 Task: Look for space in Koulamoutou, Gabon from 7th July, 2023 to 14th July, 2023 for 1 adult in price range Rs.6000 to Rs.14000. Place can be shared room with 1  bedroom having 1 bed and 1 bathroom. Property type can be house, flat, hotel. Amenities needed are: washing machine. Booking option can be shelf check-in. Required host language is English.
Action: Mouse moved to (436, 164)
Screenshot: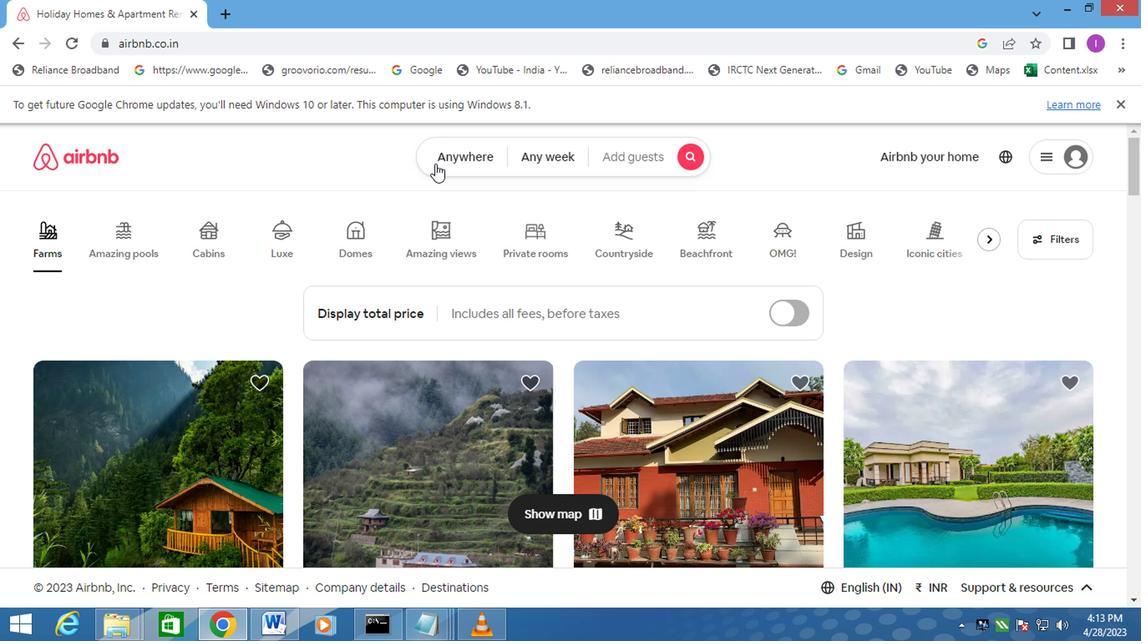 
Action: Mouse pressed left at (436, 164)
Screenshot: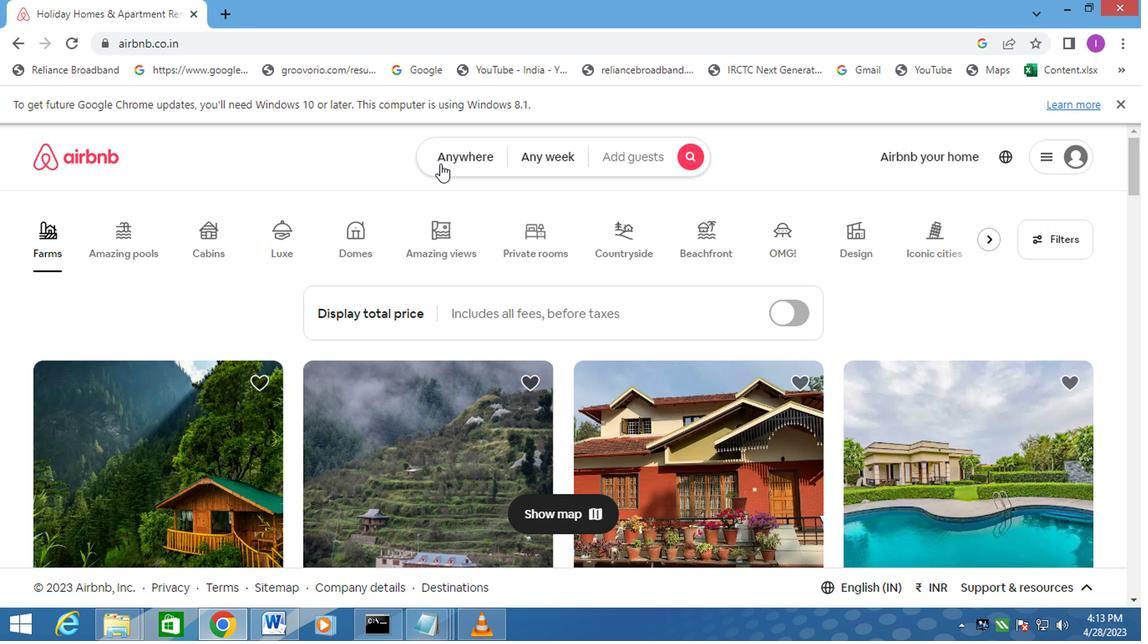 
Action: Mouse moved to (317, 224)
Screenshot: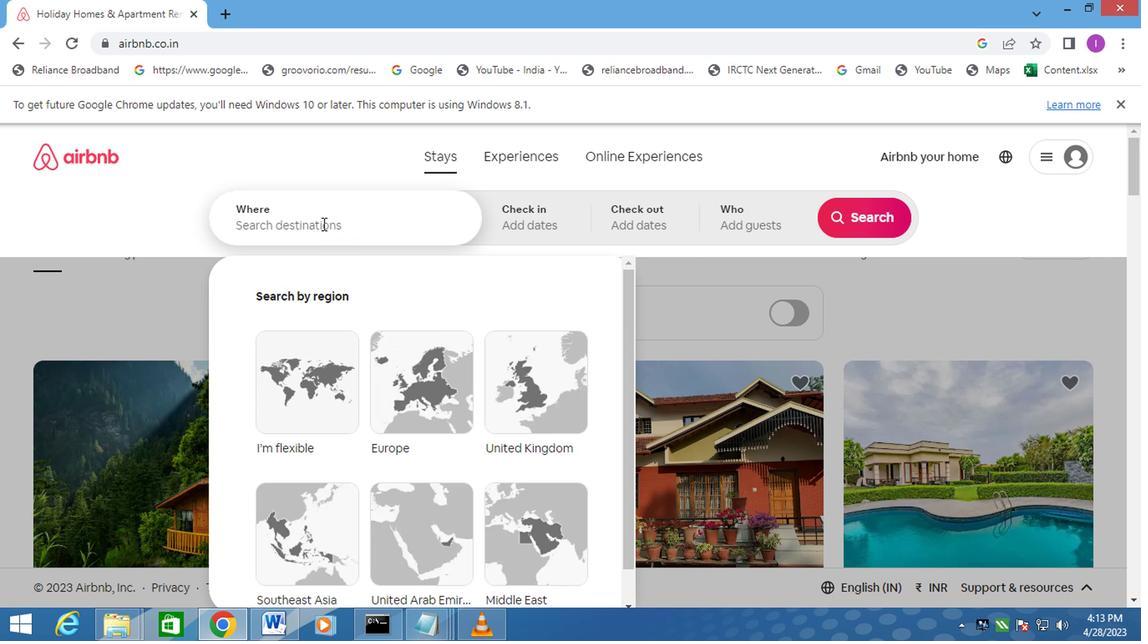 
Action: Mouse pressed left at (317, 224)
Screenshot: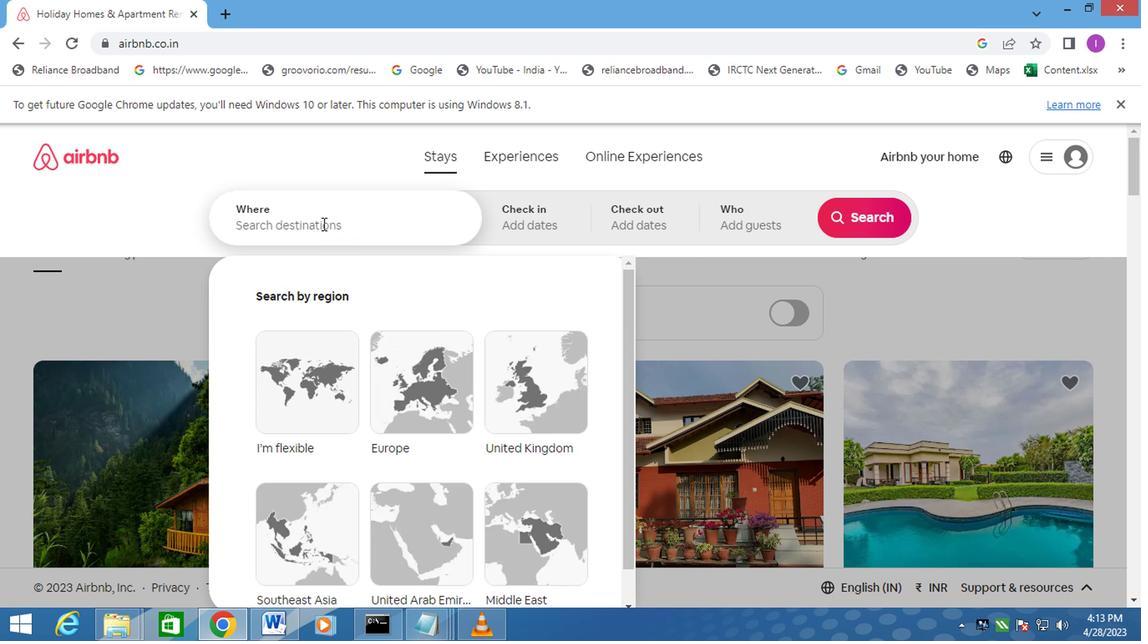 
Action: Mouse moved to (393, 219)
Screenshot: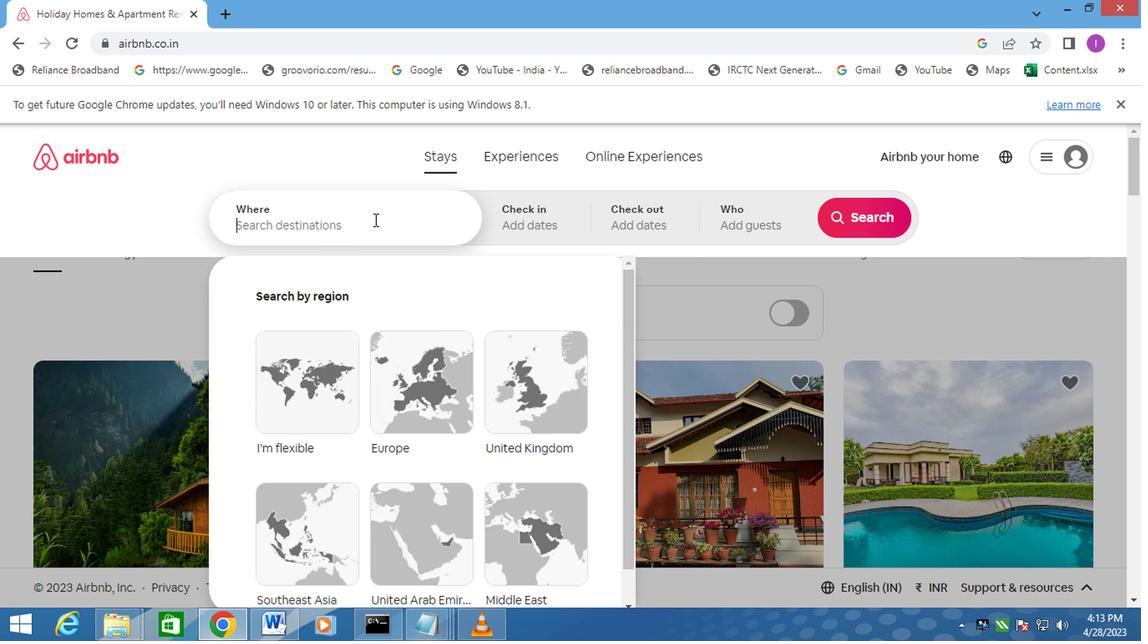 
Action: Key pressed <Key.shift>KOULAM
Screenshot: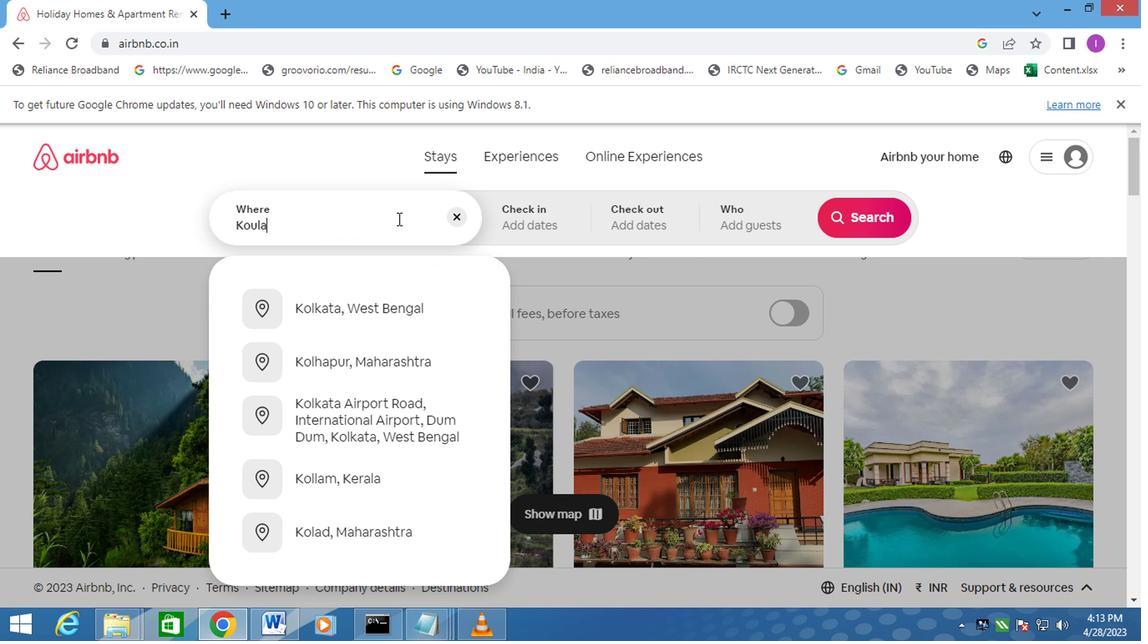 
Action: Mouse moved to (394, 219)
Screenshot: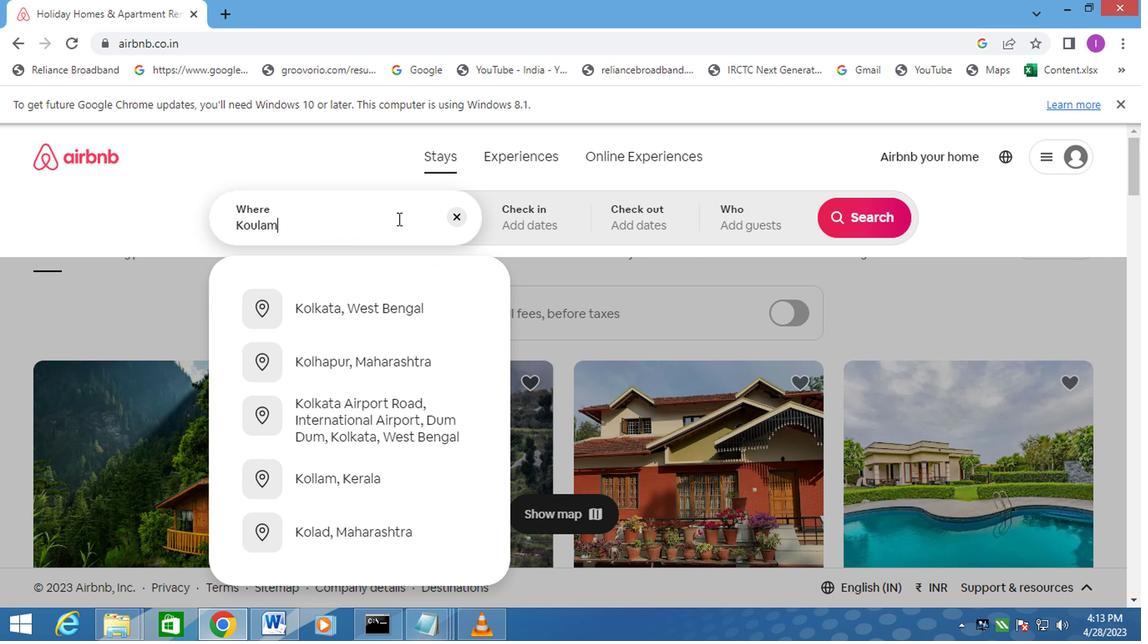 
Action: Key pressed OUTOU,<Key.shift>FRANCE
Screenshot: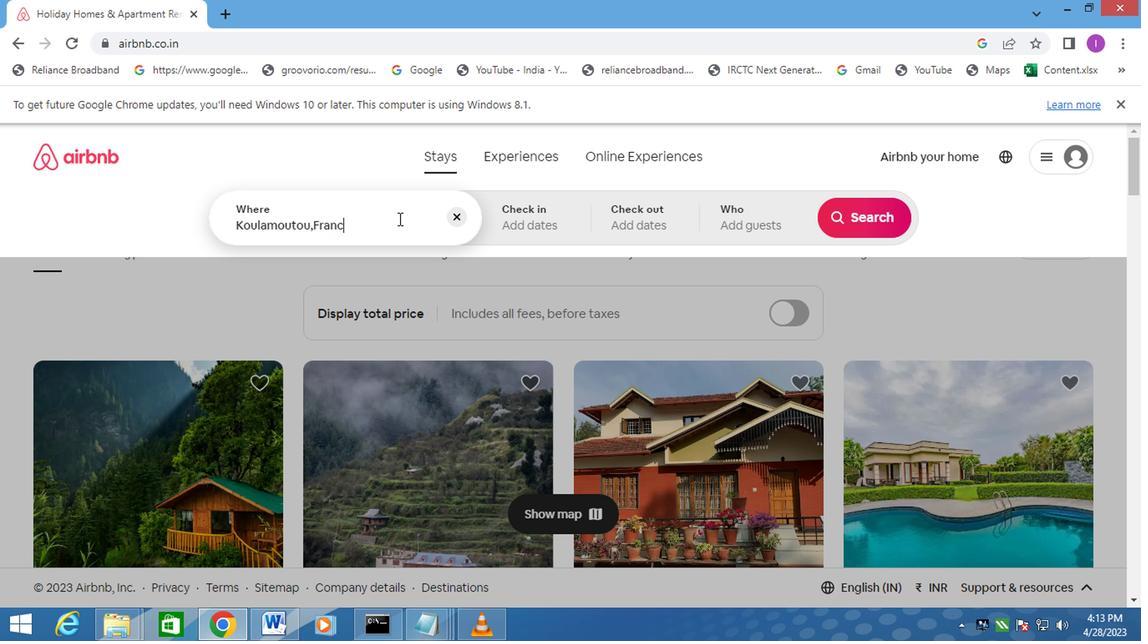
Action: Mouse moved to (483, 232)
Screenshot: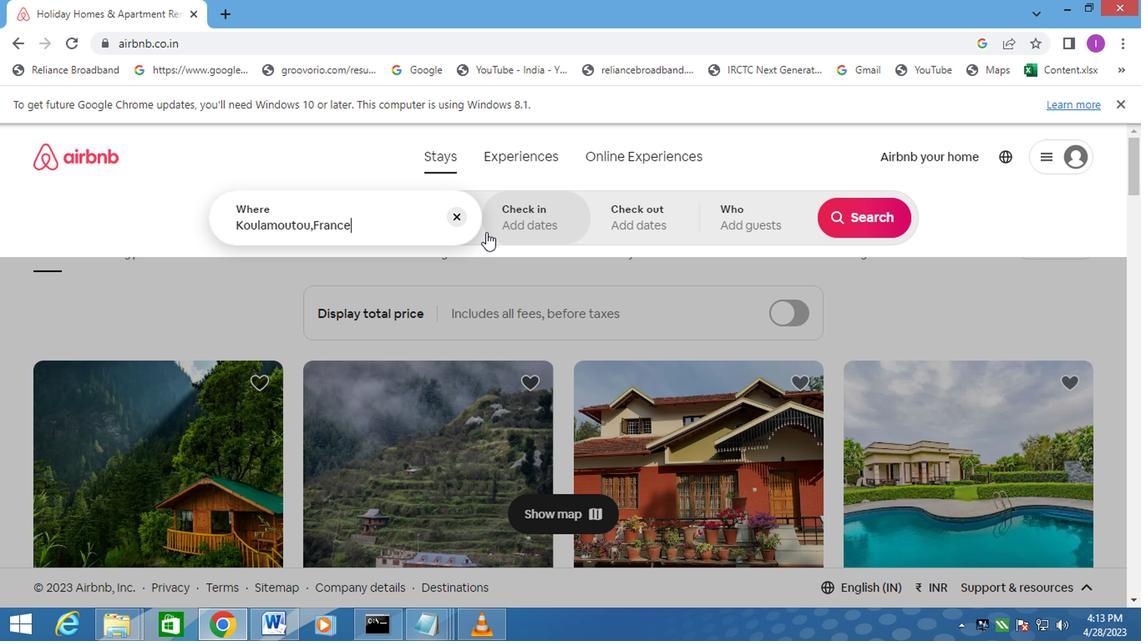 
Action: Mouse pressed left at (483, 232)
Screenshot: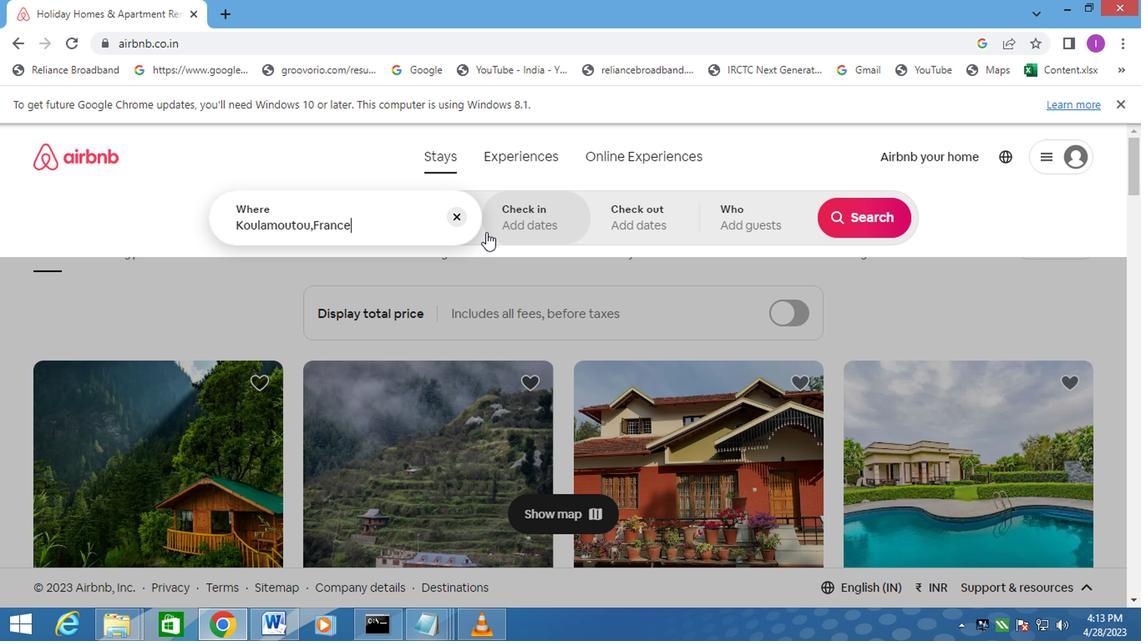 
Action: Mouse moved to (842, 352)
Screenshot: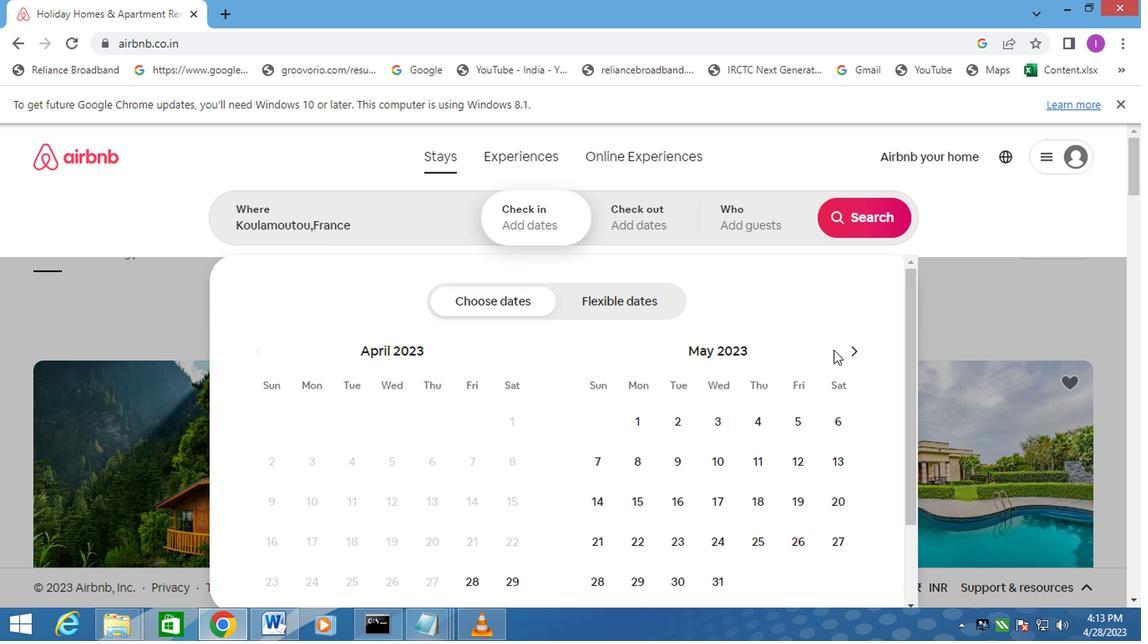 
Action: Mouse pressed left at (842, 352)
Screenshot: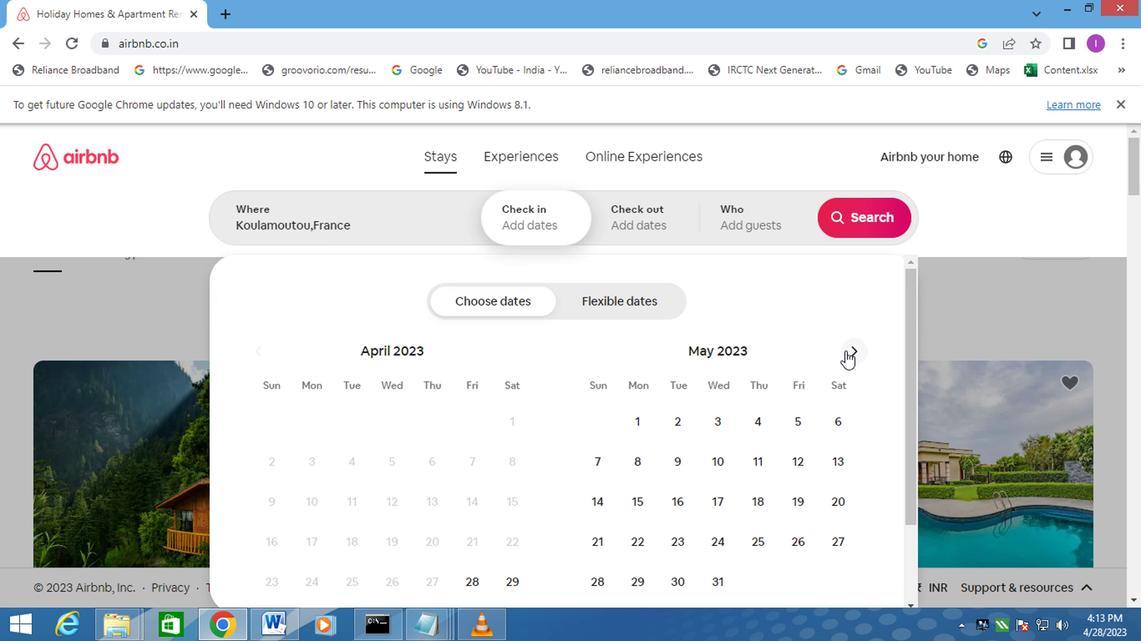 
Action: Mouse moved to (839, 357)
Screenshot: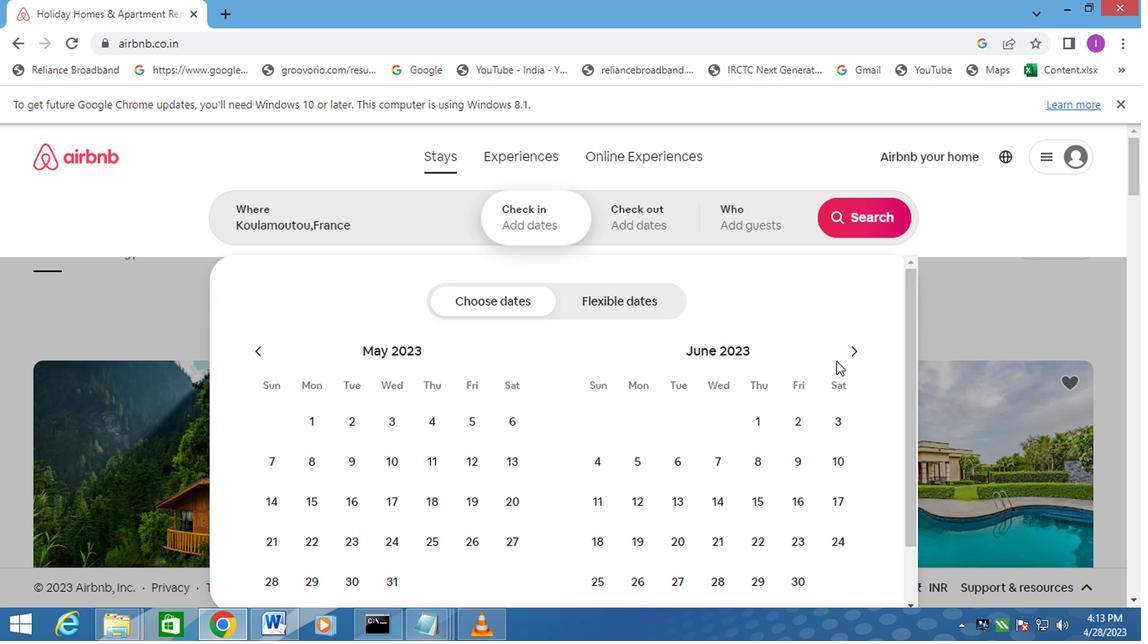 
Action: Mouse pressed left at (839, 357)
Screenshot: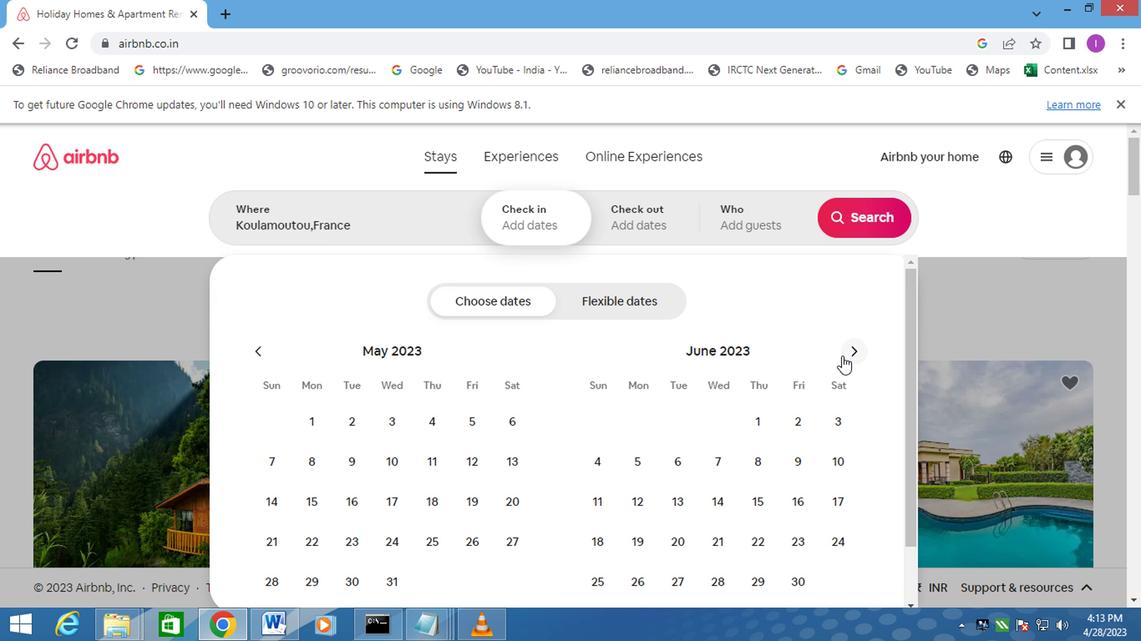 
Action: Mouse moved to (796, 469)
Screenshot: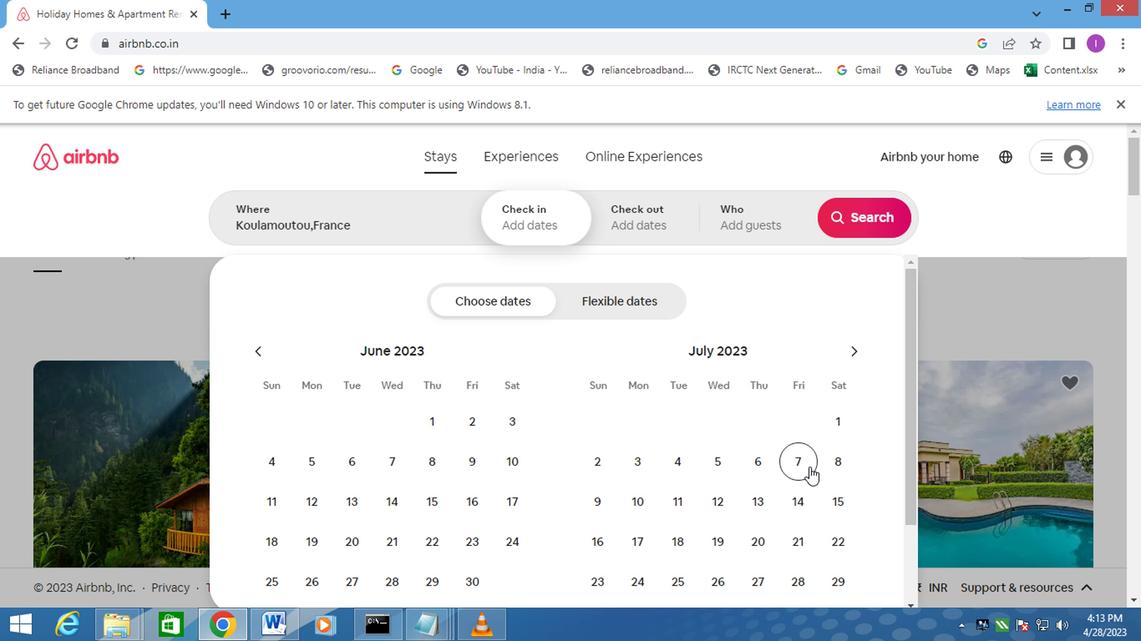 
Action: Mouse pressed left at (796, 469)
Screenshot: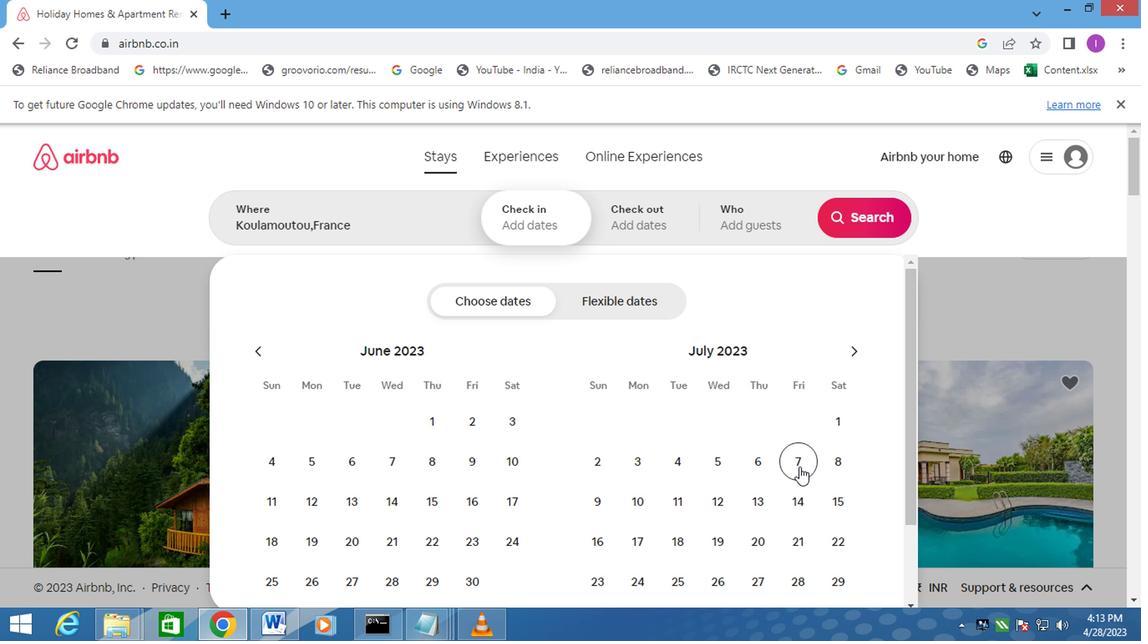 
Action: Mouse moved to (804, 512)
Screenshot: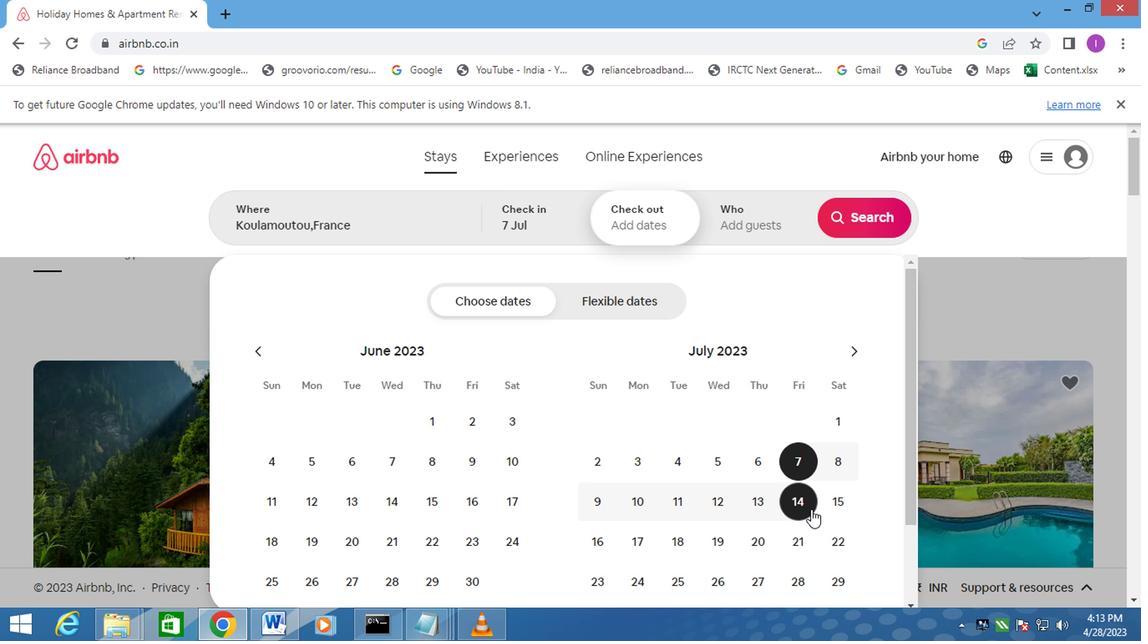 
Action: Mouse pressed left at (804, 512)
Screenshot: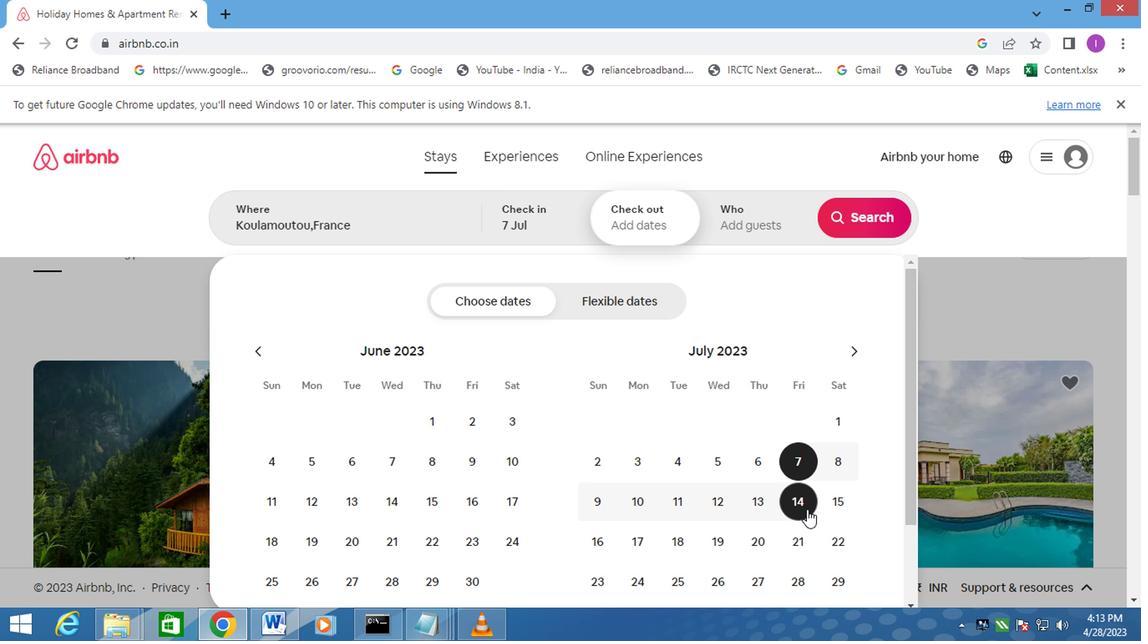 
Action: Mouse moved to (756, 236)
Screenshot: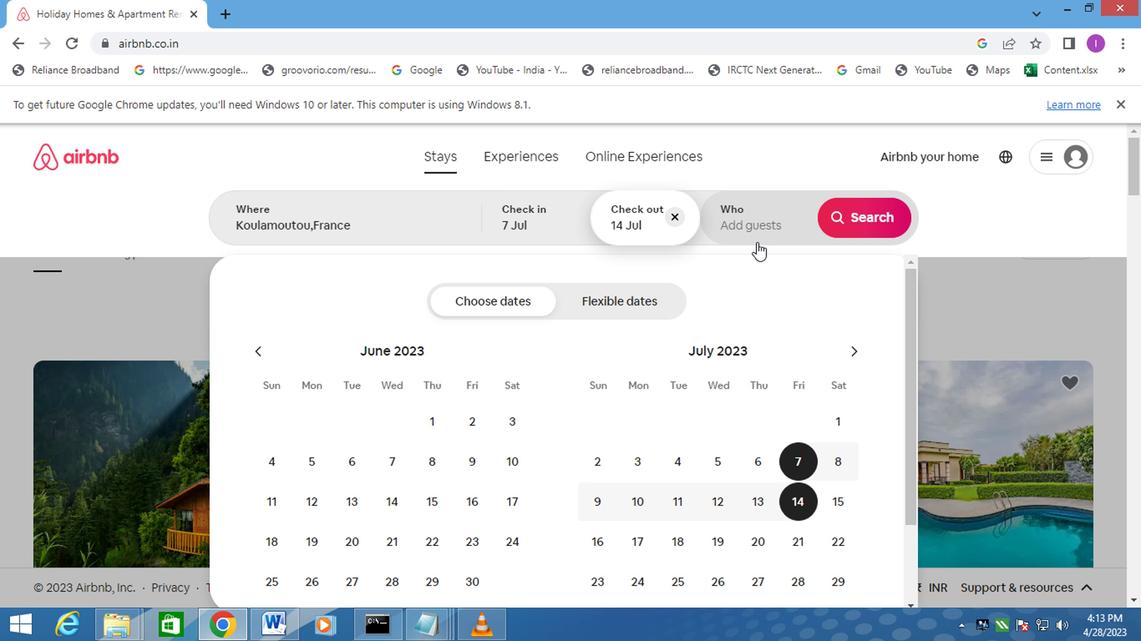 
Action: Mouse pressed left at (756, 236)
Screenshot: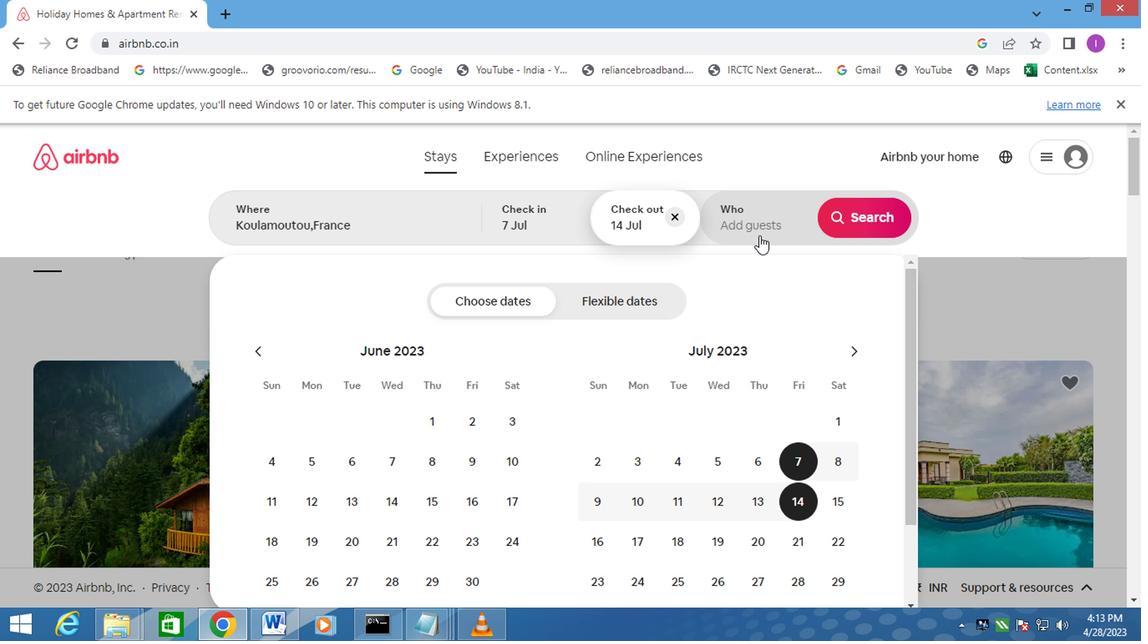 
Action: Mouse moved to (862, 306)
Screenshot: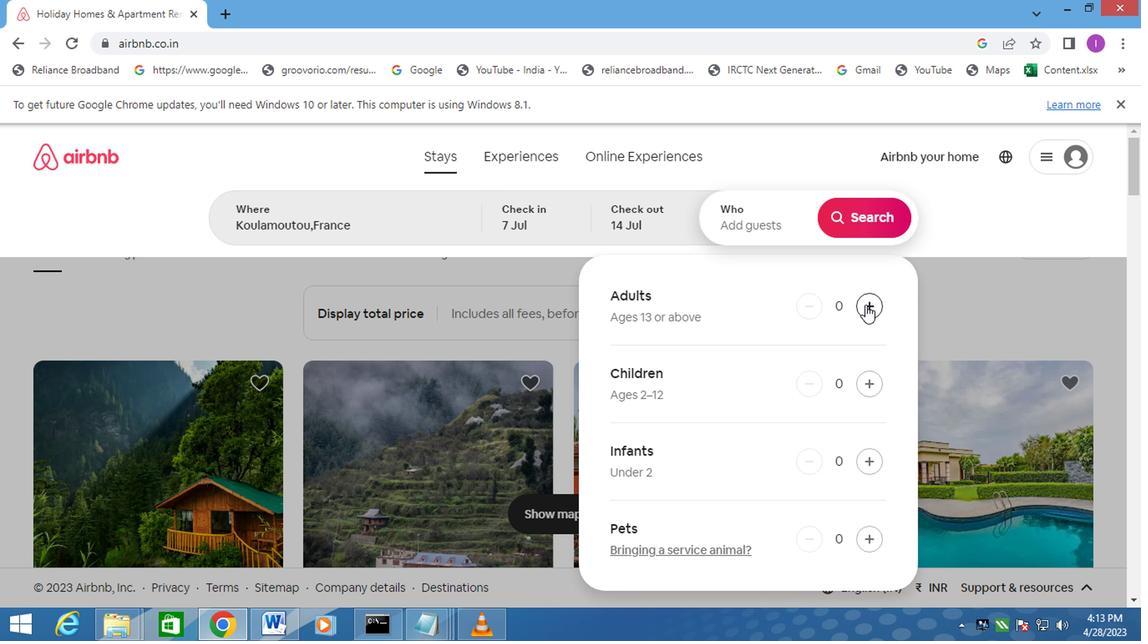 
Action: Mouse pressed left at (862, 306)
Screenshot: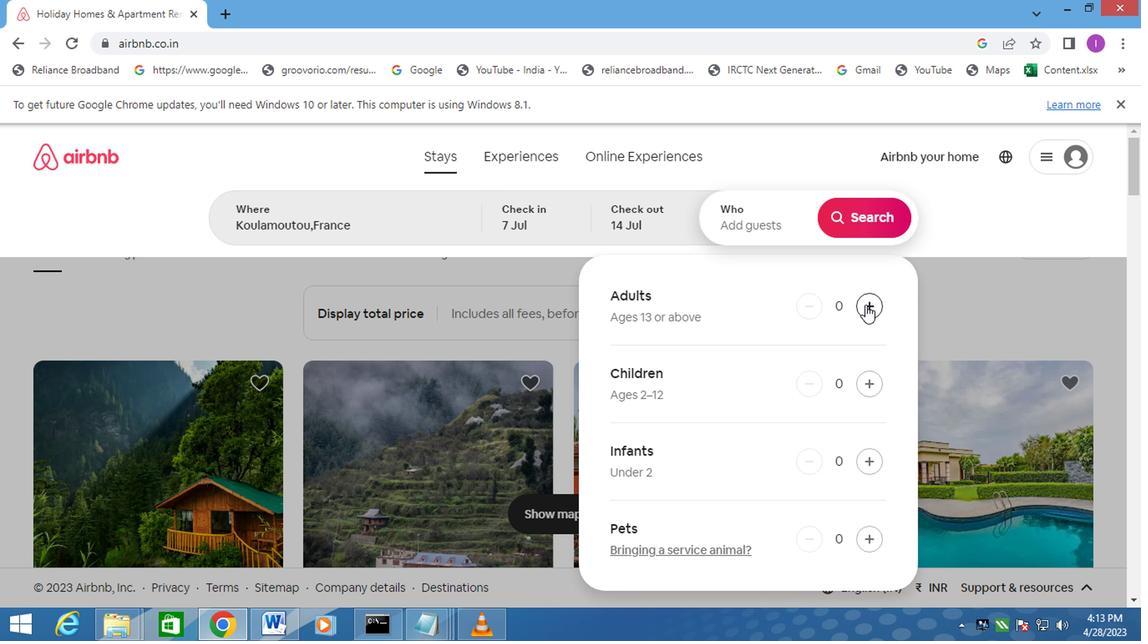 
Action: Mouse moved to (874, 228)
Screenshot: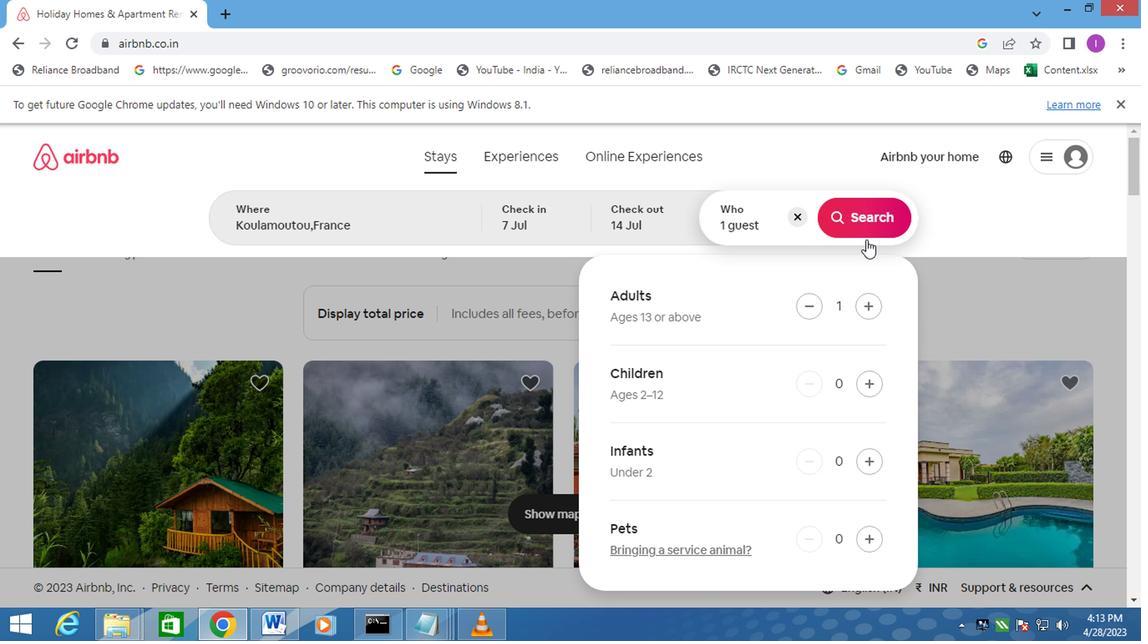 
Action: Mouse pressed left at (874, 228)
Screenshot: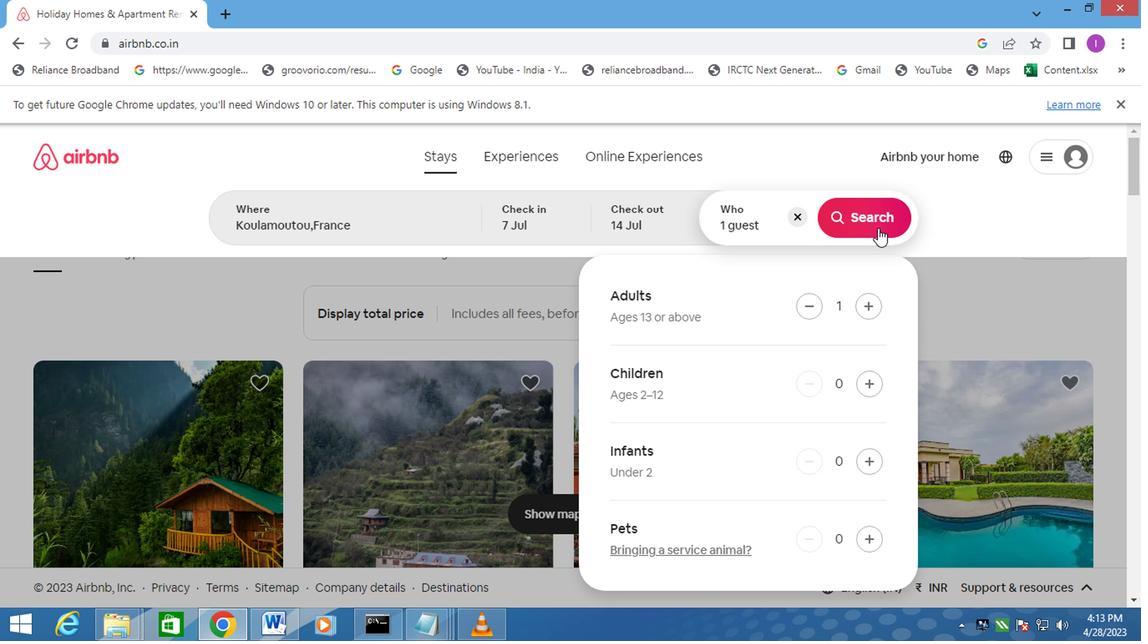 
Action: Mouse moved to (1035, 241)
Screenshot: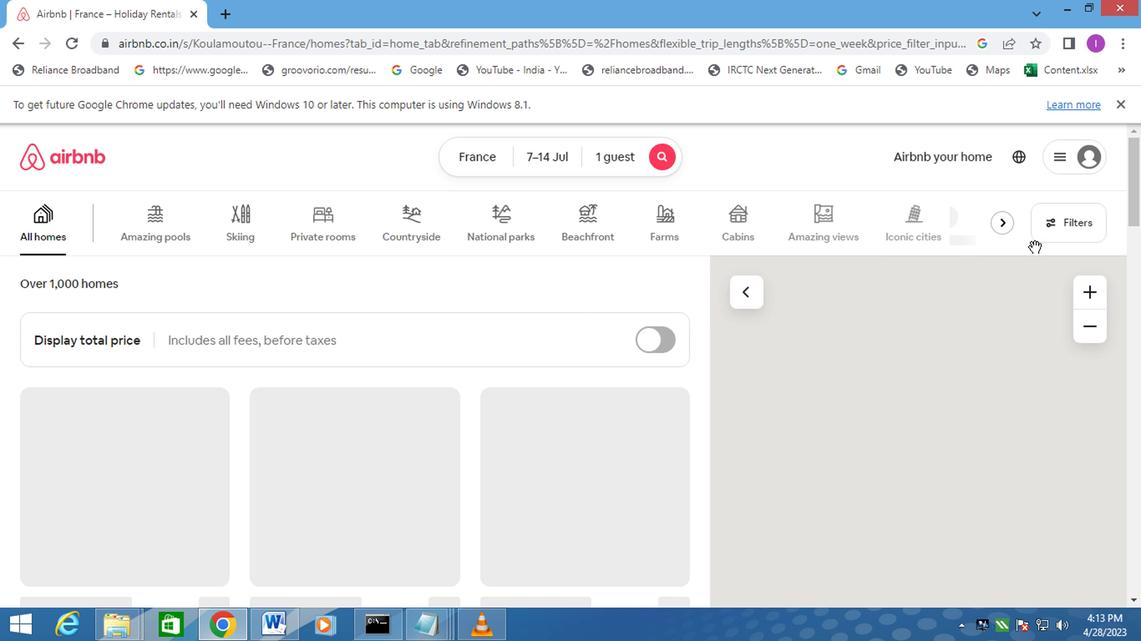 
Action: Mouse pressed left at (1035, 241)
Screenshot: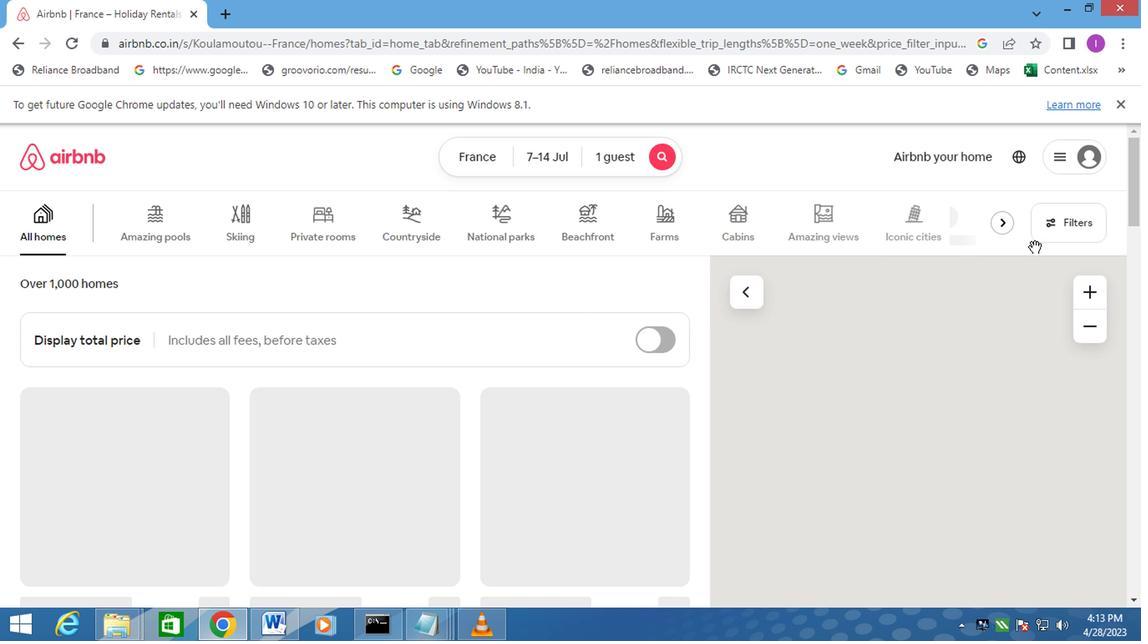 
Action: Mouse moved to (1036, 238)
Screenshot: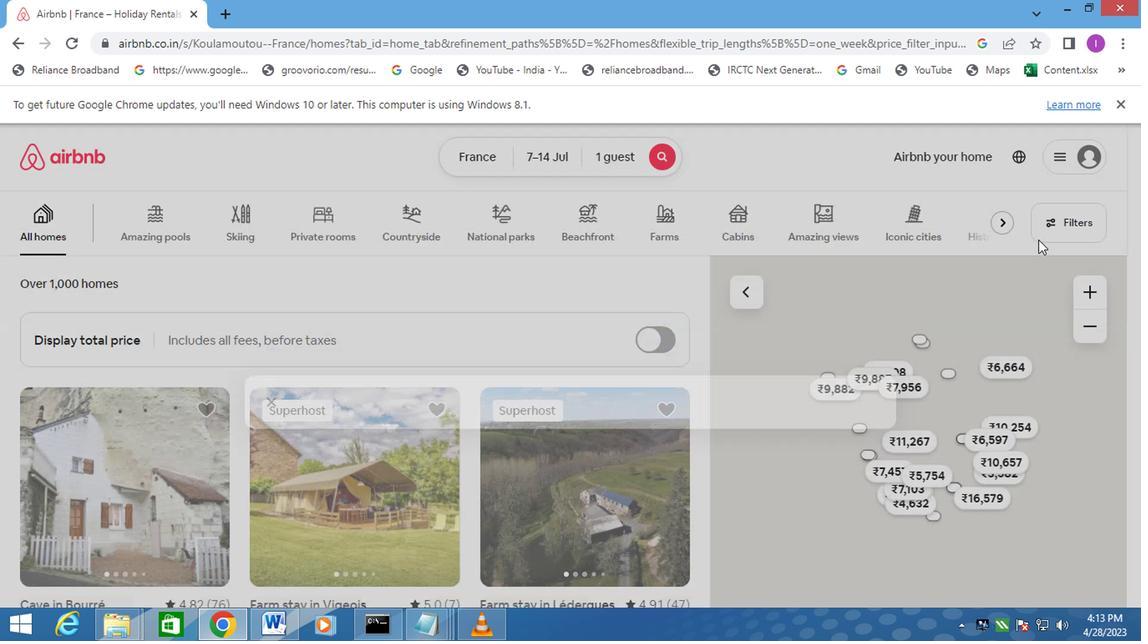 
Action: Mouse pressed left at (1036, 238)
Screenshot: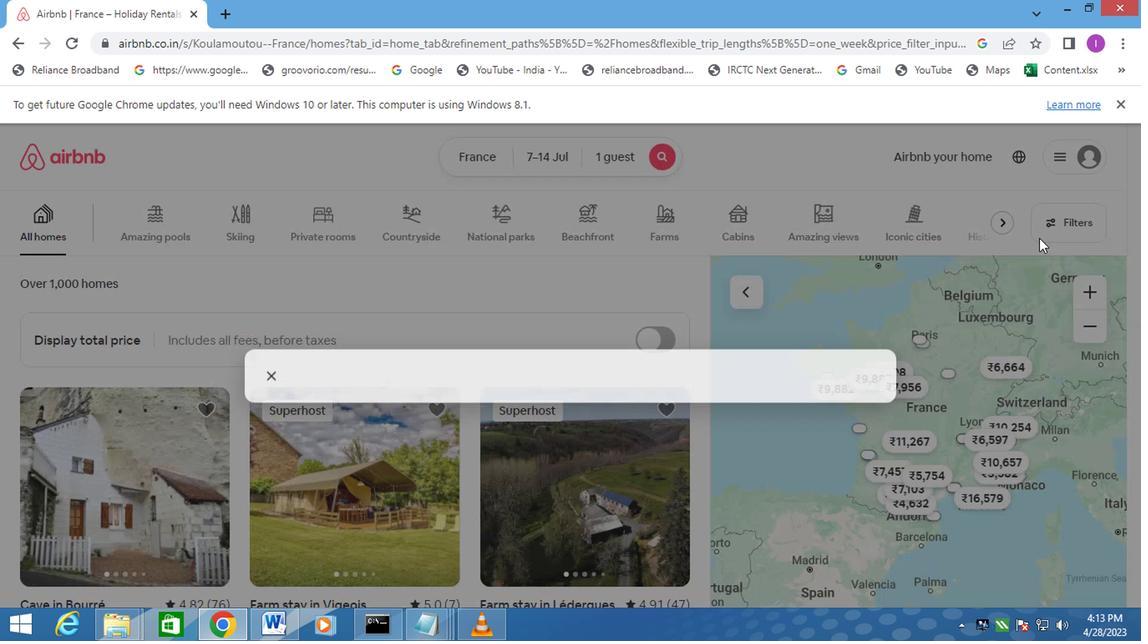 
Action: Mouse moved to (1048, 230)
Screenshot: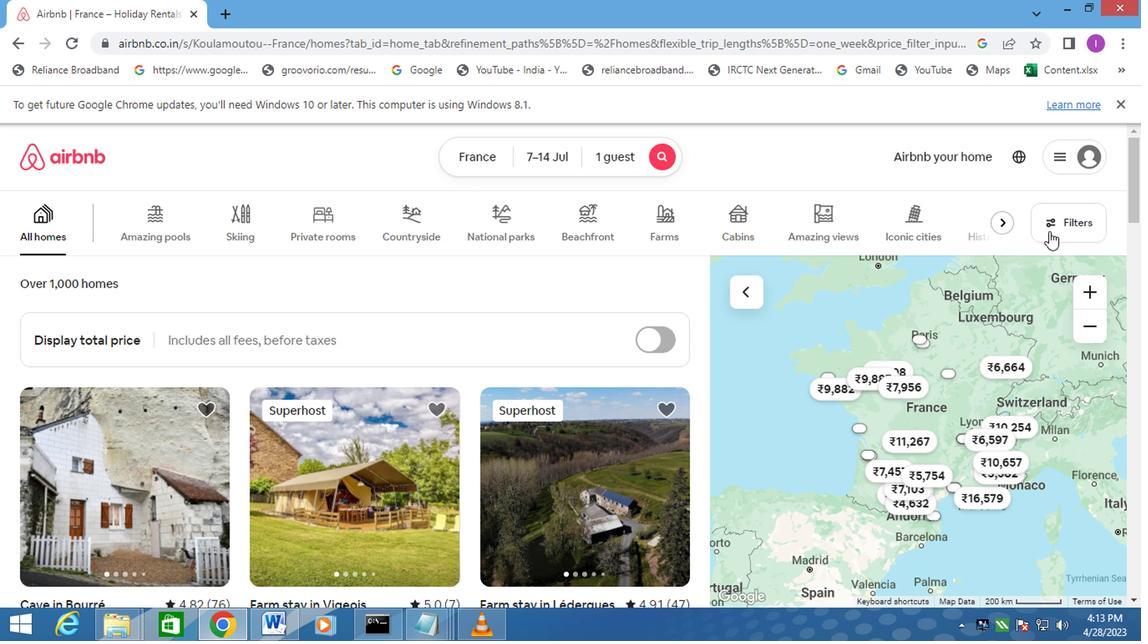 
Action: Mouse pressed left at (1048, 230)
Screenshot: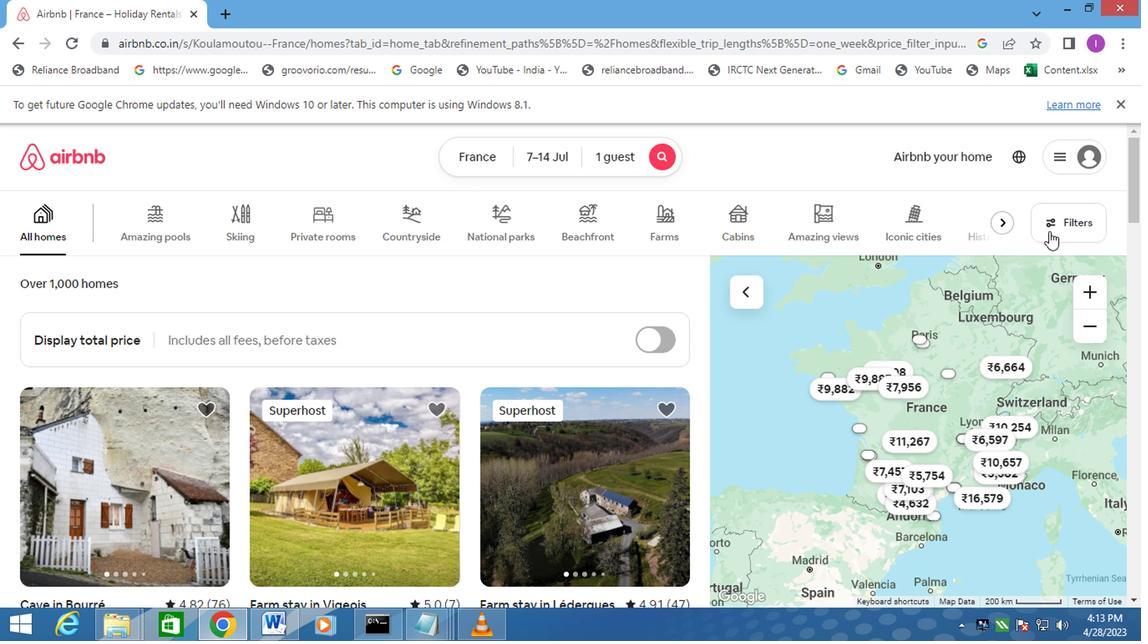 
Action: Mouse moved to (339, 435)
Screenshot: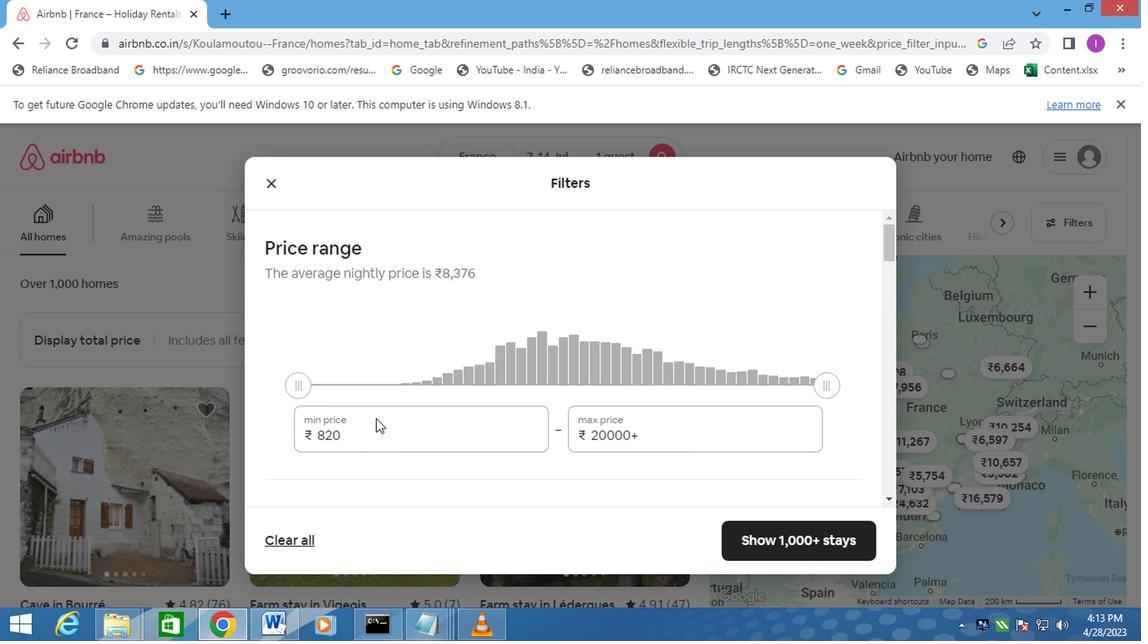 
Action: Mouse pressed left at (339, 435)
Screenshot: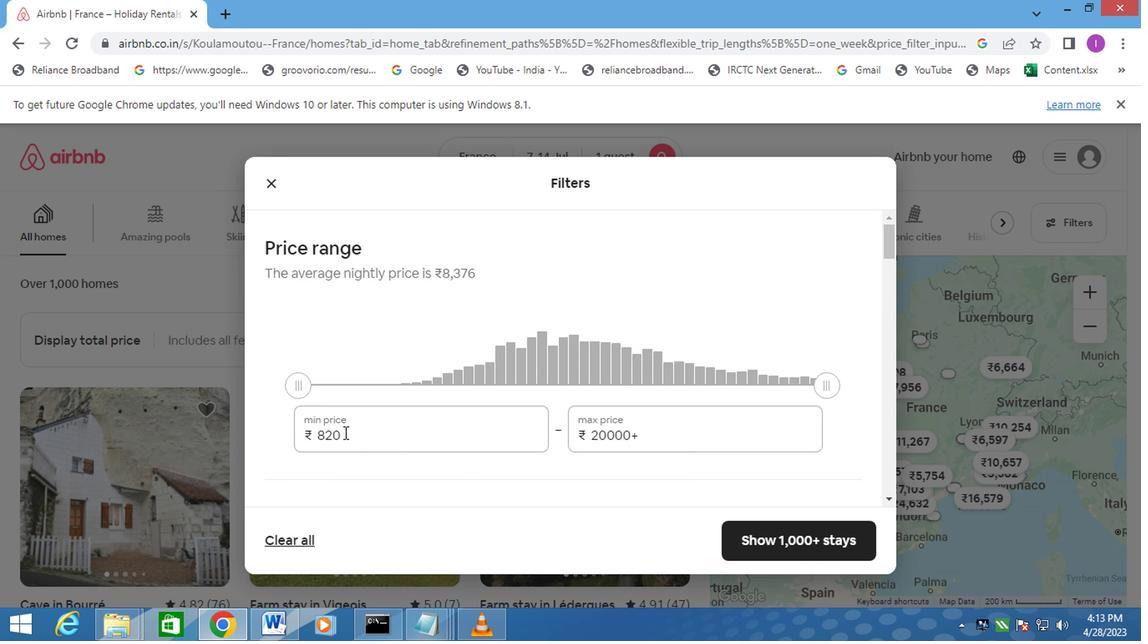 
Action: Mouse moved to (309, 426)
Screenshot: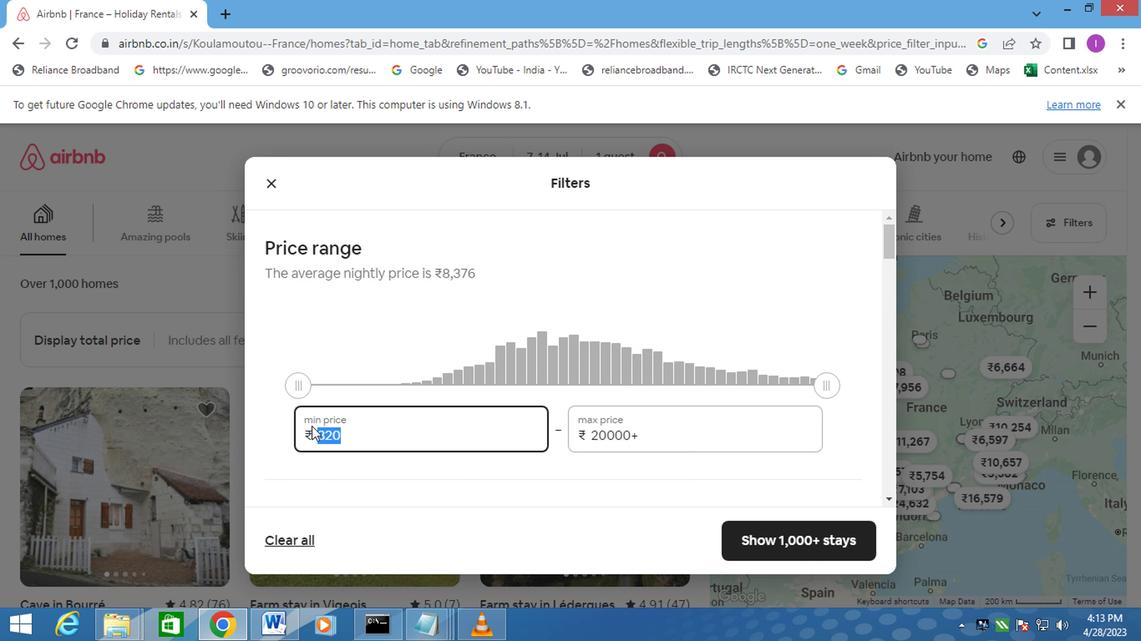 
Action: Key pressed 6000
Screenshot: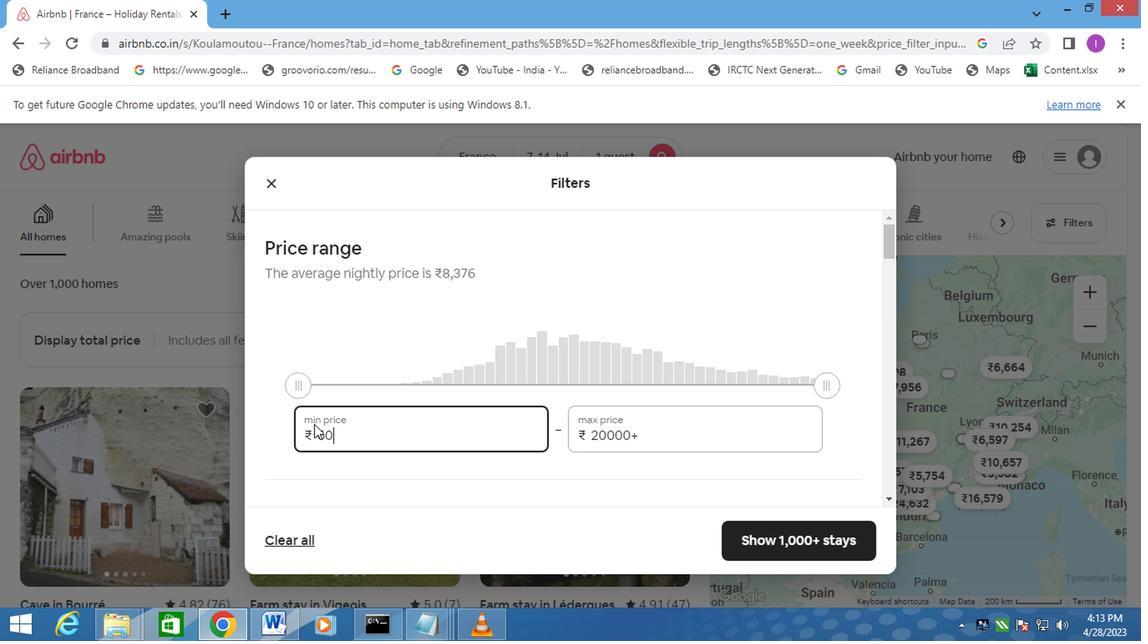 
Action: Mouse moved to (649, 433)
Screenshot: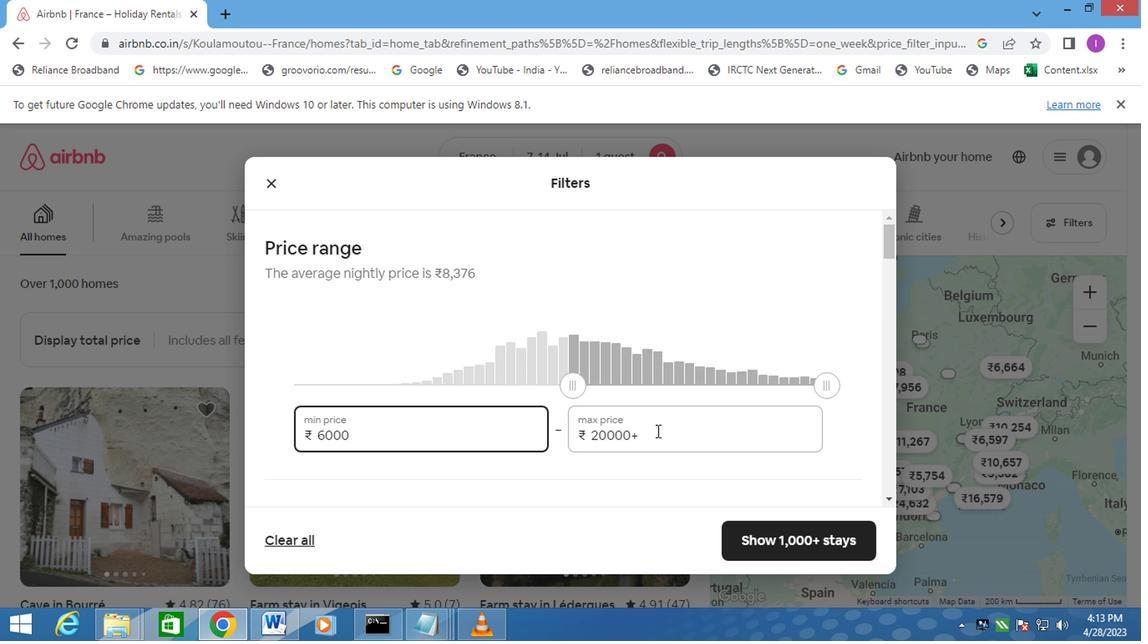 
Action: Mouse pressed left at (649, 433)
Screenshot: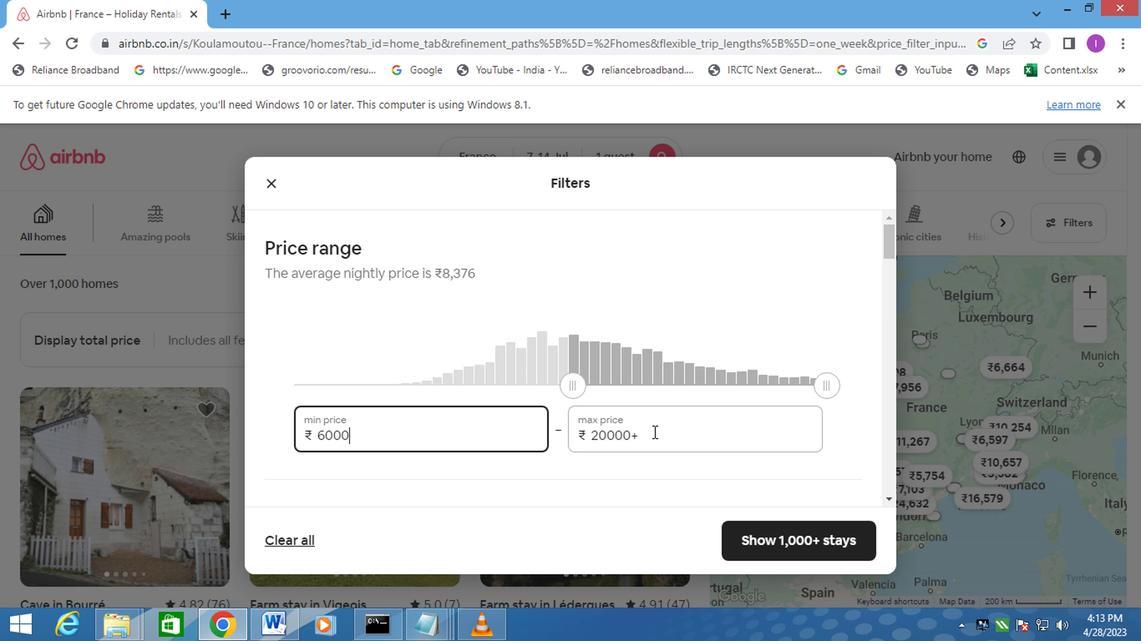 
Action: Mouse moved to (753, 449)
Screenshot: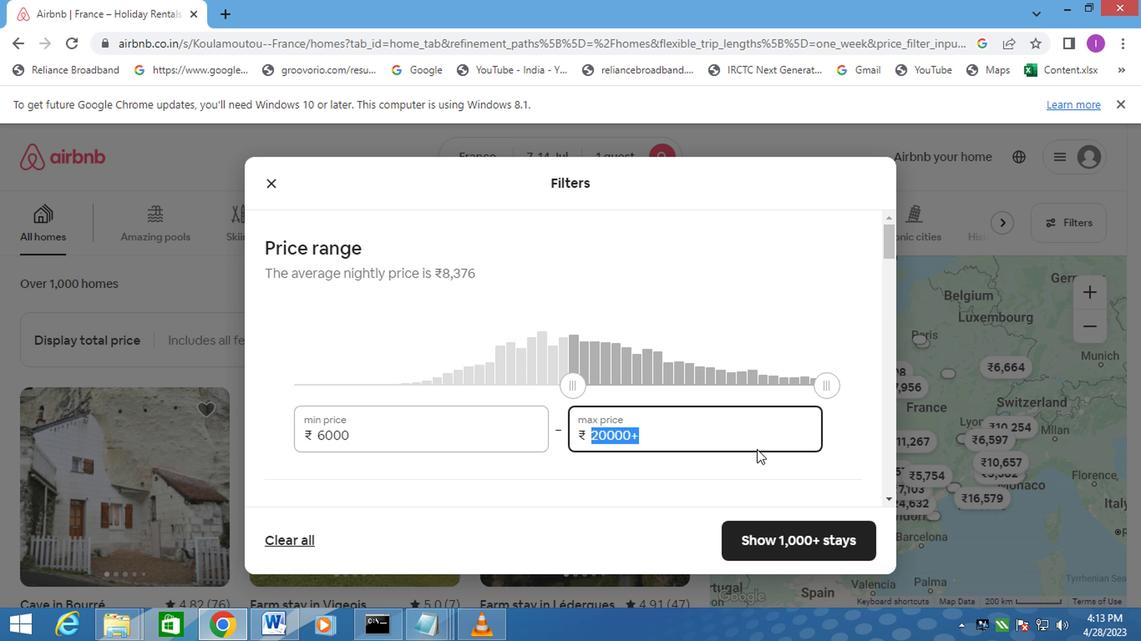
Action: Key pressed 14000
Screenshot: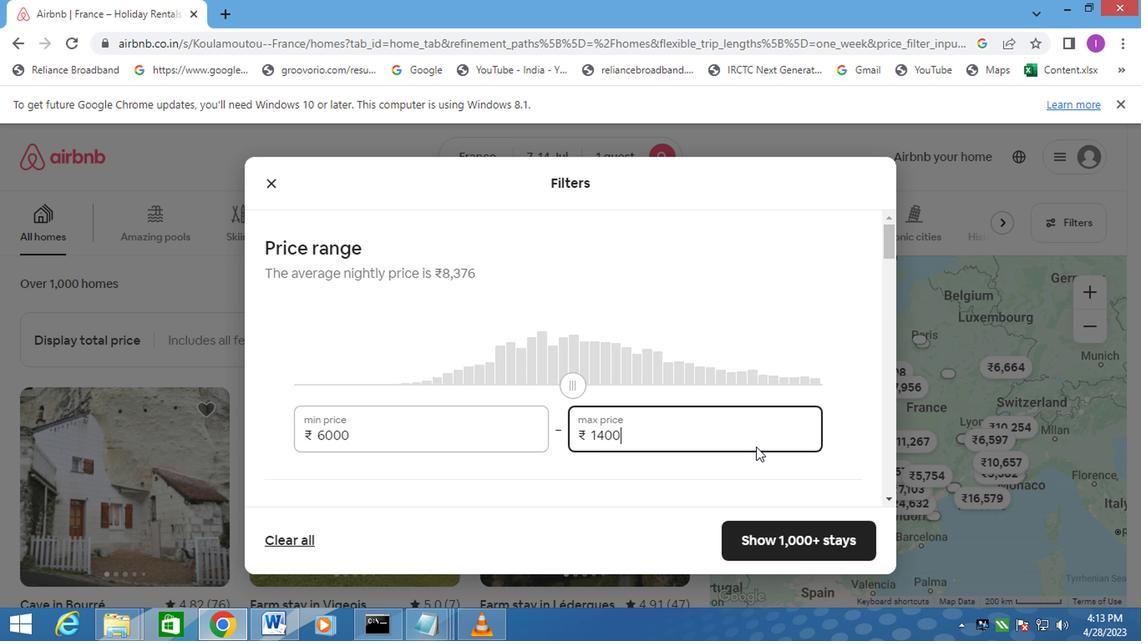 
Action: Mouse moved to (747, 455)
Screenshot: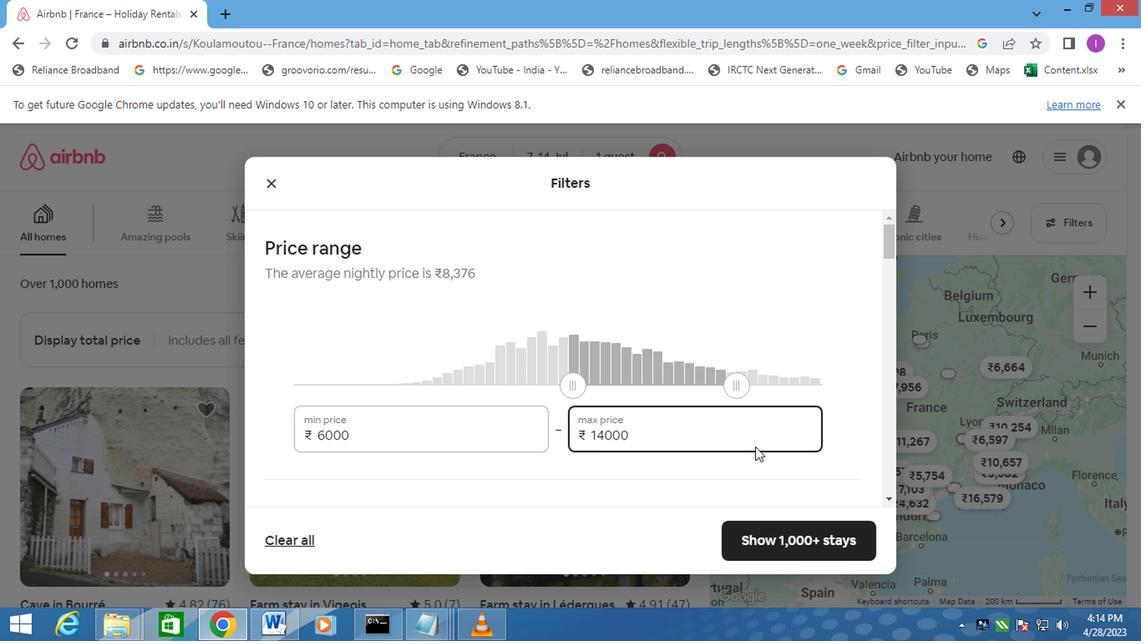 
Action: Mouse scrolled (747, 454) with delta (0, -1)
Screenshot: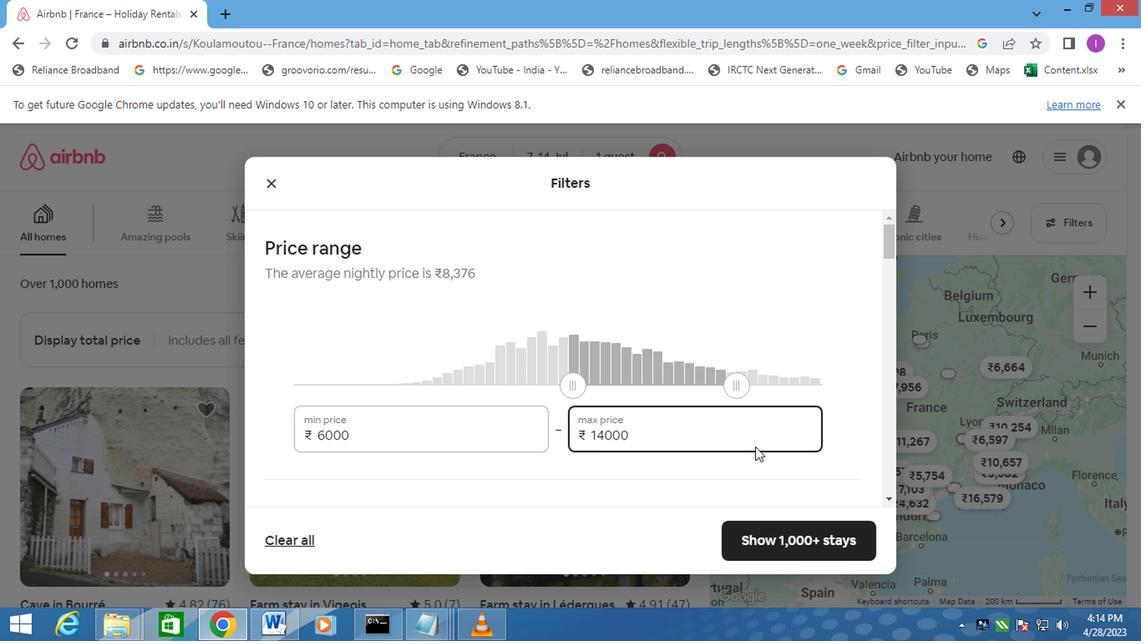 
Action: Mouse moved to (741, 455)
Screenshot: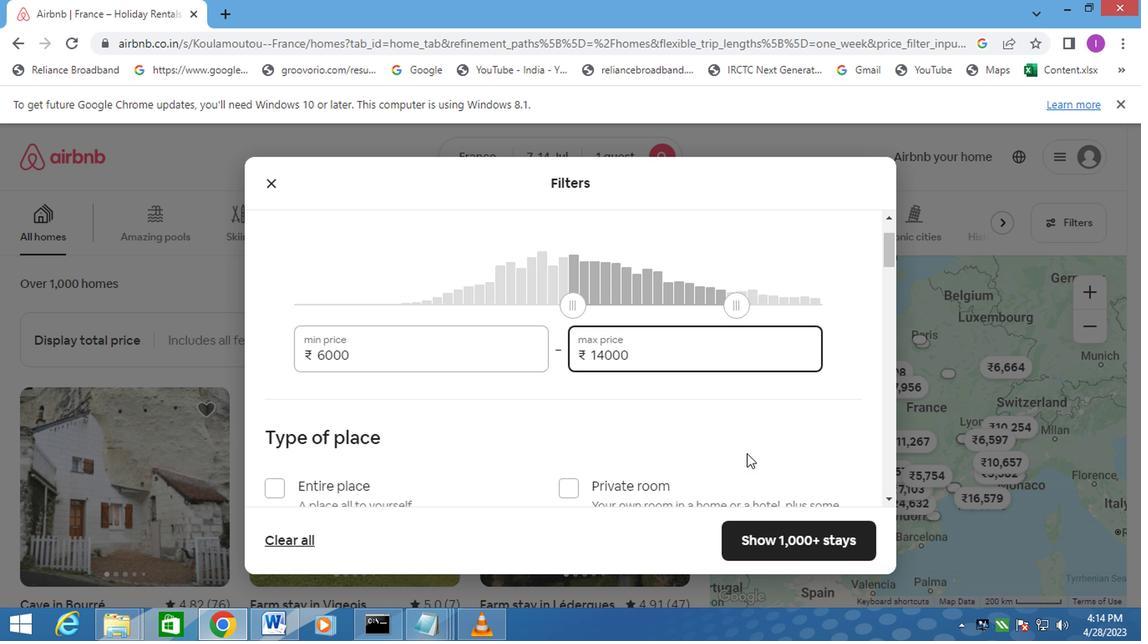 
Action: Mouse scrolled (741, 455) with delta (0, 0)
Screenshot: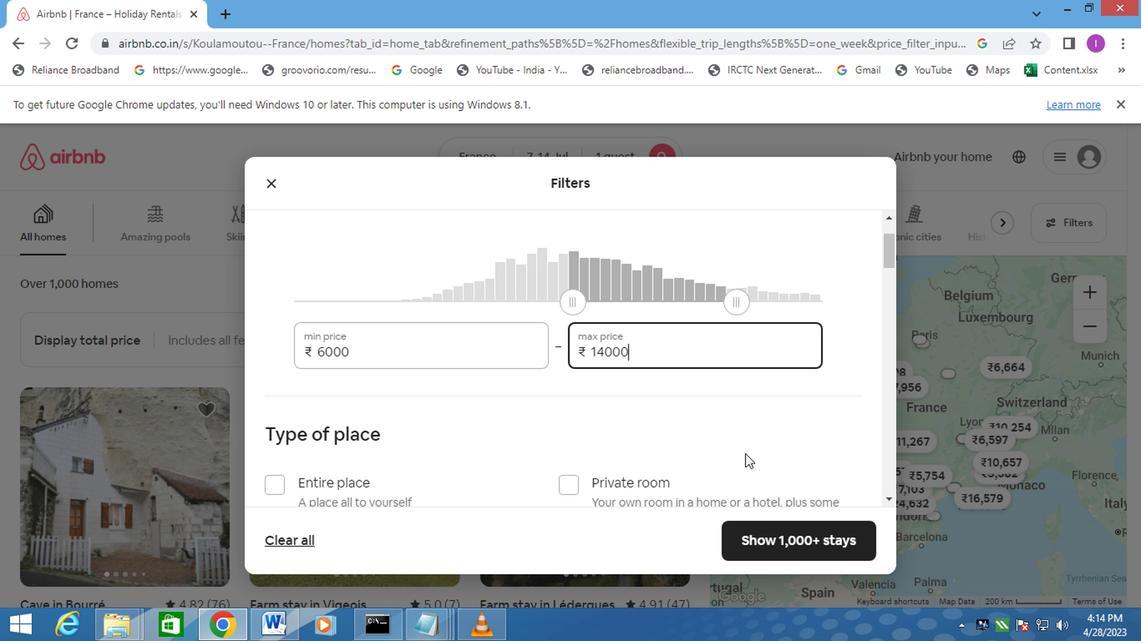
Action: Mouse moved to (628, 427)
Screenshot: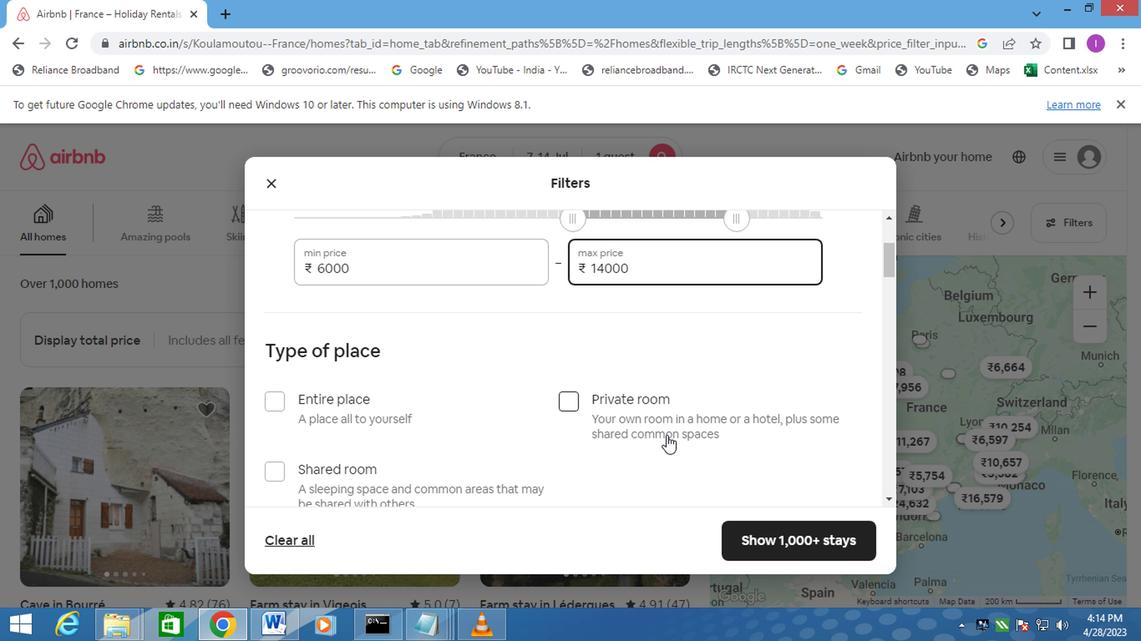 
Action: Mouse scrolled (628, 426) with delta (0, -1)
Screenshot: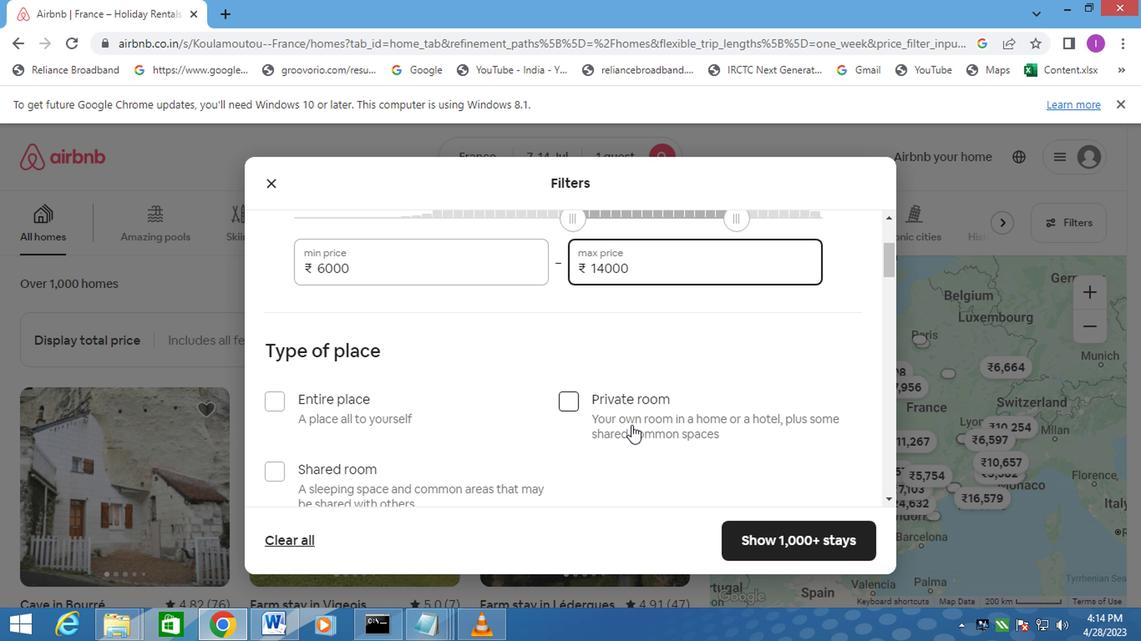 
Action: Mouse moved to (268, 386)
Screenshot: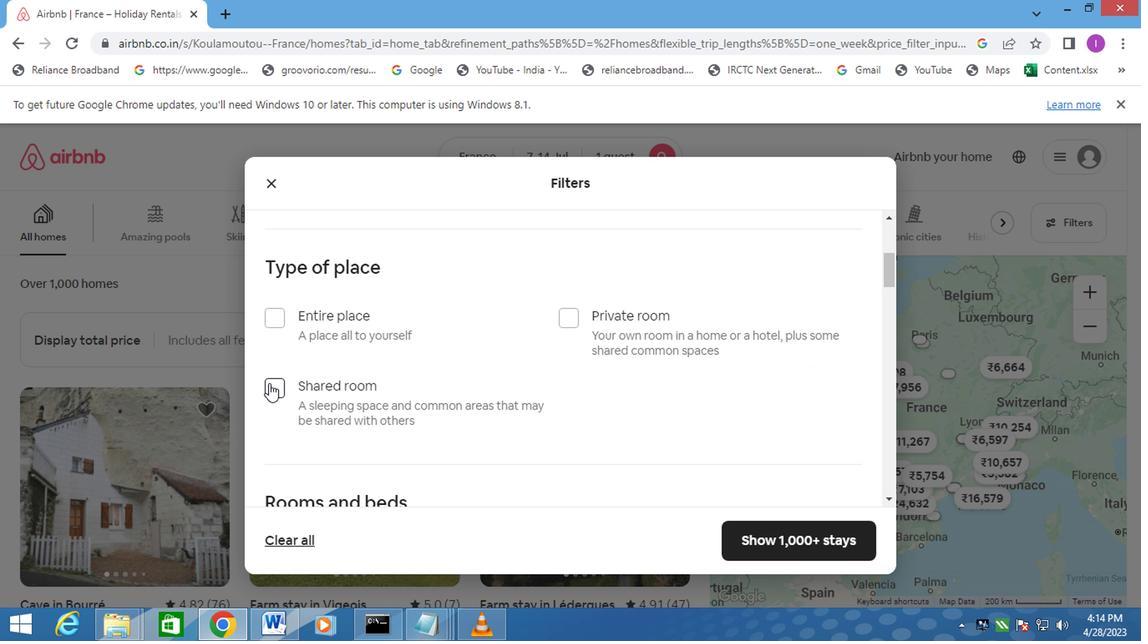 
Action: Mouse pressed left at (268, 386)
Screenshot: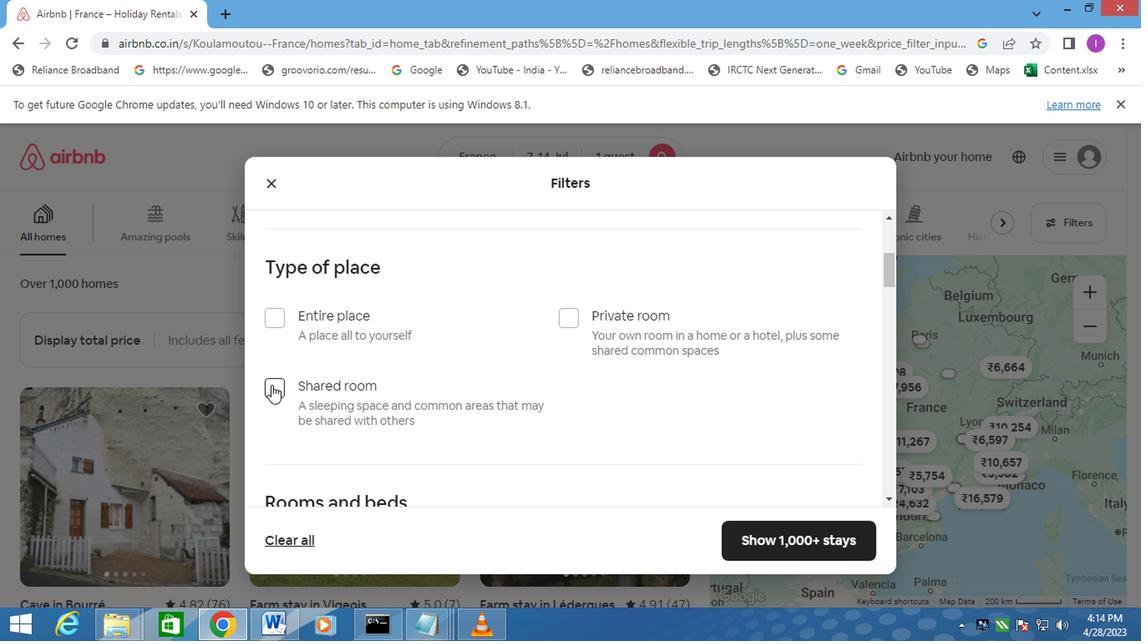 
Action: Mouse moved to (411, 377)
Screenshot: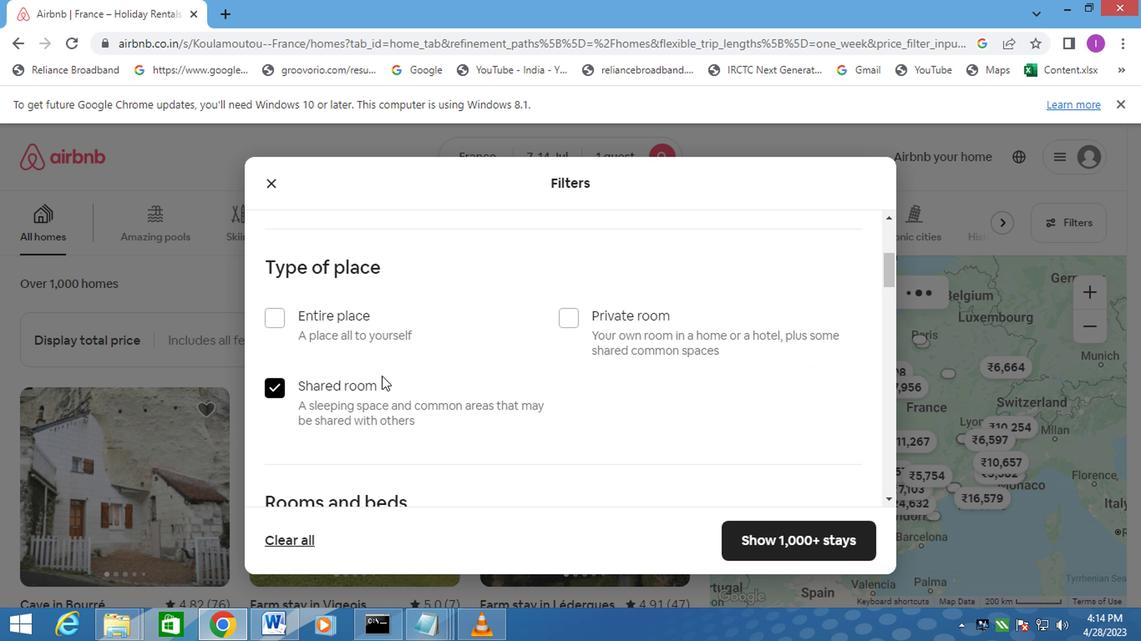 
Action: Mouse scrolled (411, 376) with delta (0, 0)
Screenshot: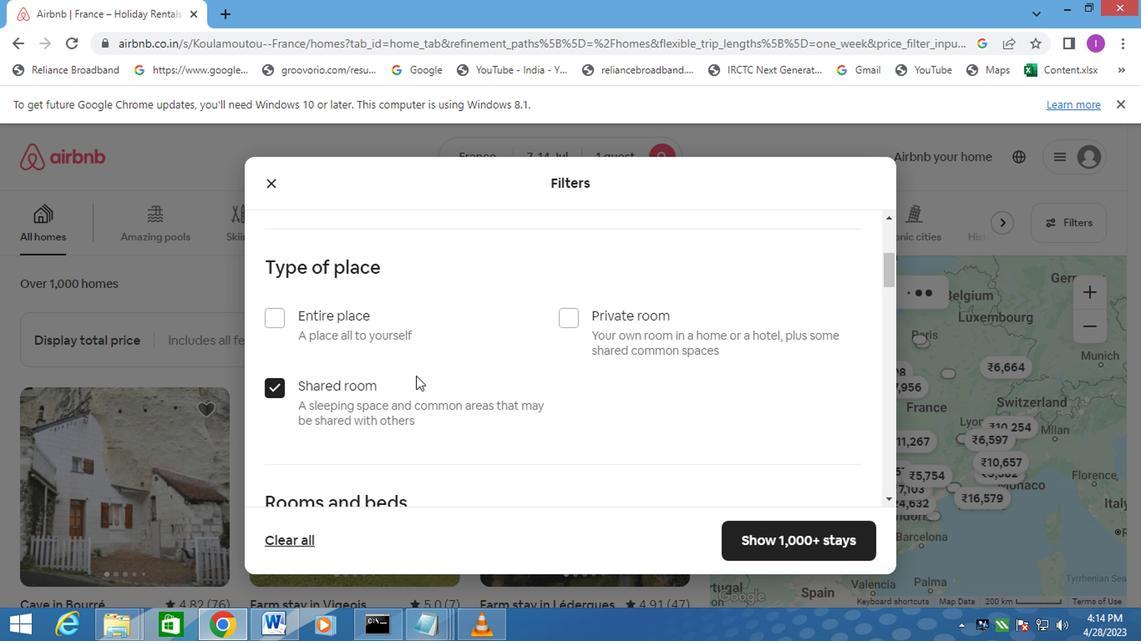 
Action: Mouse moved to (413, 378)
Screenshot: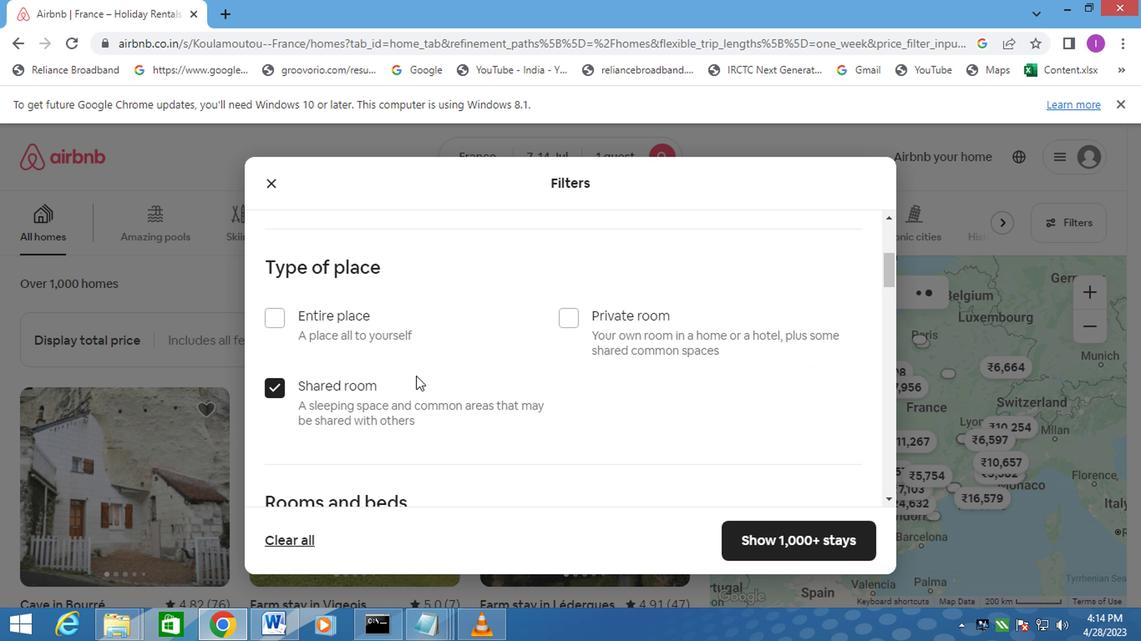 
Action: Mouse scrolled (413, 377) with delta (0, -1)
Screenshot: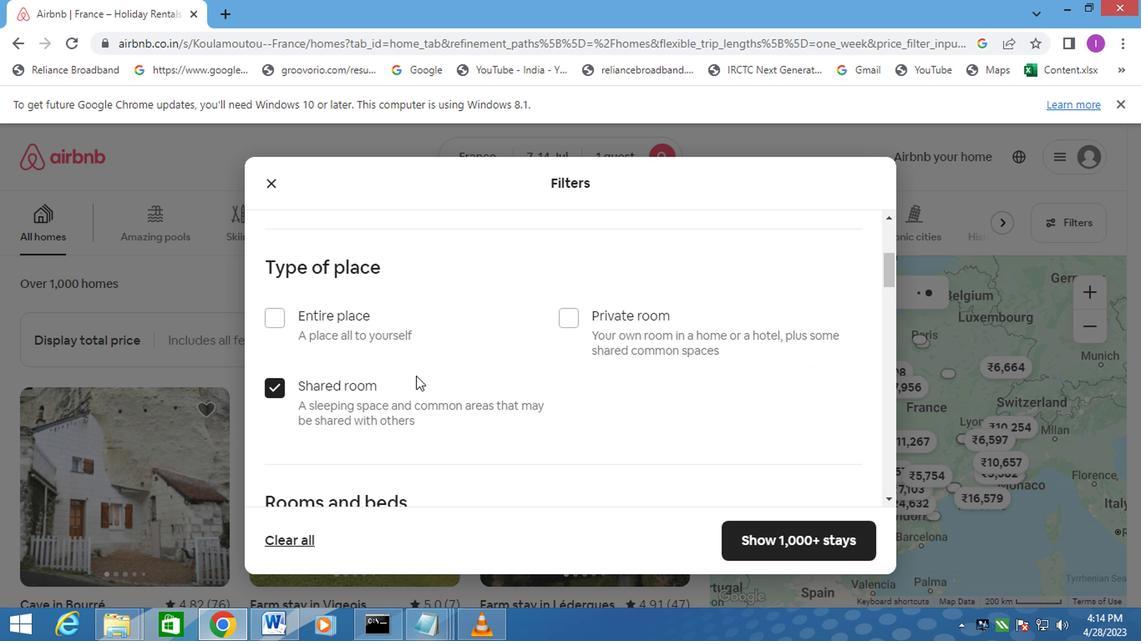 
Action: Mouse scrolled (413, 377) with delta (0, -1)
Screenshot: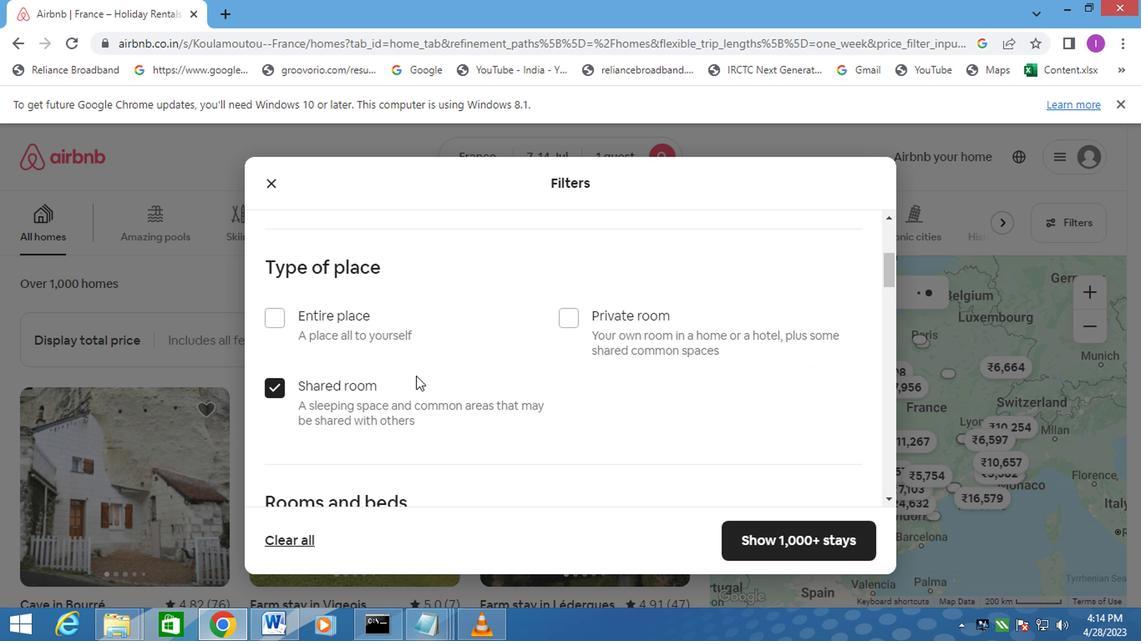
Action: Mouse moved to (360, 329)
Screenshot: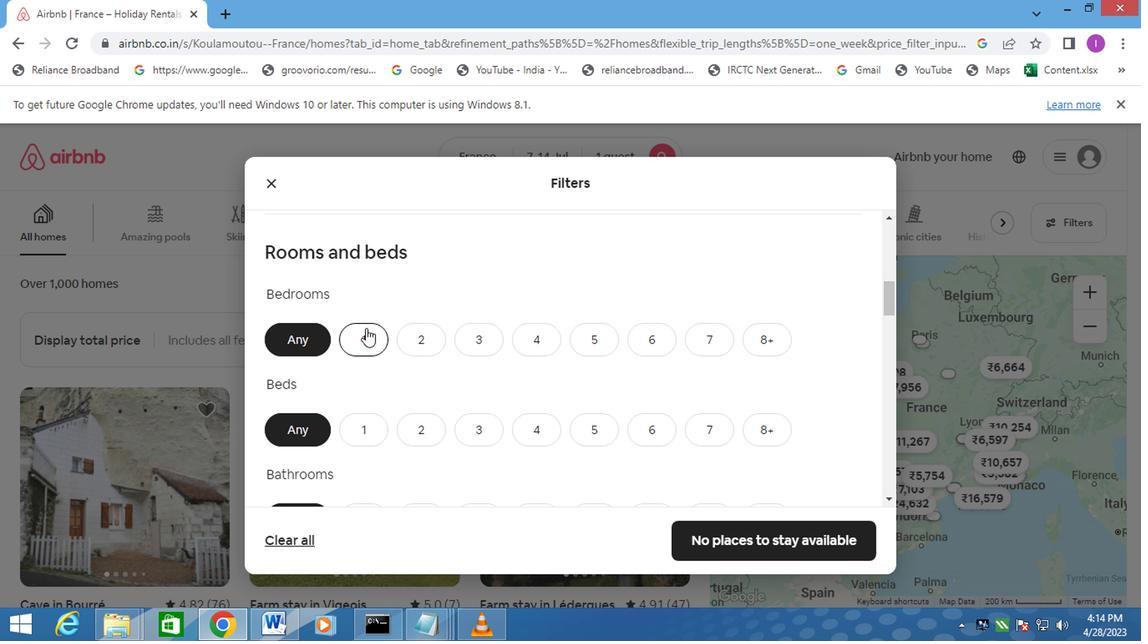 
Action: Mouse pressed left at (360, 329)
Screenshot: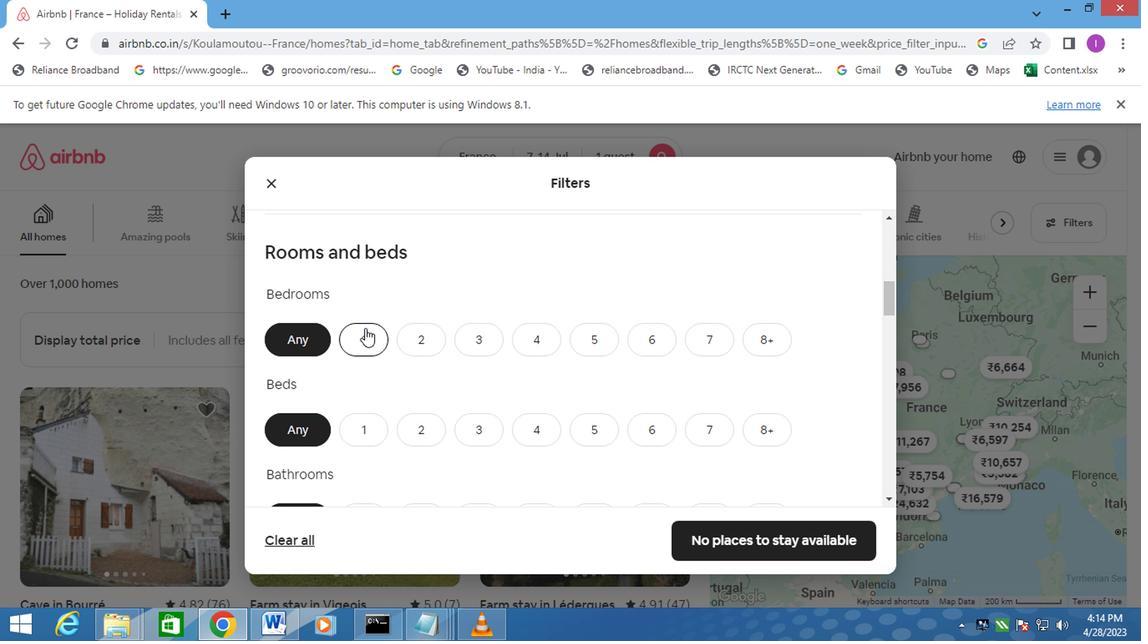 
Action: Mouse moved to (353, 423)
Screenshot: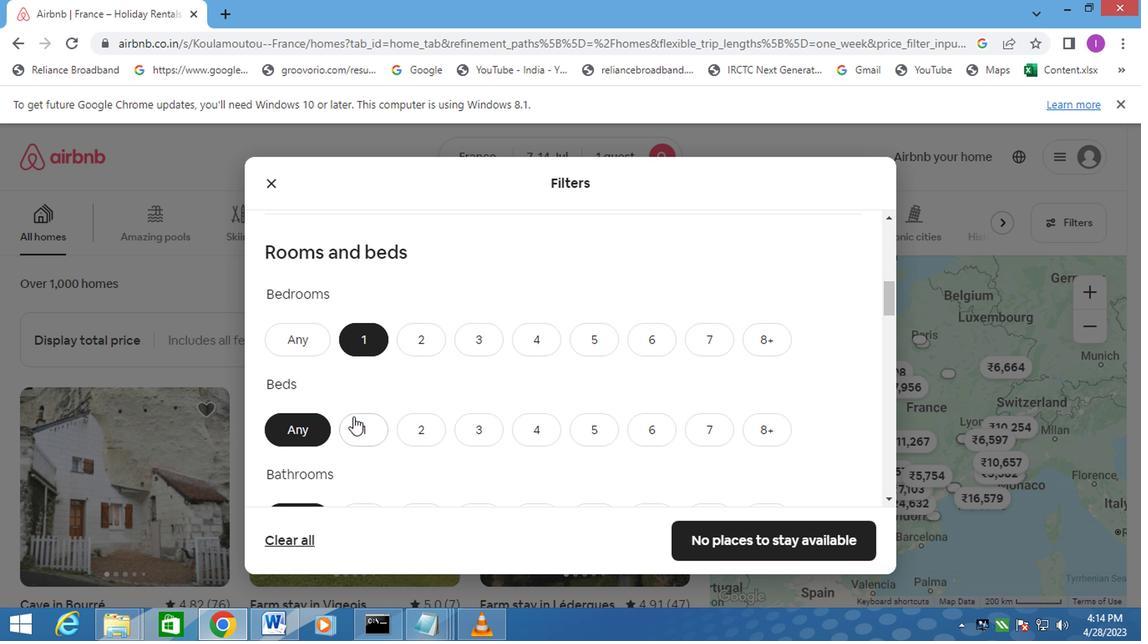 
Action: Mouse pressed left at (353, 423)
Screenshot: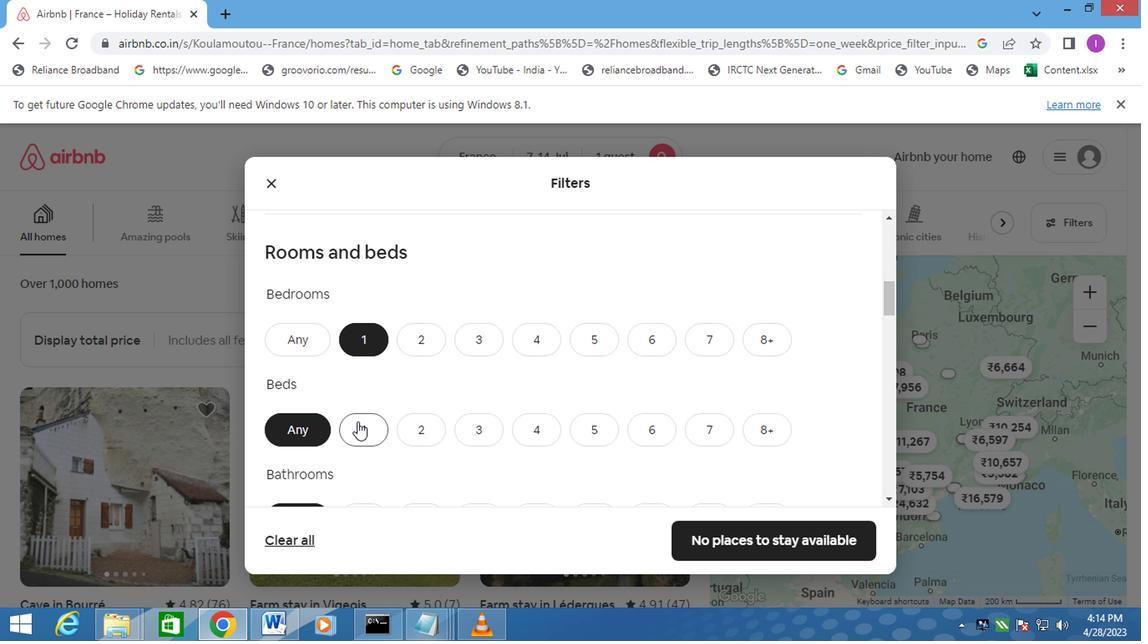 
Action: Mouse moved to (427, 460)
Screenshot: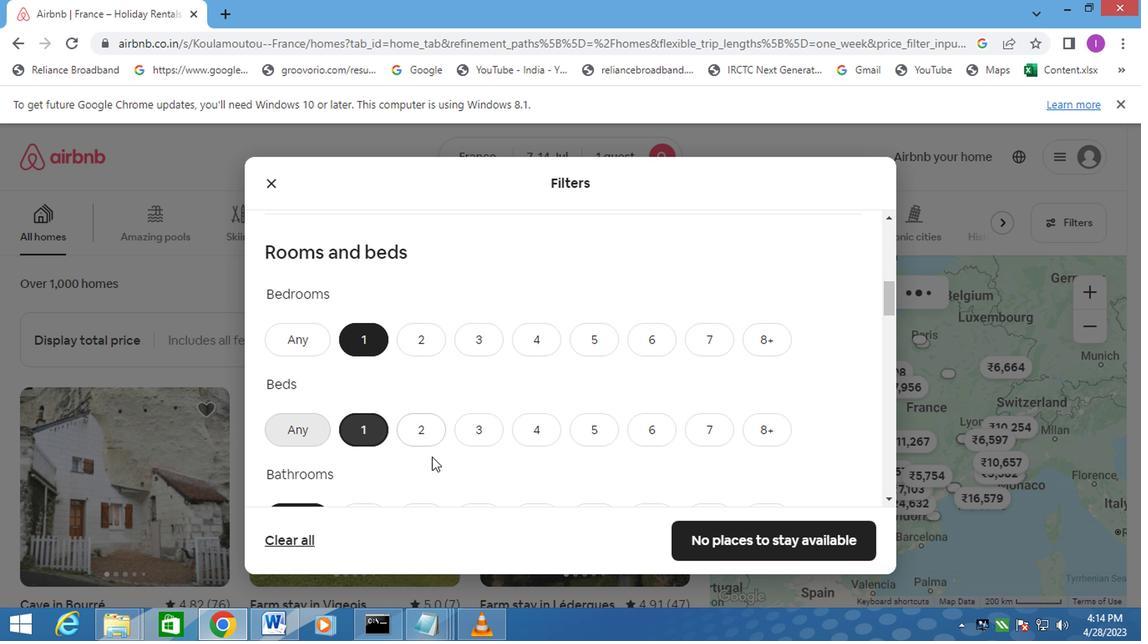 
Action: Mouse scrolled (427, 459) with delta (0, 0)
Screenshot: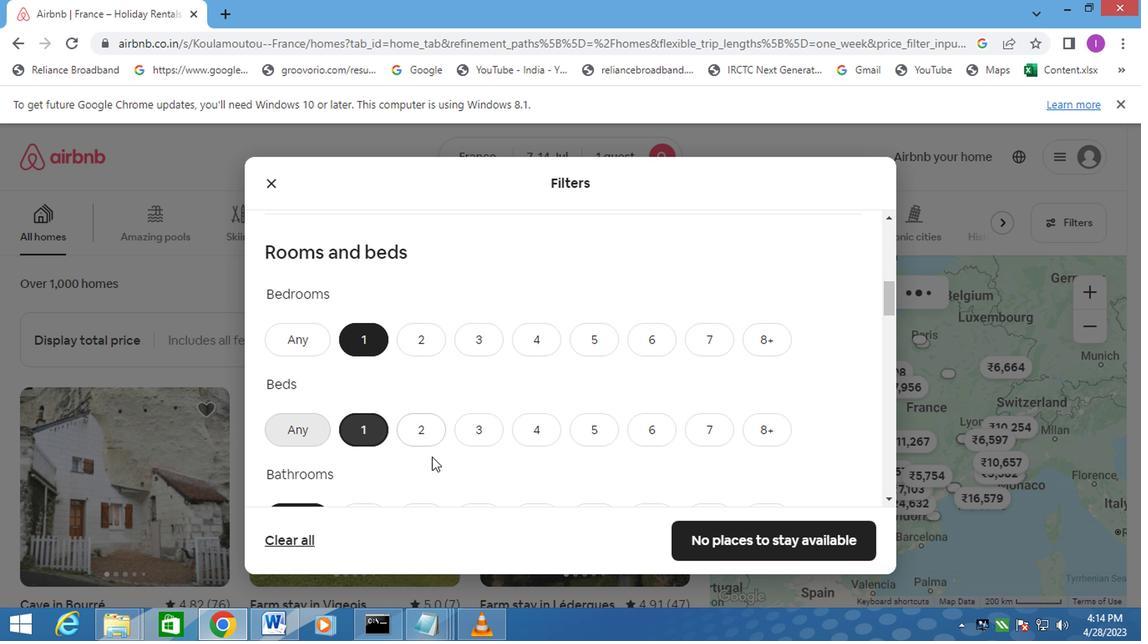
Action: Mouse moved to (356, 436)
Screenshot: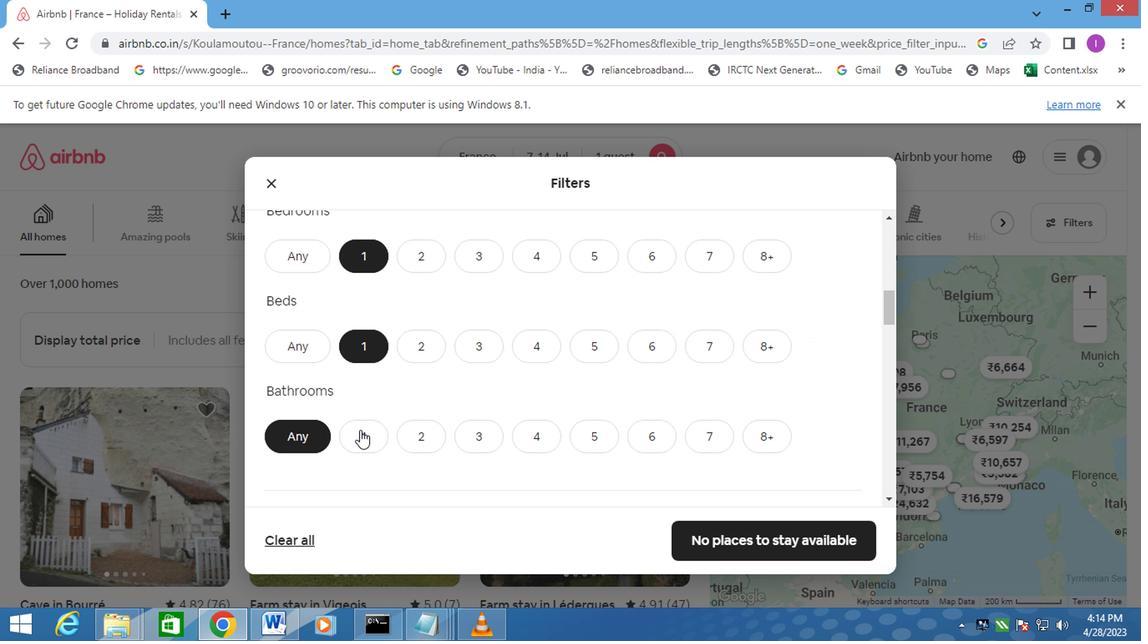 
Action: Mouse pressed left at (356, 436)
Screenshot: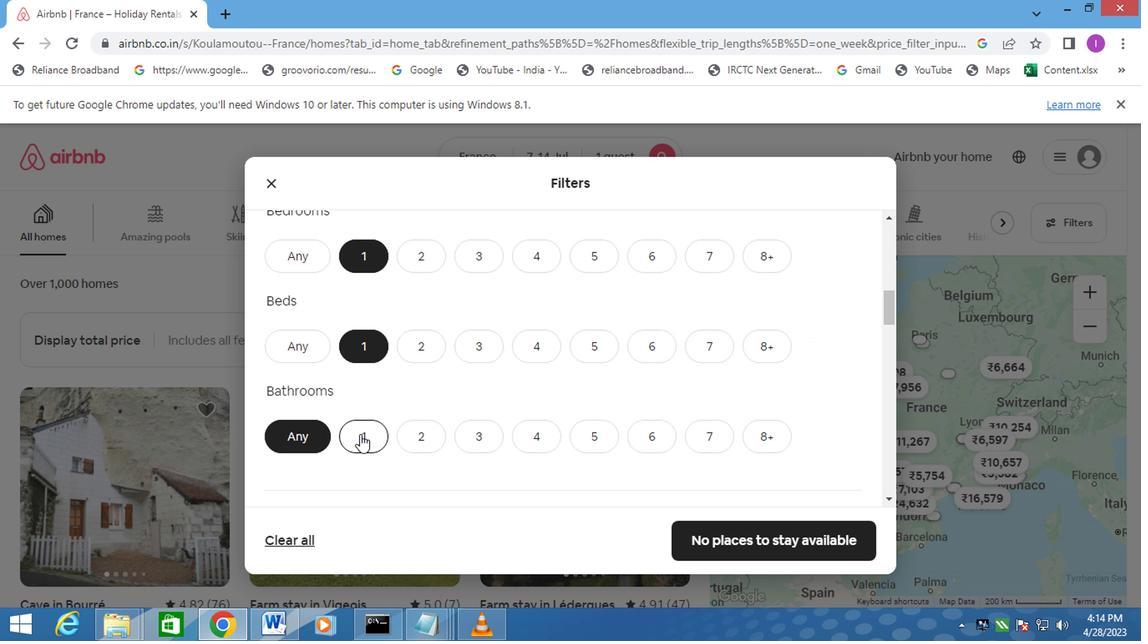 
Action: Mouse moved to (460, 433)
Screenshot: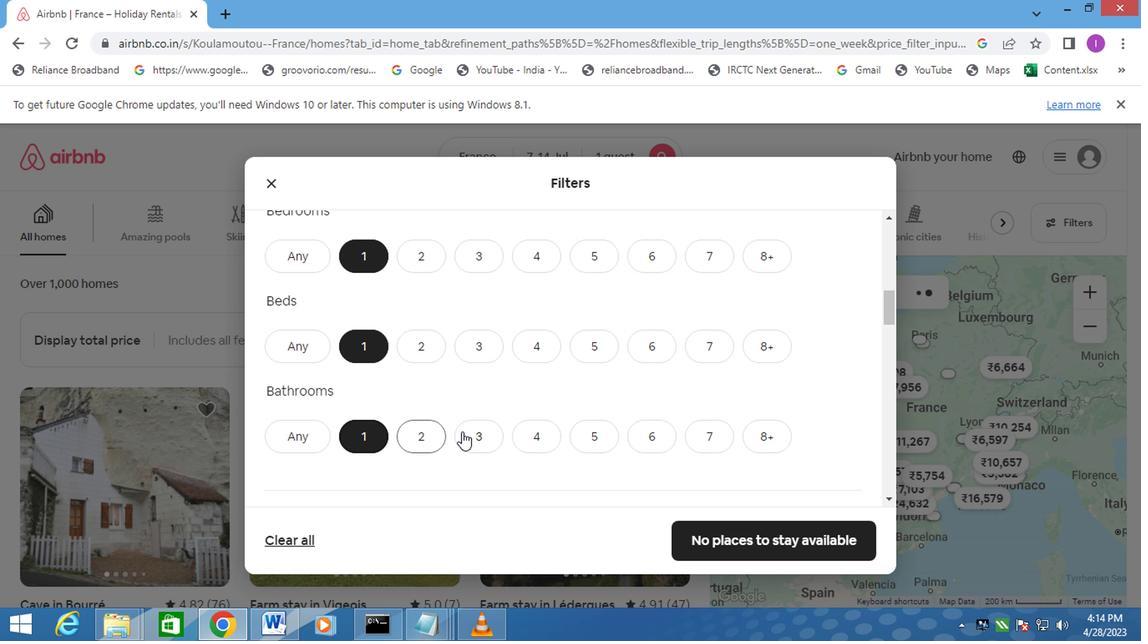 
Action: Mouse scrolled (460, 432) with delta (0, -1)
Screenshot: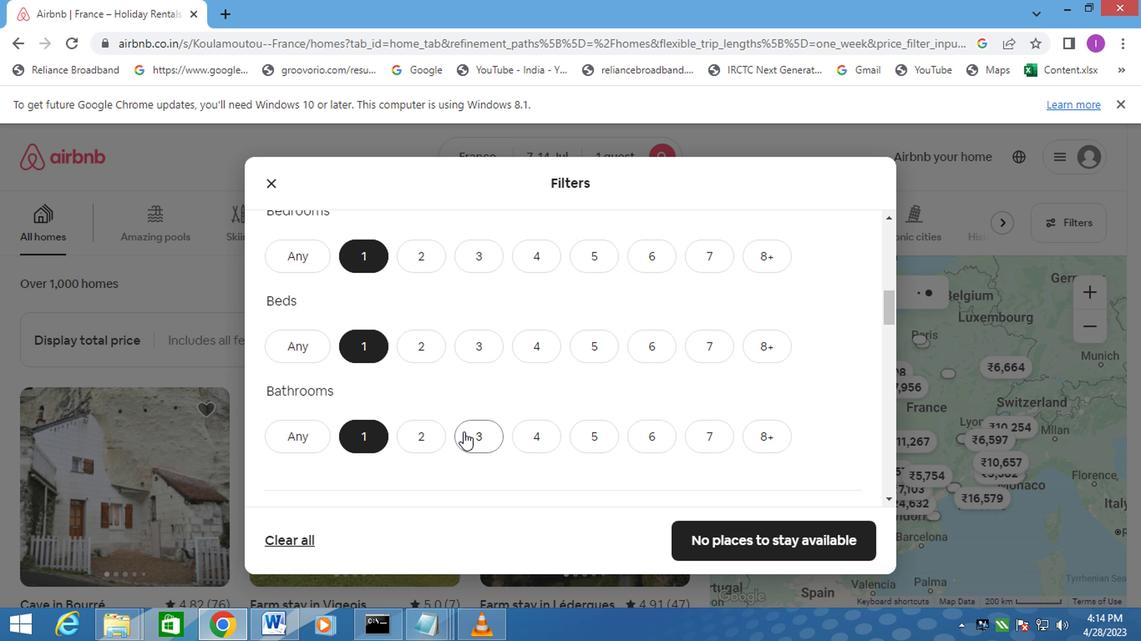 
Action: Mouse scrolled (460, 432) with delta (0, -1)
Screenshot: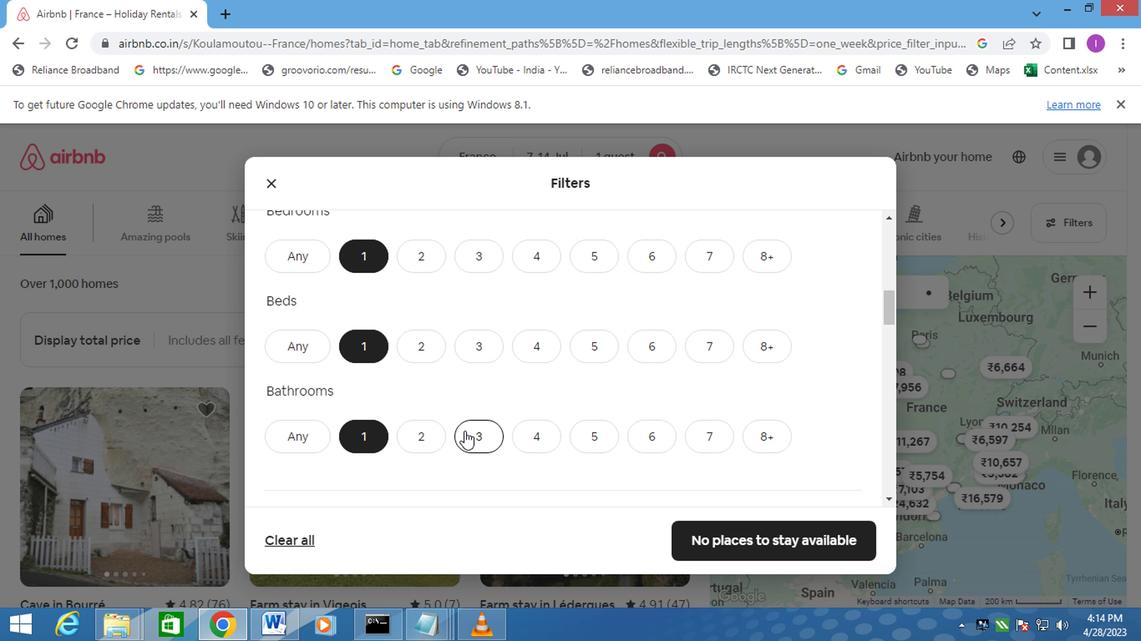 
Action: Mouse moved to (378, 439)
Screenshot: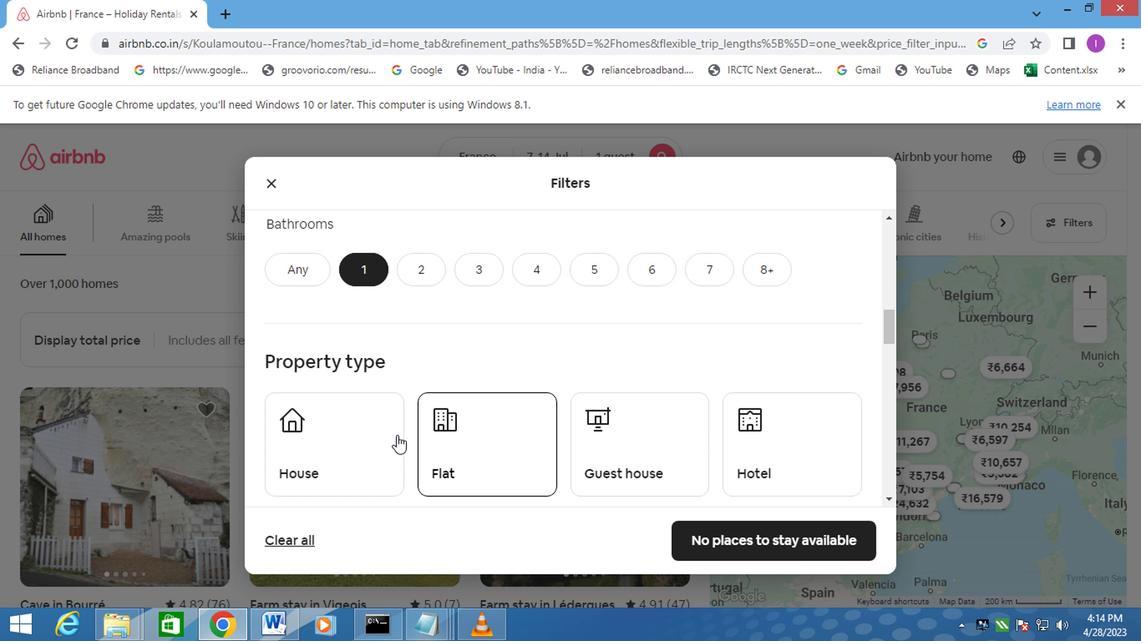 
Action: Mouse pressed left at (378, 439)
Screenshot: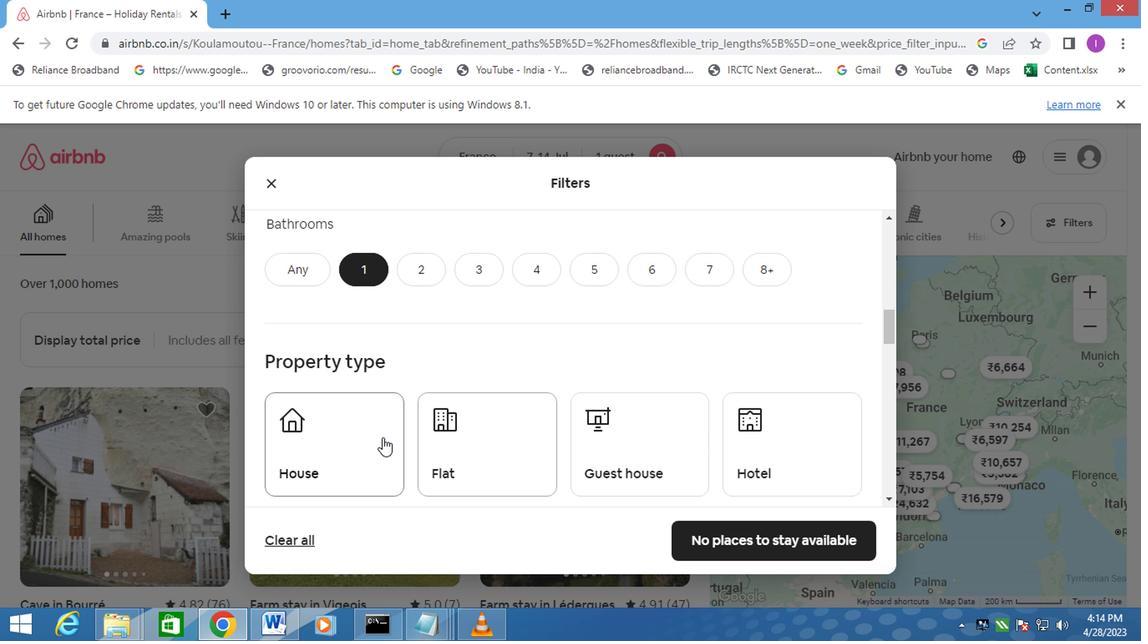 
Action: Mouse moved to (461, 441)
Screenshot: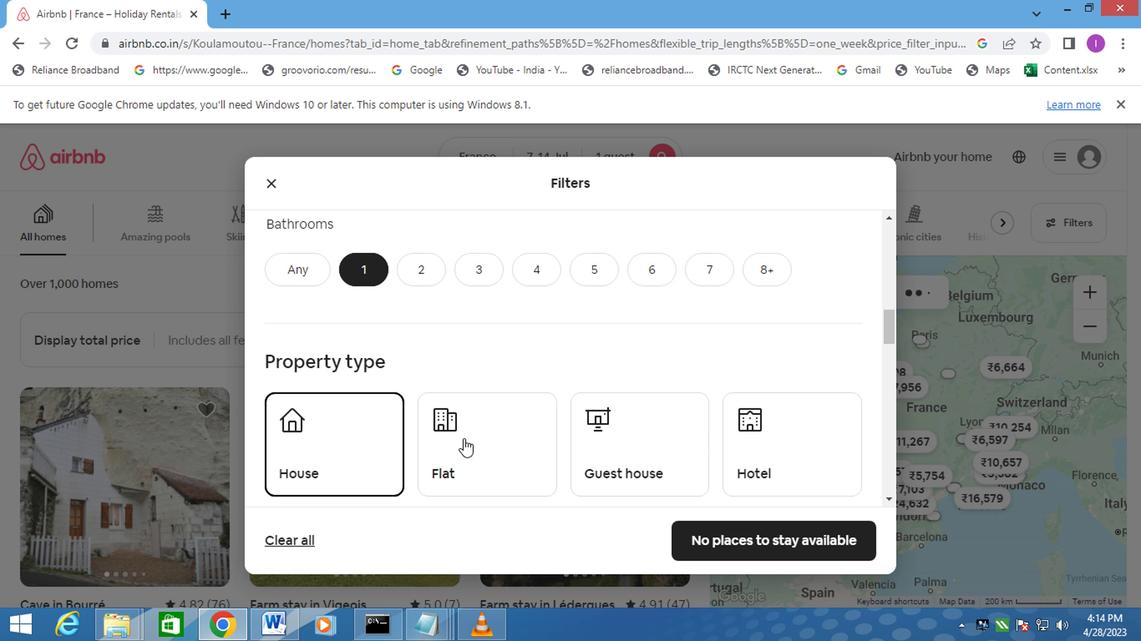 
Action: Mouse pressed left at (461, 441)
Screenshot: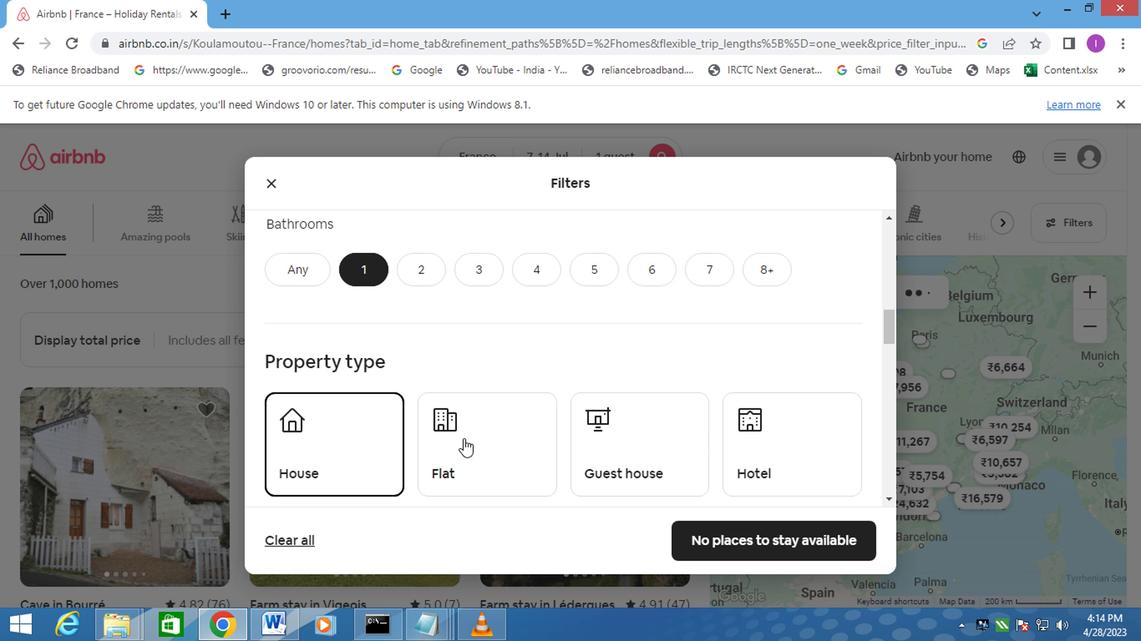 
Action: Mouse moved to (583, 452)
Screenshot: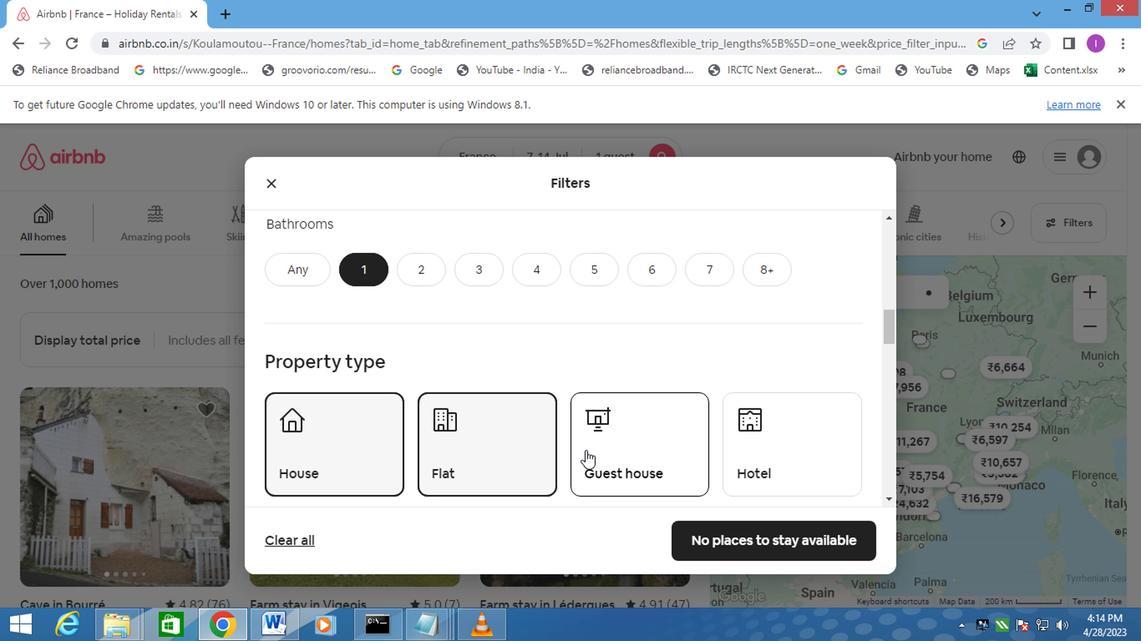 
Action: Mouse pressed left at (583, 452)
Screenshot: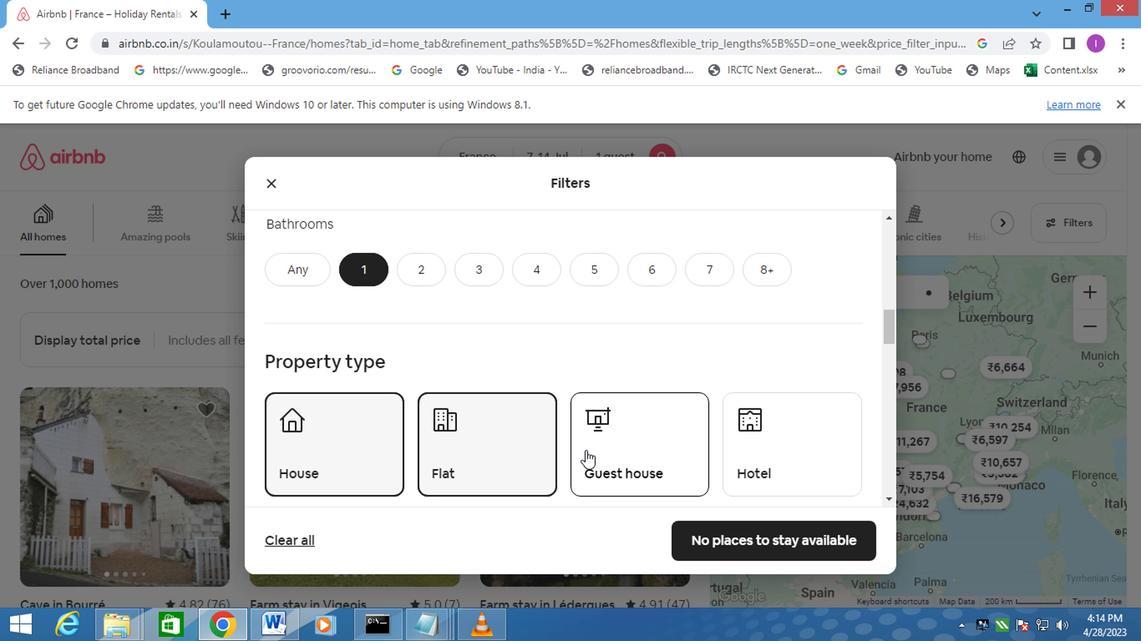 
Action: Mouse moved to (785, 478)
Screenshot: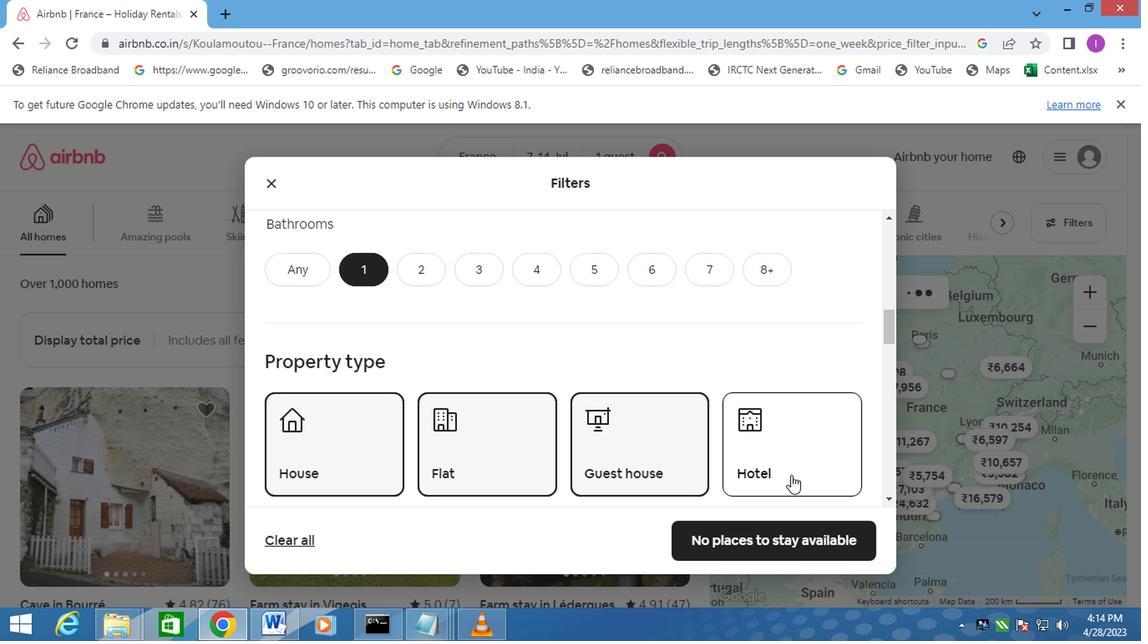 
Action: Mouse pressed left at (785, 478)
Screenshot: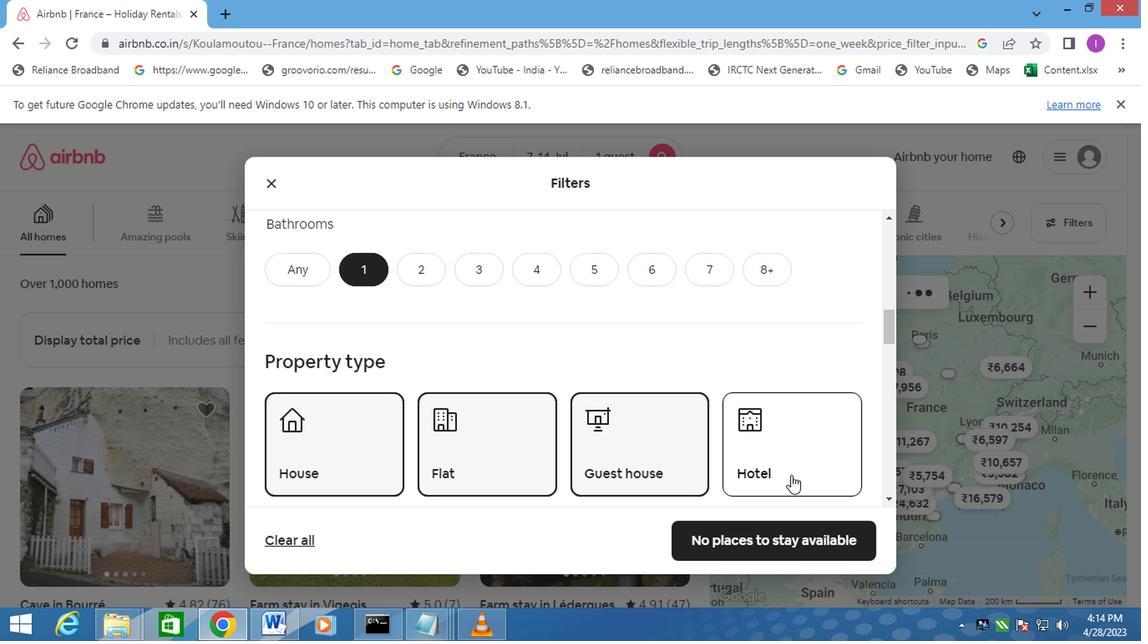 
Action: Mouse moved to (569, 459)
Screenshot: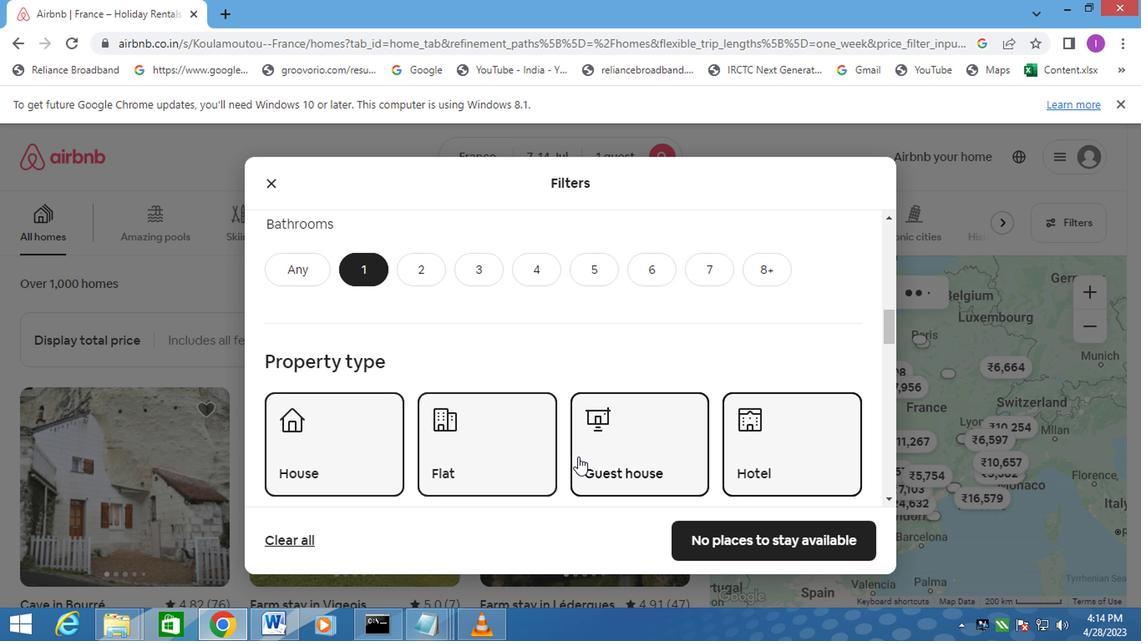 
Action: Mouse scrolled (569, 458) with delta (0, -1)
Screenshot: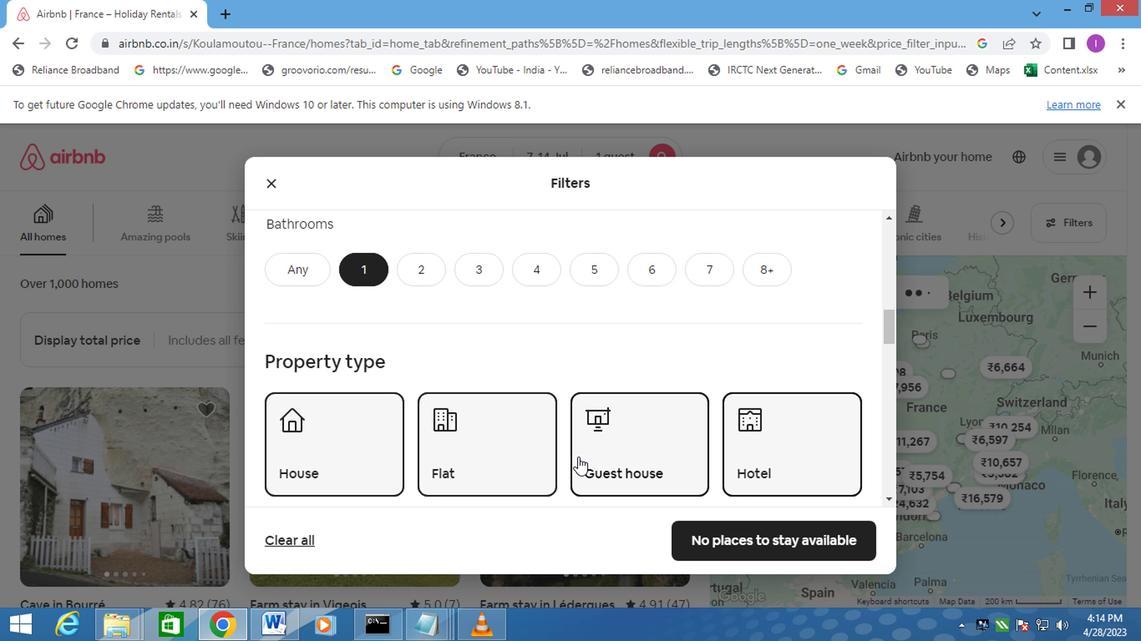 
Action: Mouse moved to (568, 459)
Screenshot: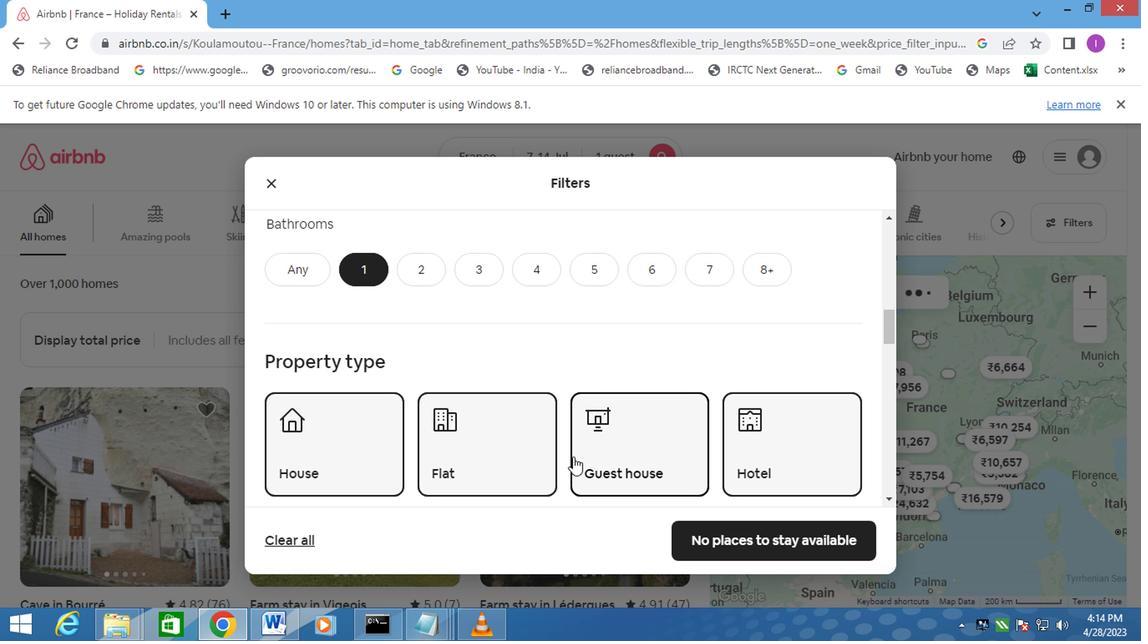 
Action: Mouse scrolled (568, 458) with delta (0, -1)
Screenshot: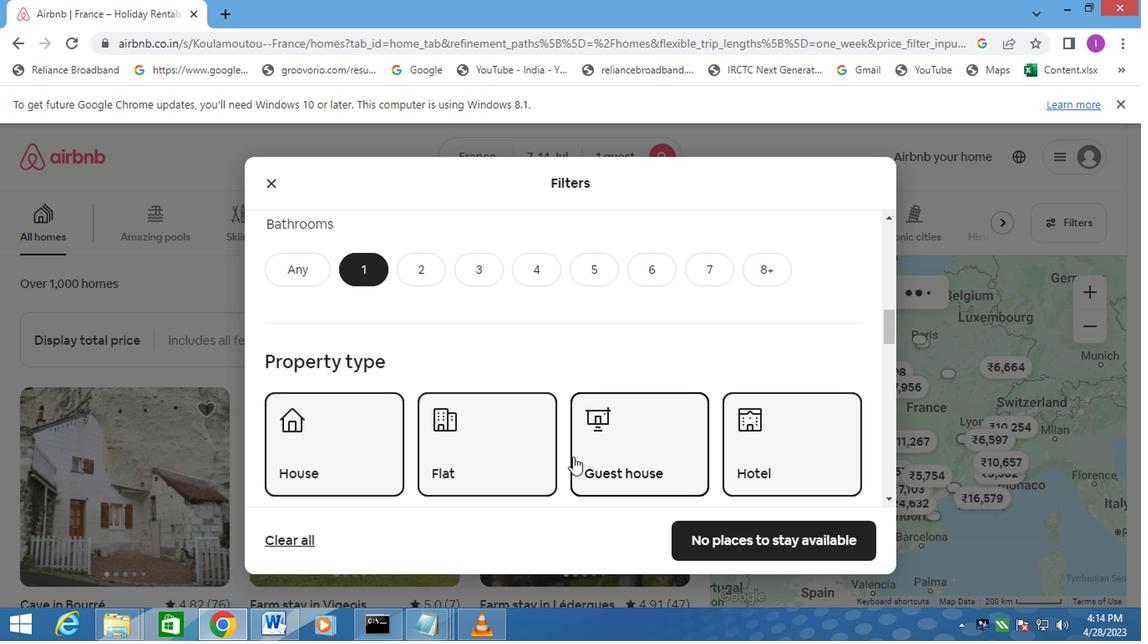 
Action: Mouse moved to (567, 459)
Screenshot: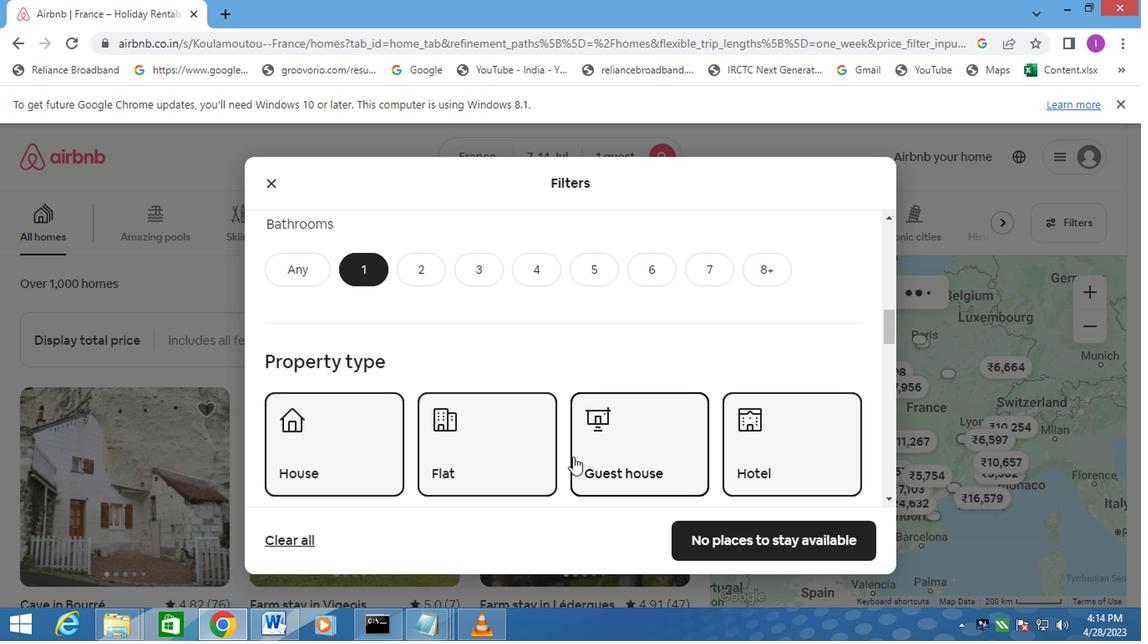 
Action: Mouse scrolled (567, 458) with delta (0, -1)
Screenshot: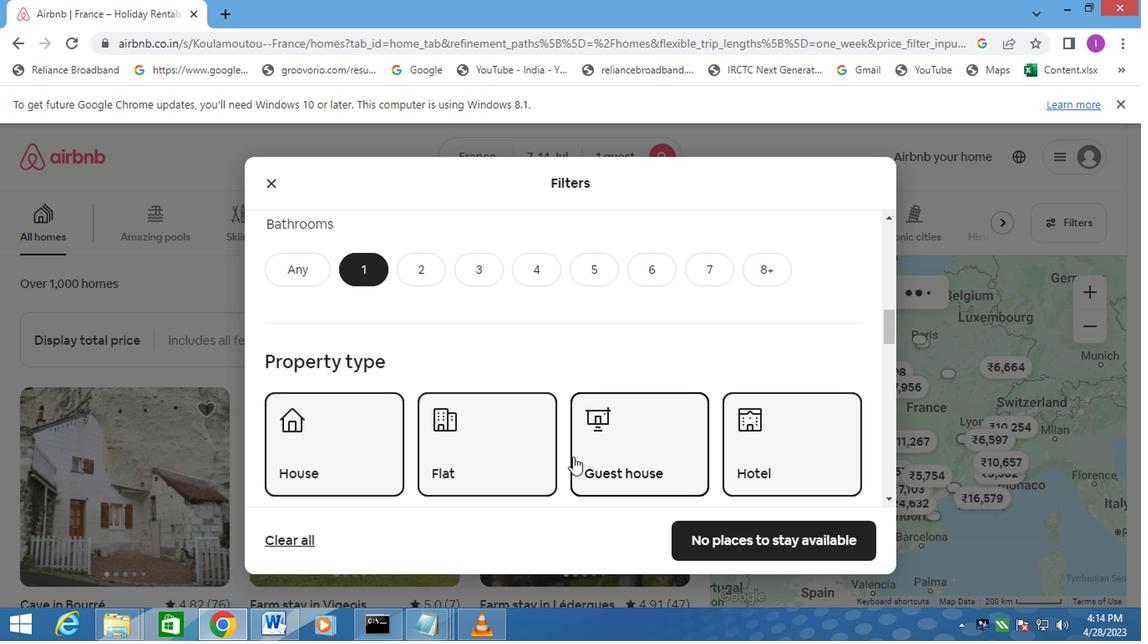 
Action: Mouse moved to (273, 472)
Screenshot: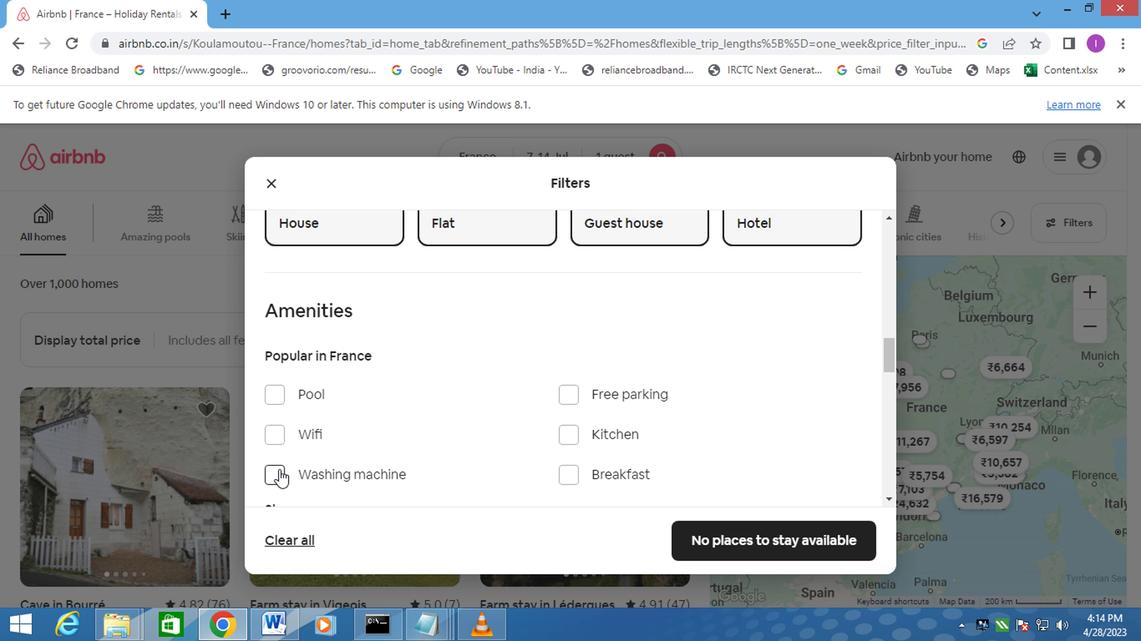 
Action: Mouse pressed left at (273, 472)
Screenshot: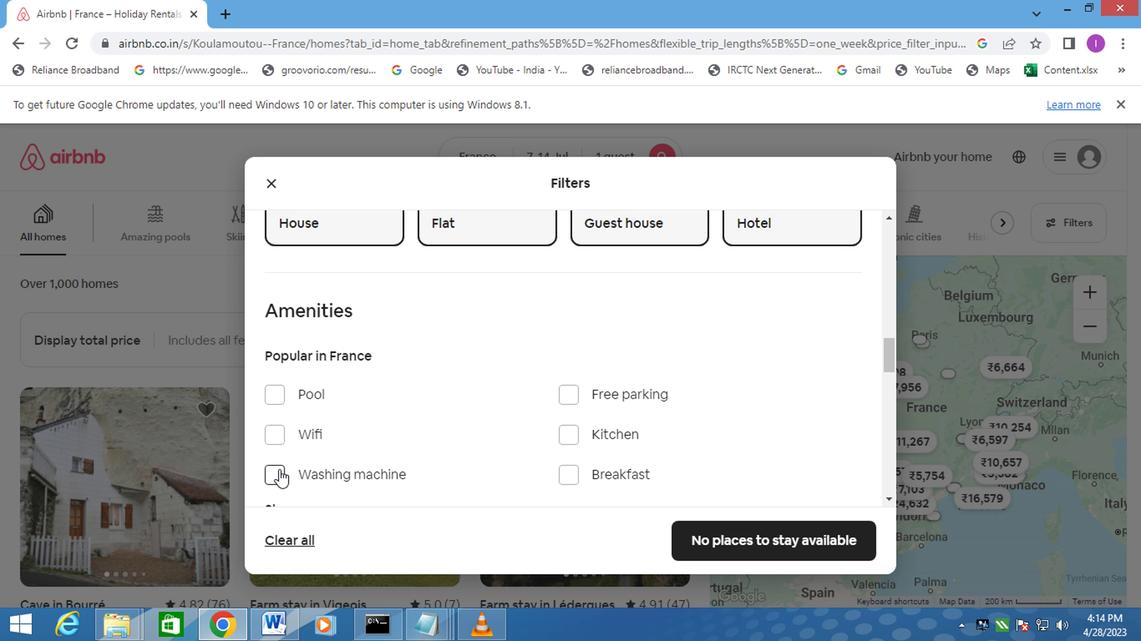 
Action: Mouse moved to (509, 461)
Screenshot: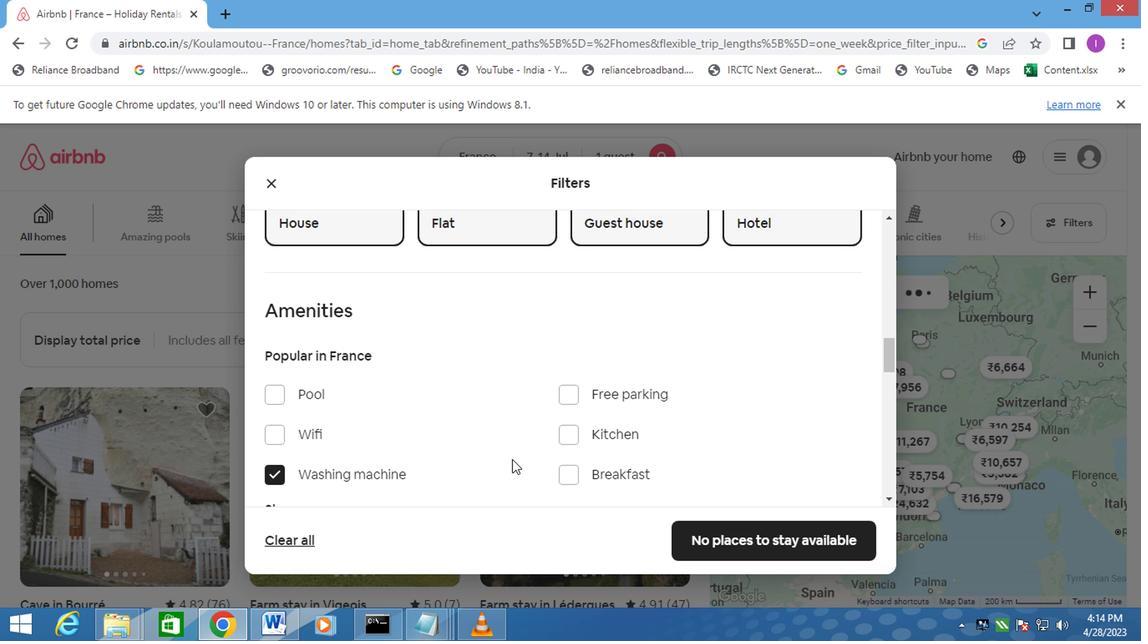 
Action: Mouse scrolled (509, 460) with delta (0, -1)
Screenshot: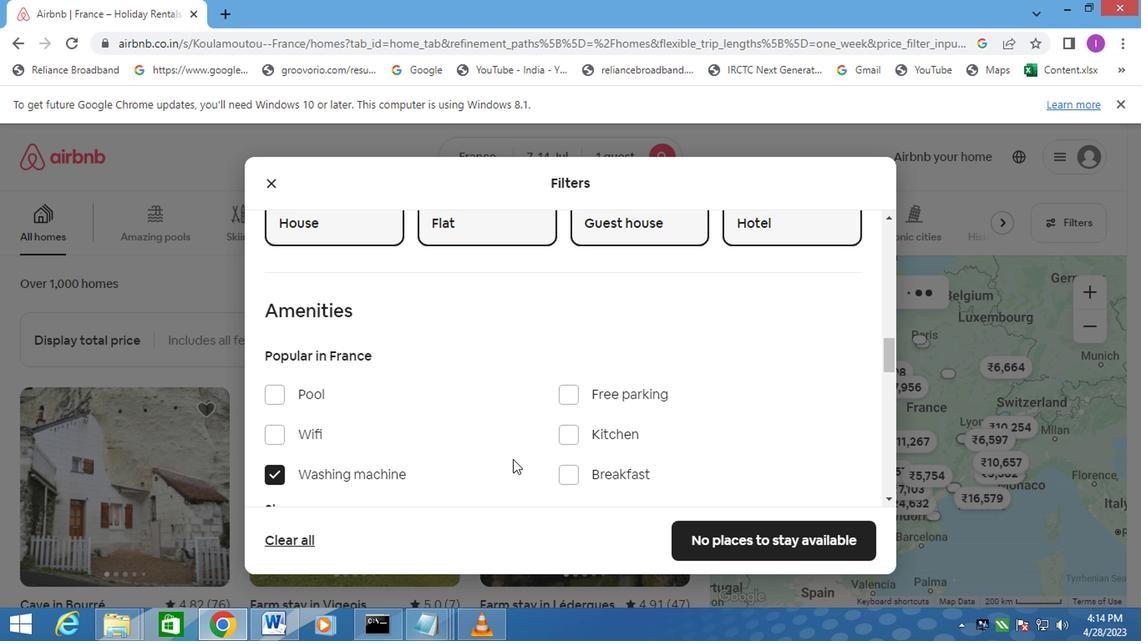 
Action: Mouse scrolled (509, 460) with delta (0, -1)
Screenshot: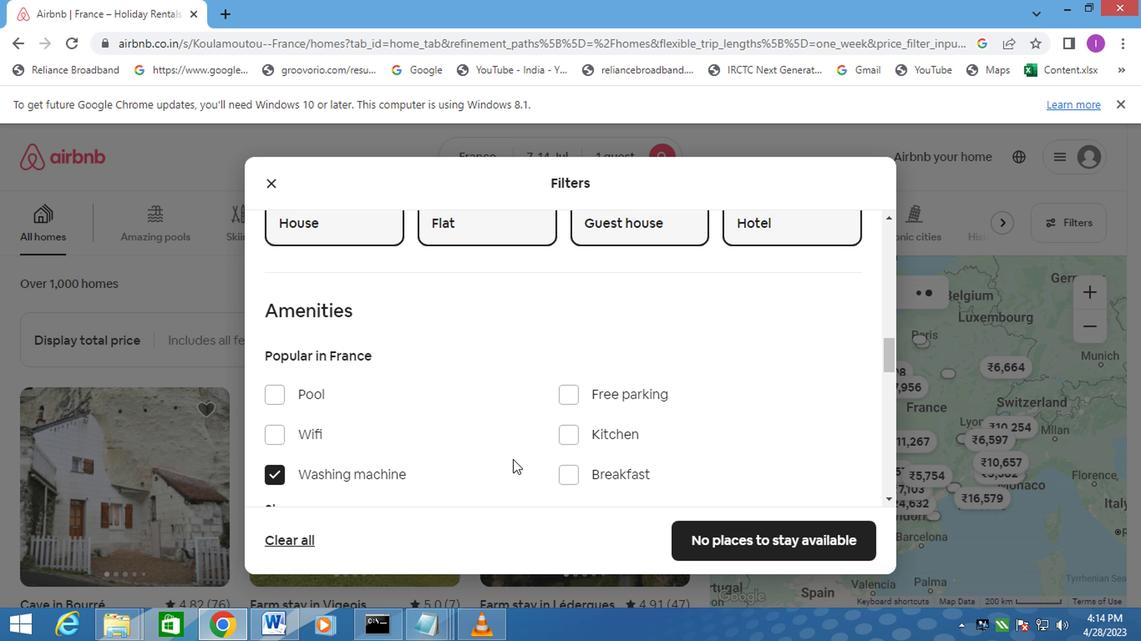 
Action: Mouse moved to (637, 465)
Screenshot: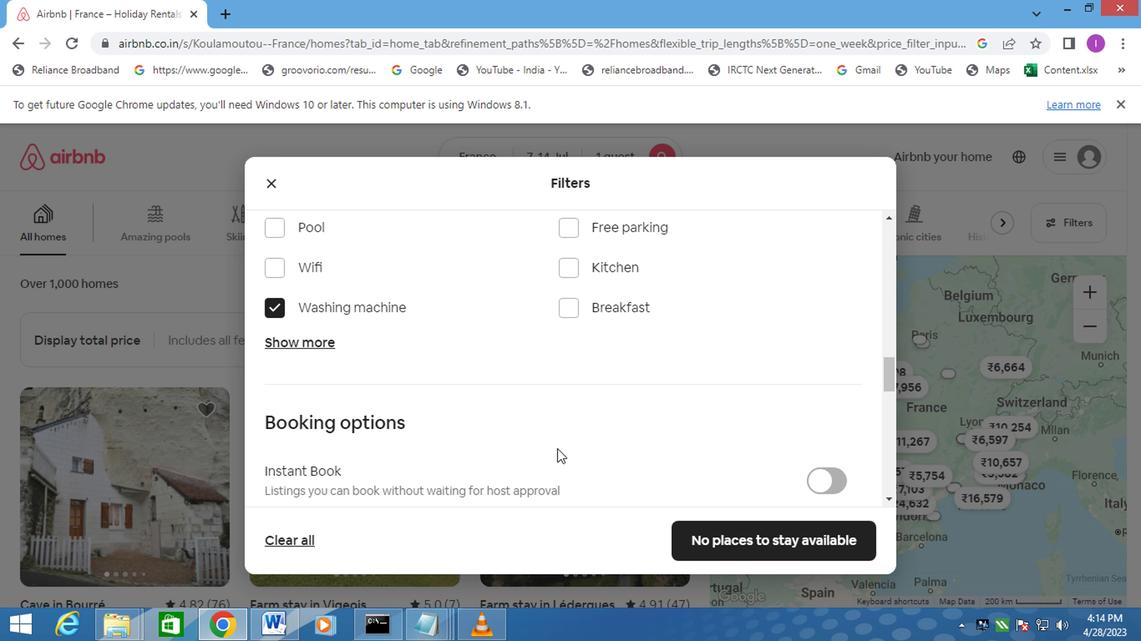 
Action: Mouse scrolled (637, 465) with delta (0, 0)
Screenshot: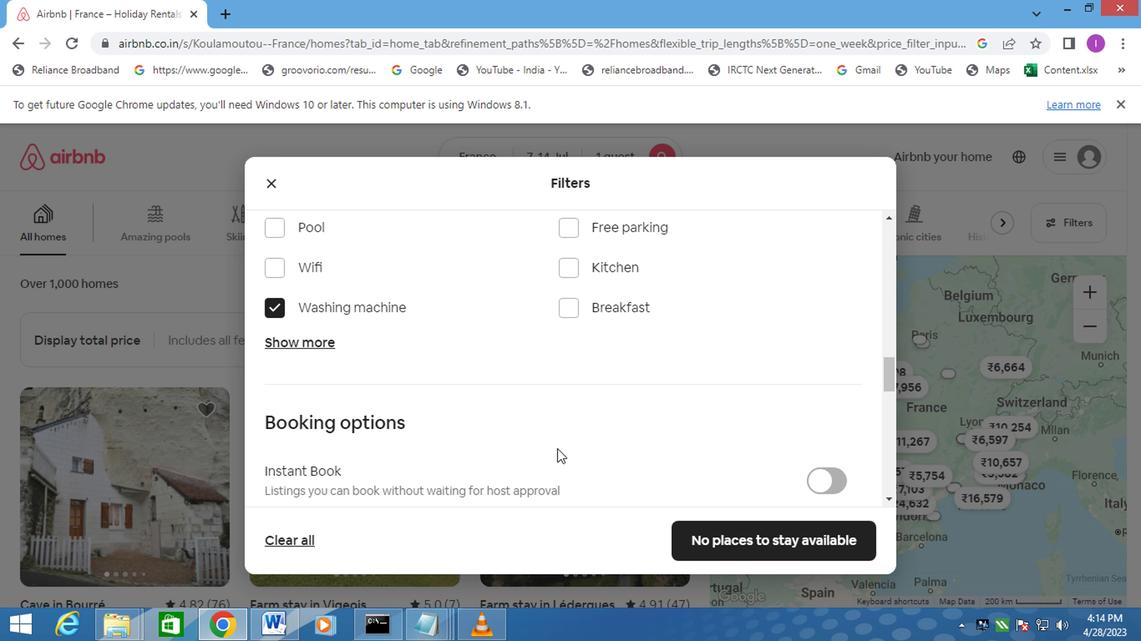 
Action: Mouse moved to (684, 465)
Screenshot: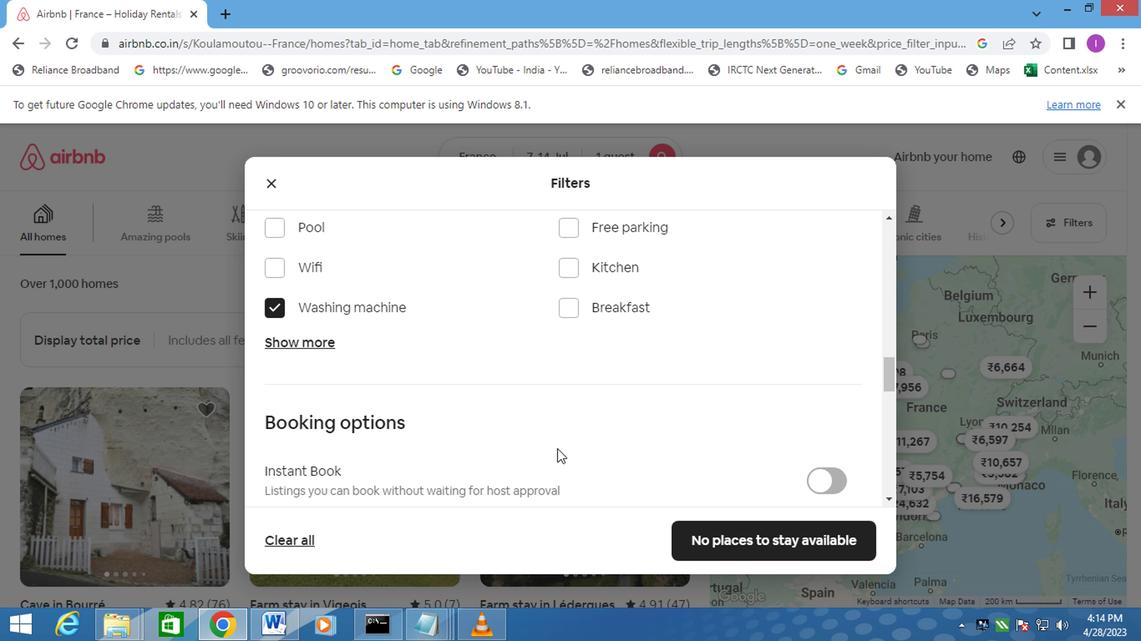 
Action: Mouse scrolled (684, 465) with delta (0, 0)
Screenshot: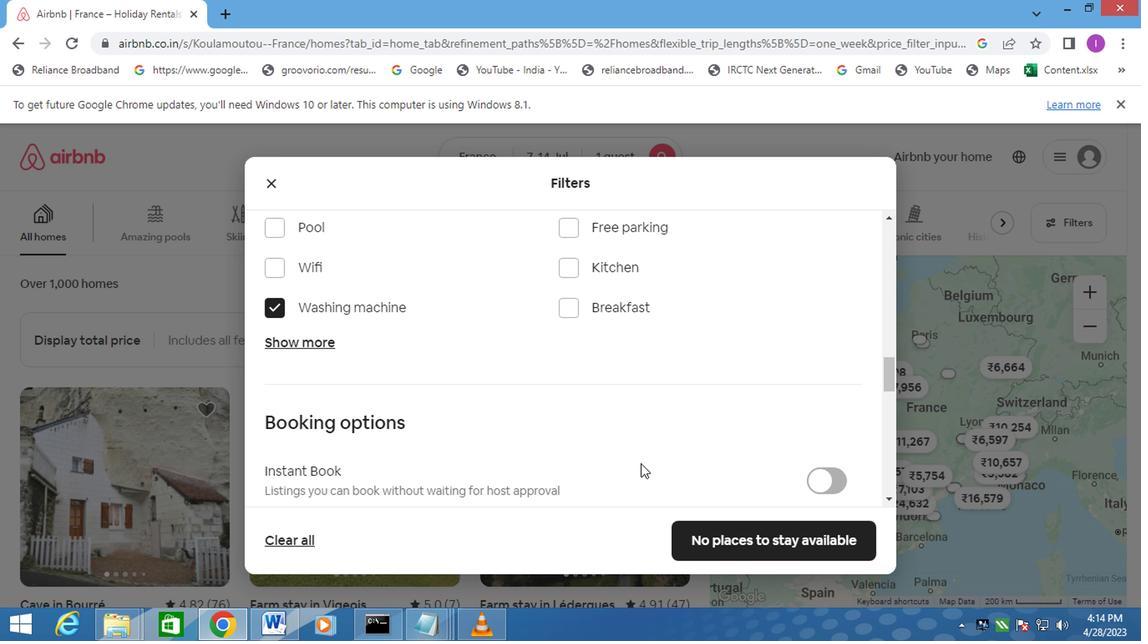
Action: Mouse moved to (832, 372)
Screenshot: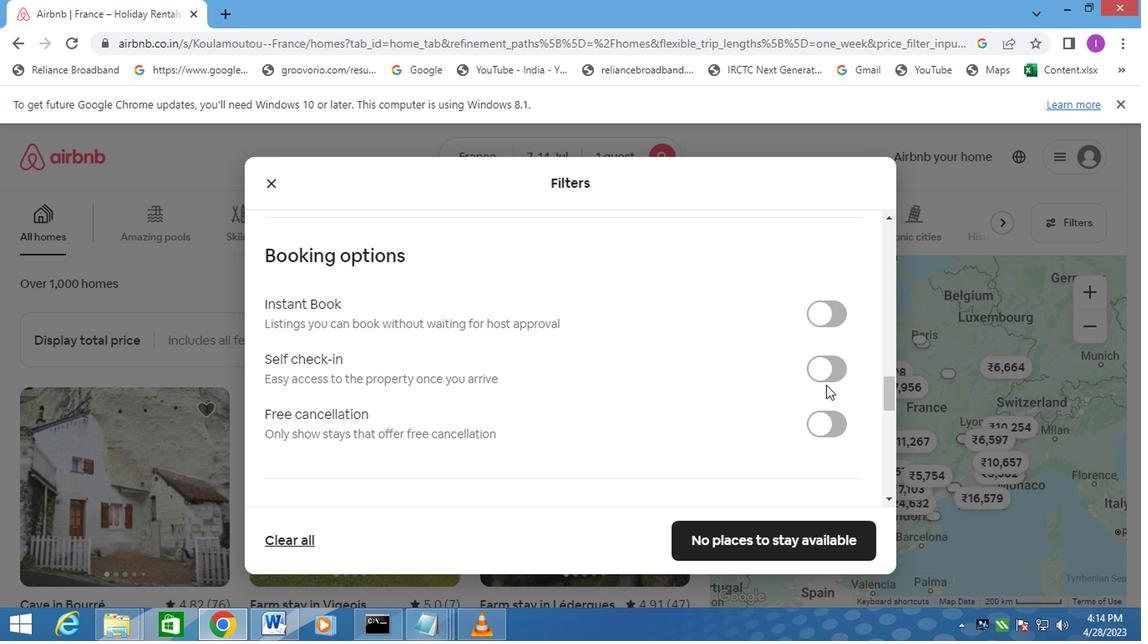 
Action: Mouse pressed left at (832, 372)
Screenshot: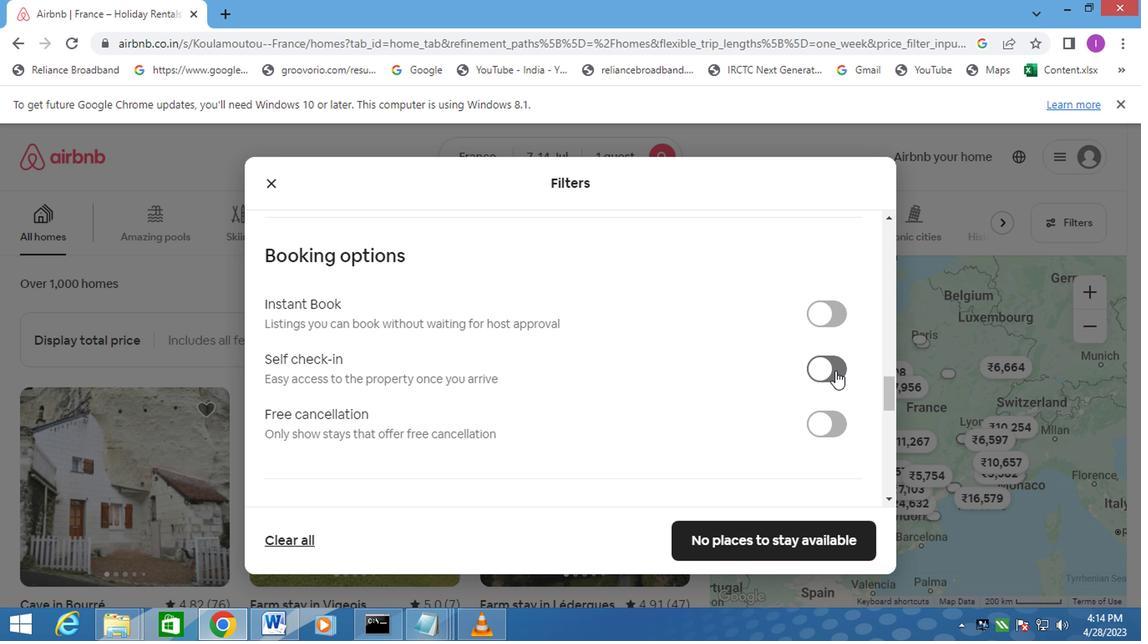 
Action: Mouse moved to (550, 436)
Screenshot: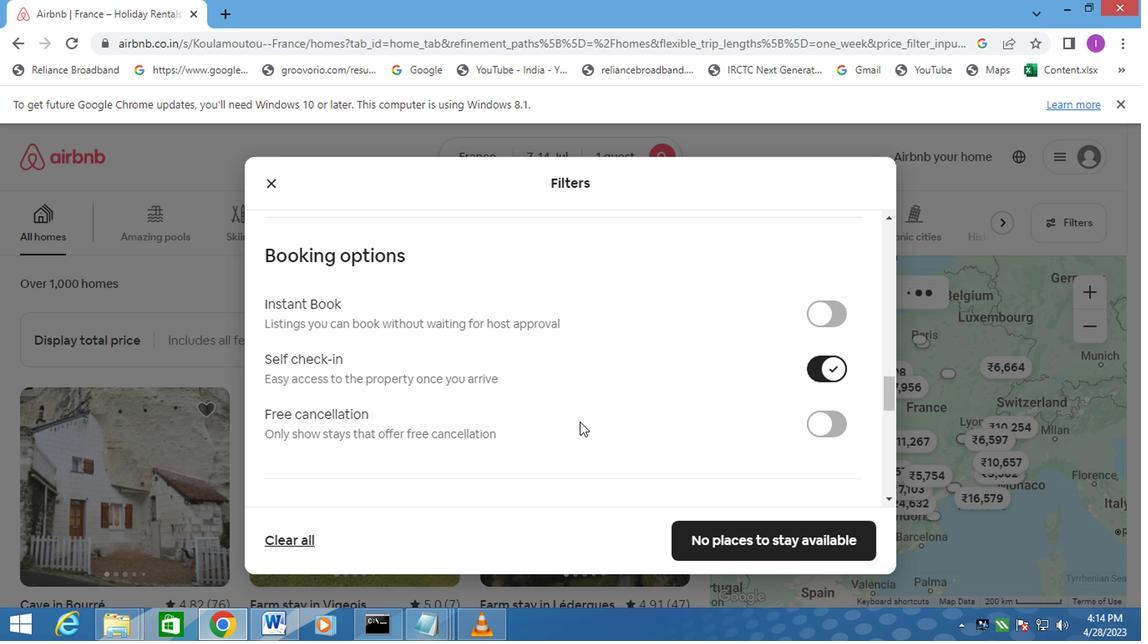 
Action: Mouse scrolled (550, 435) with delta (0, 0)
Screenshot: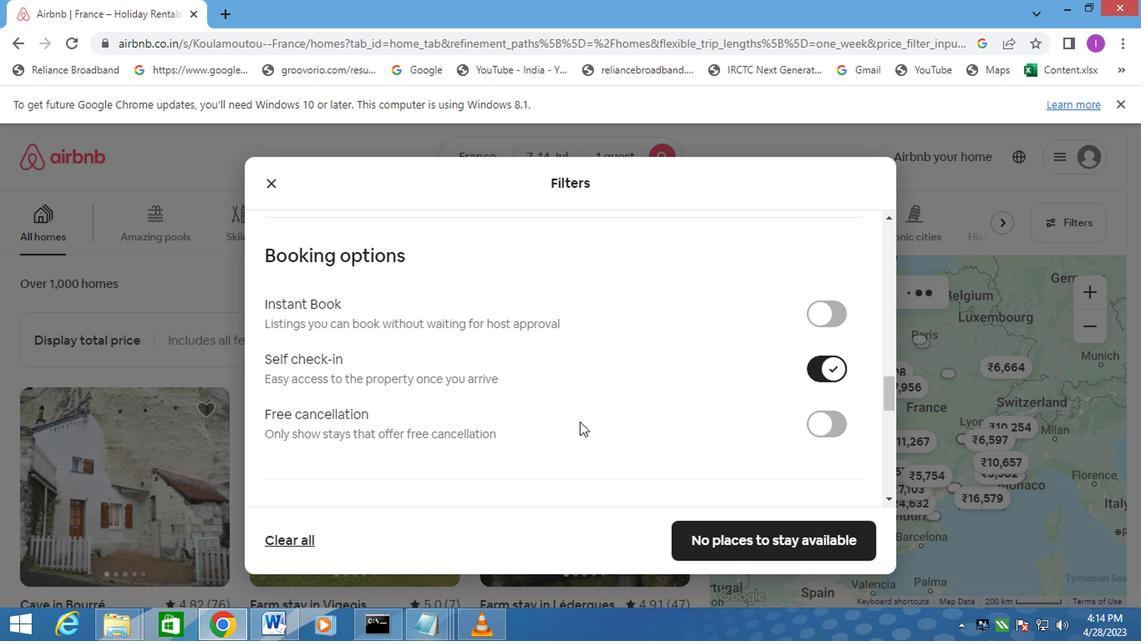 
Action: Mouse moved to (547, 439)
Screenshot: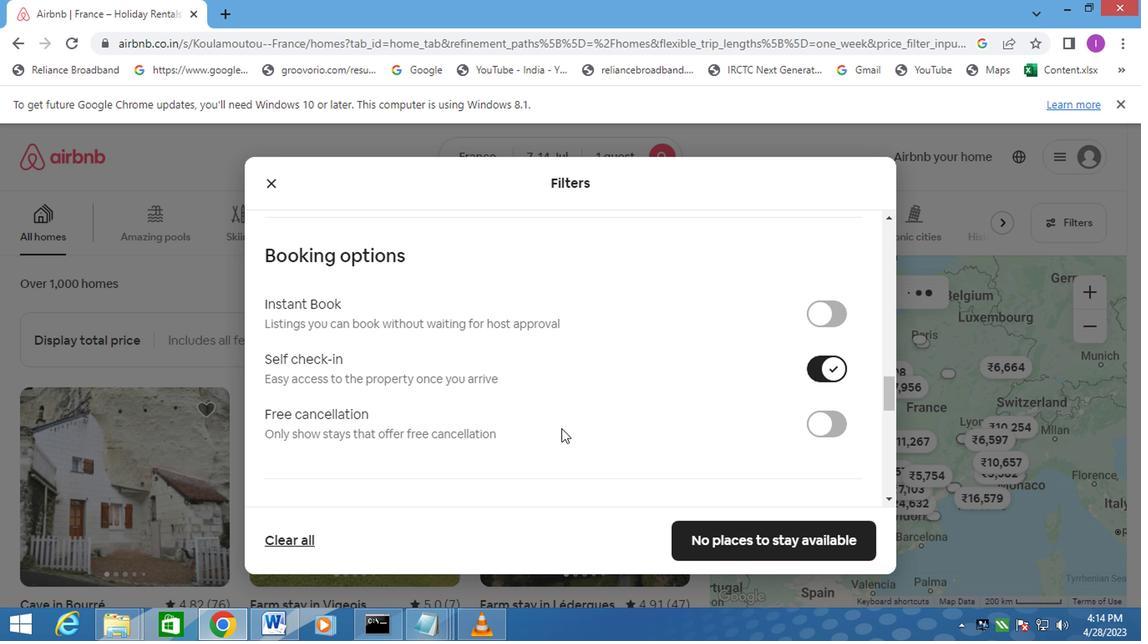
Action: Mouse scrolled (547, 438) with delta (0, -1)
Screenshot: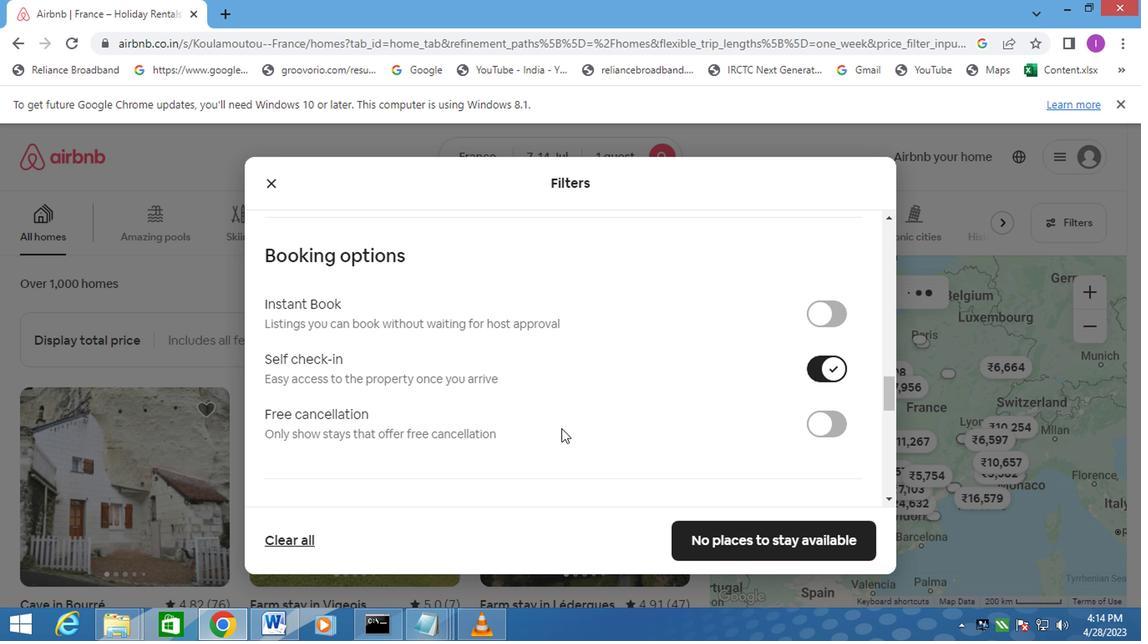 
Action: Mouse moved to (540, 441)
Screenshot: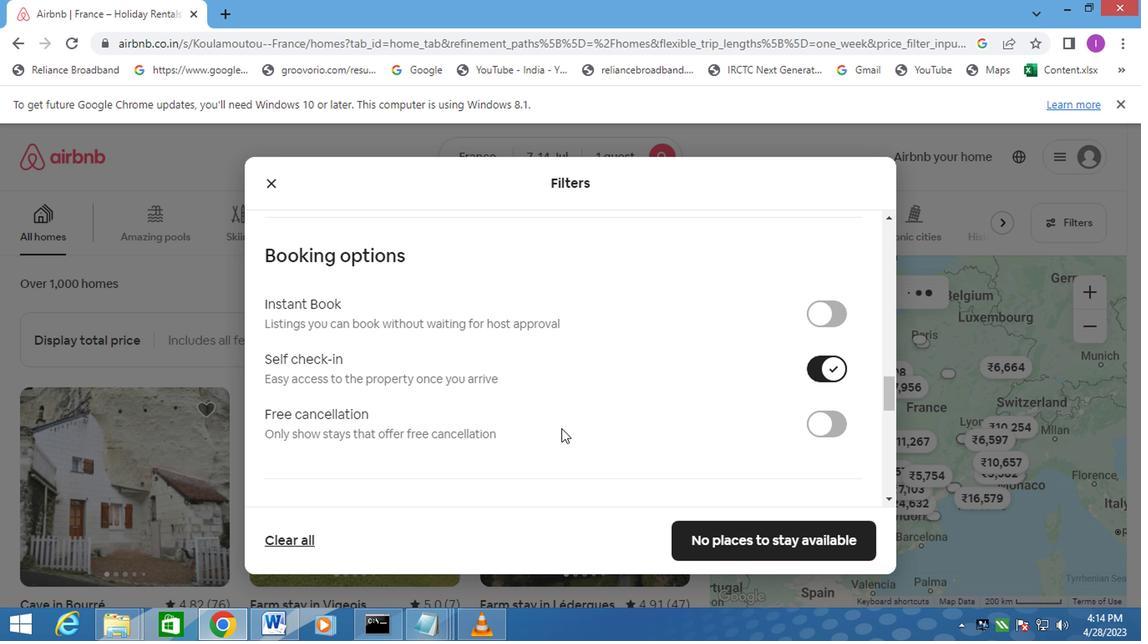 
Action: Mouse scrolled (540, 439) with delta (0, -1)
Screenshot: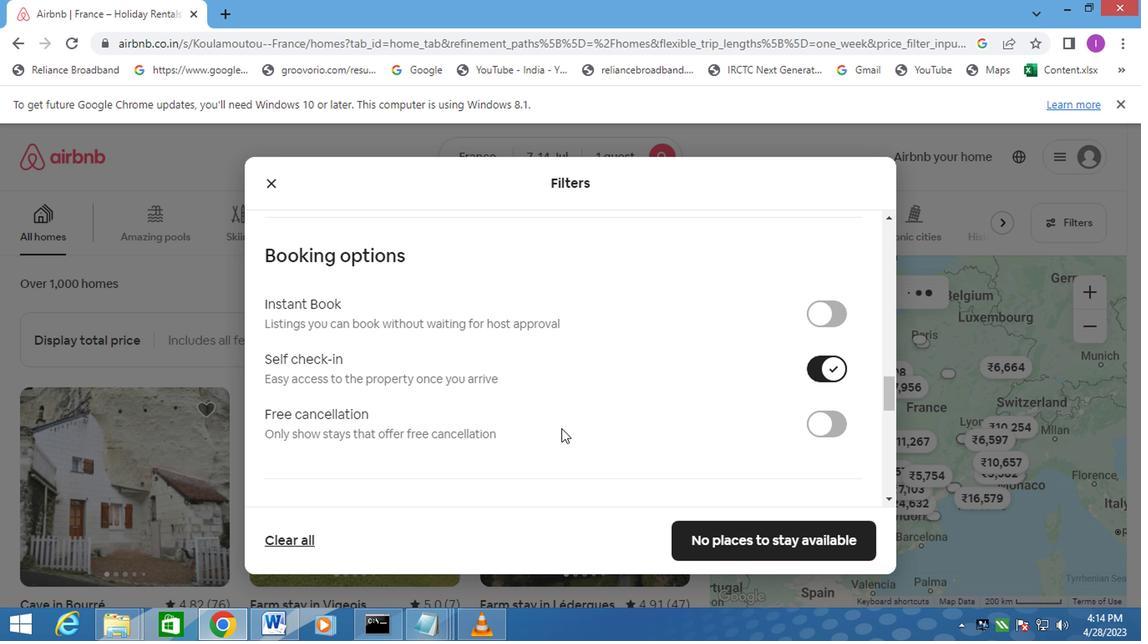 
Action: Mouse moved to (507, 425)
Screenshot: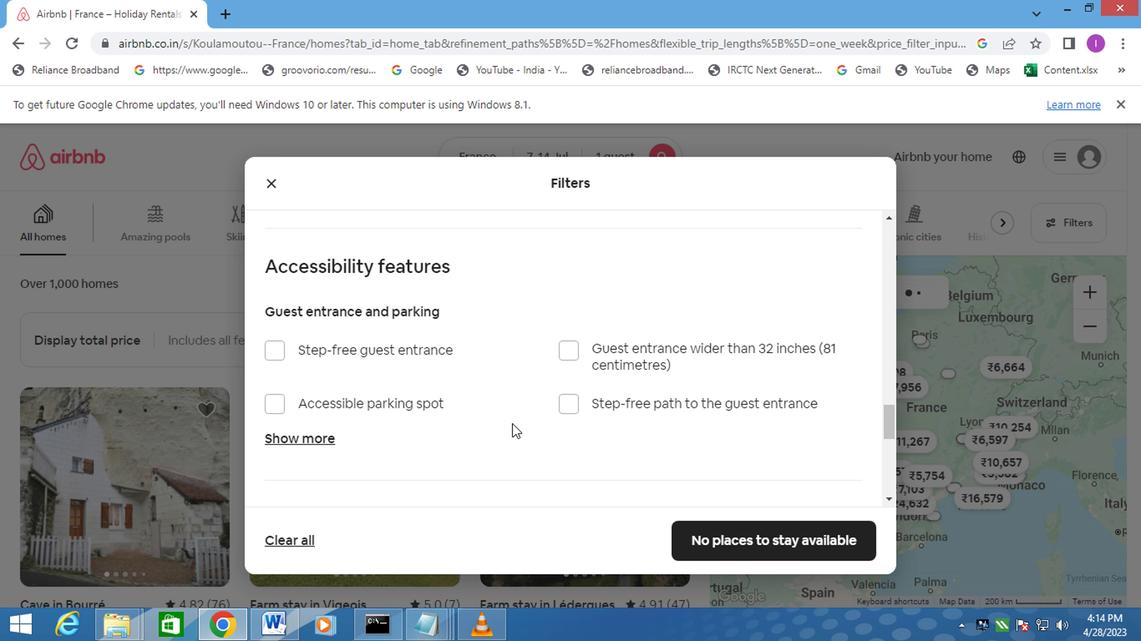 
Action: Mouse scrolled (507, 424) with delta (0, 0)
Screenshot: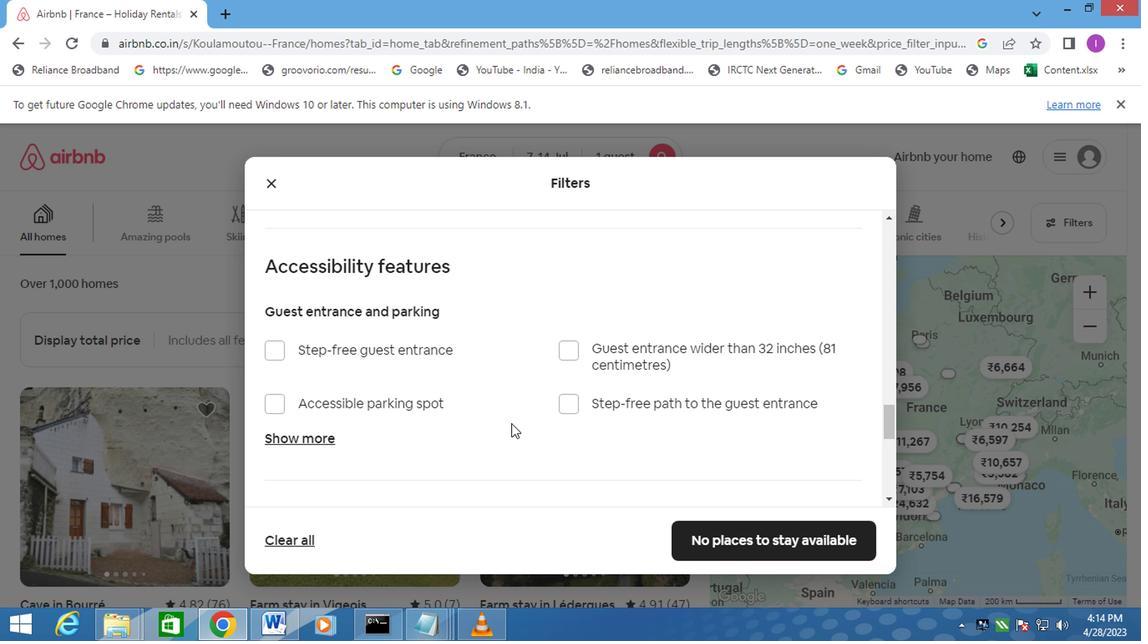 
Action: Mouse scrolled (507, 424) with delta (0, 0)
Screenshot: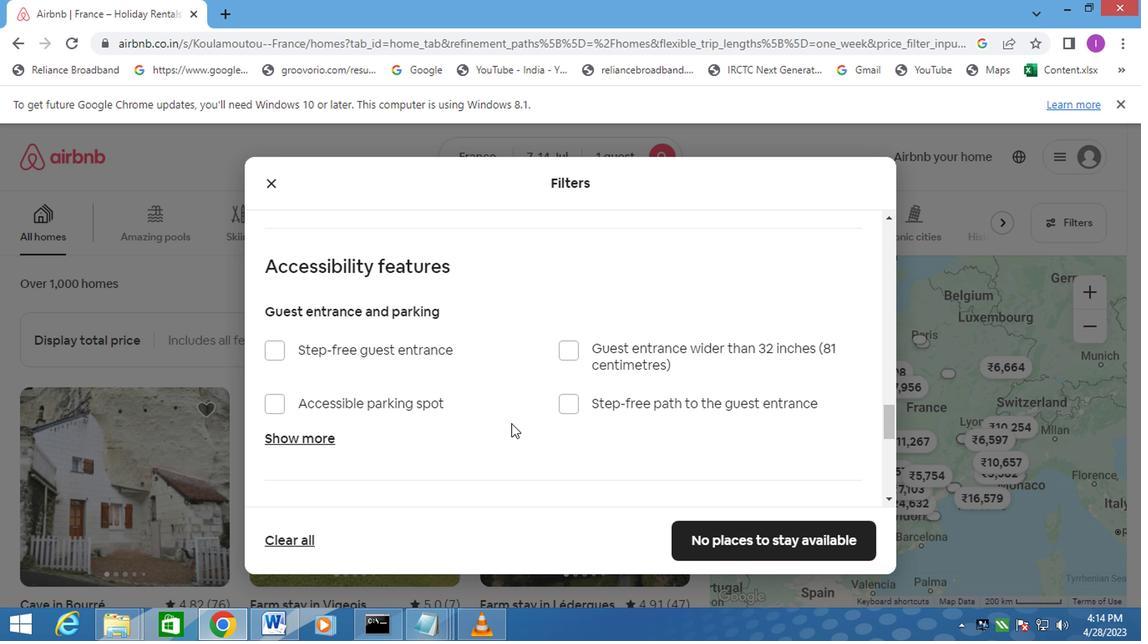 
Action: Mouse scrolled (507, 424) with delta (0, 0)
Screenshot: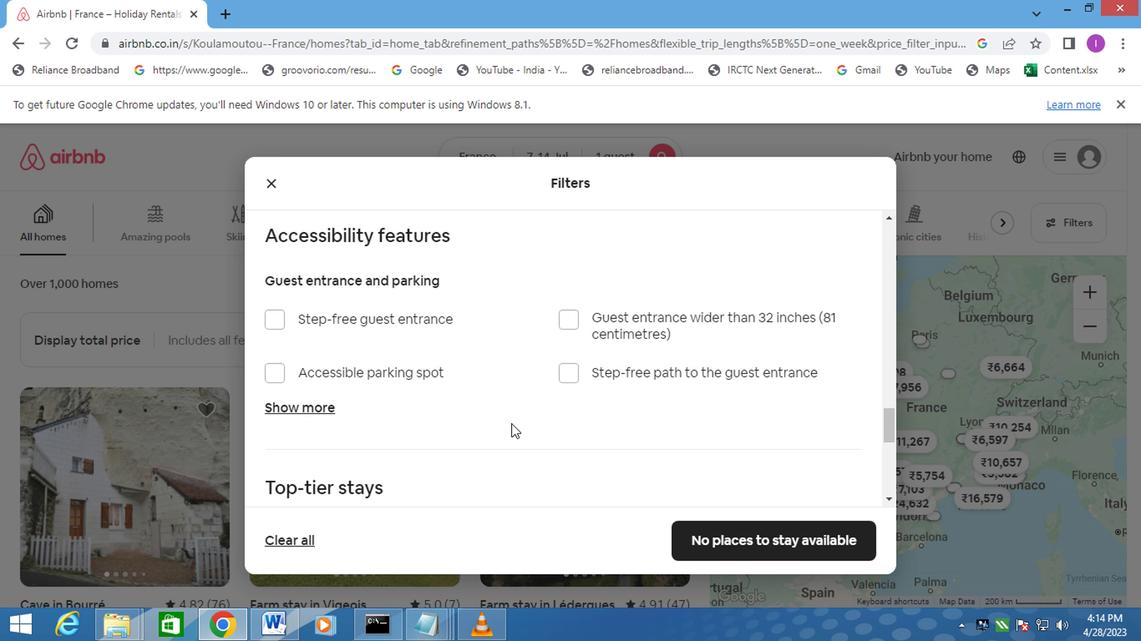 
Action: Mouse scrolled (507, 424) with delta (0, 0)
Screenshot: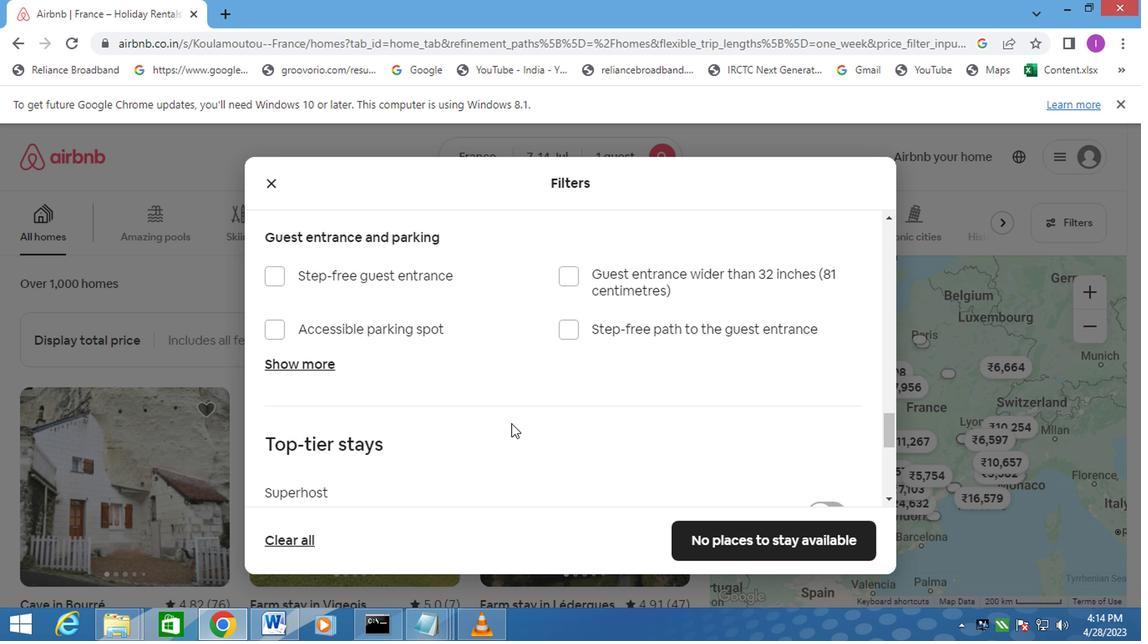 
Action: Mouse moved to (411, 423)
Screenshot: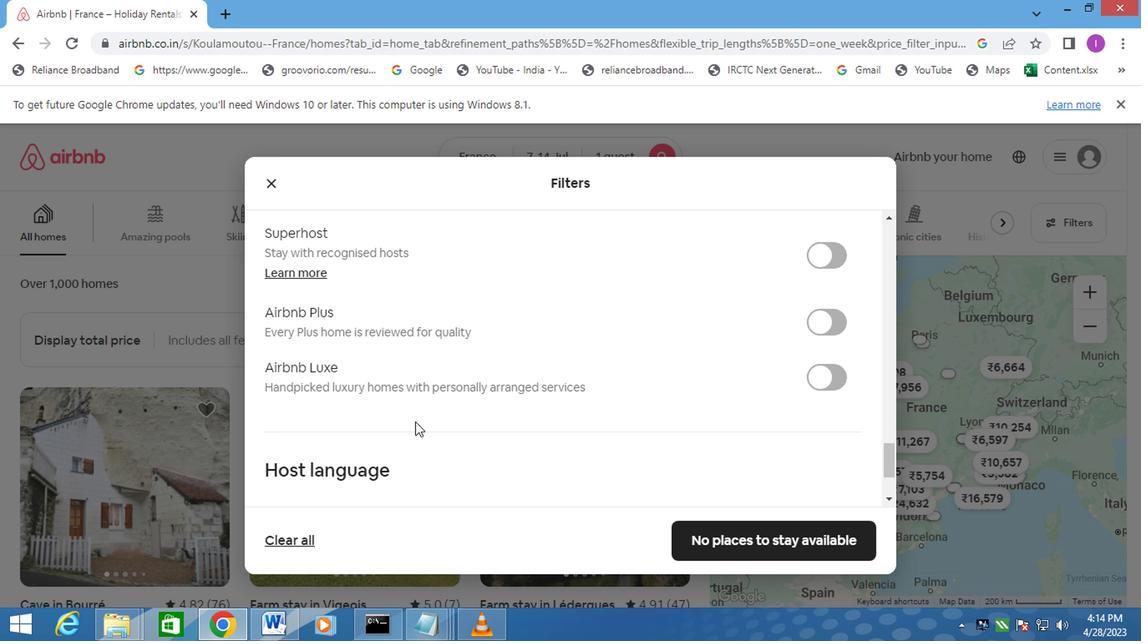 
Action: Mouse scrolled (411, 423) with delta (0, 0)
Screenshot: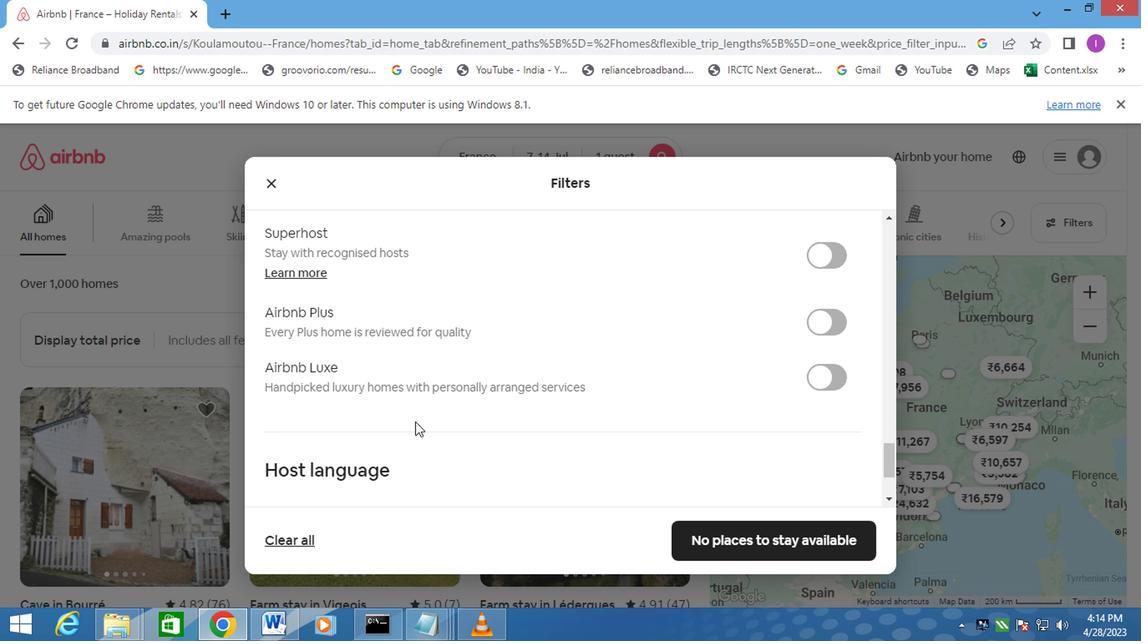 
Action: Mouse scrolled (411, 423) with delta (0, 0)
Screenshot: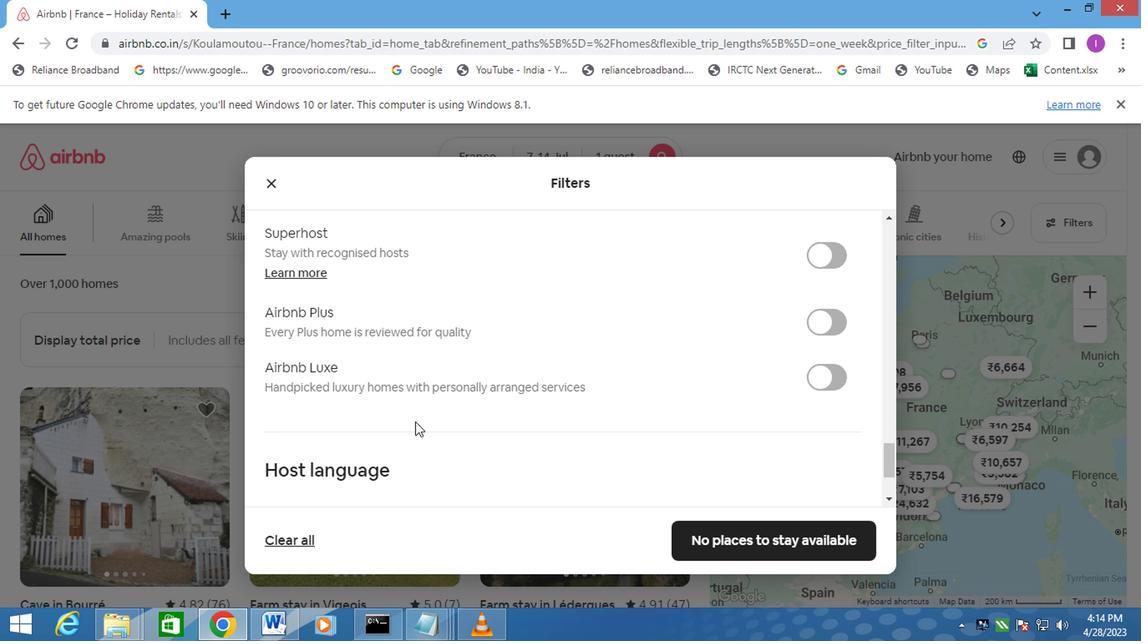 
Action: Mouse scrolled (411, 423) with delta (0, 0)
Screenshot: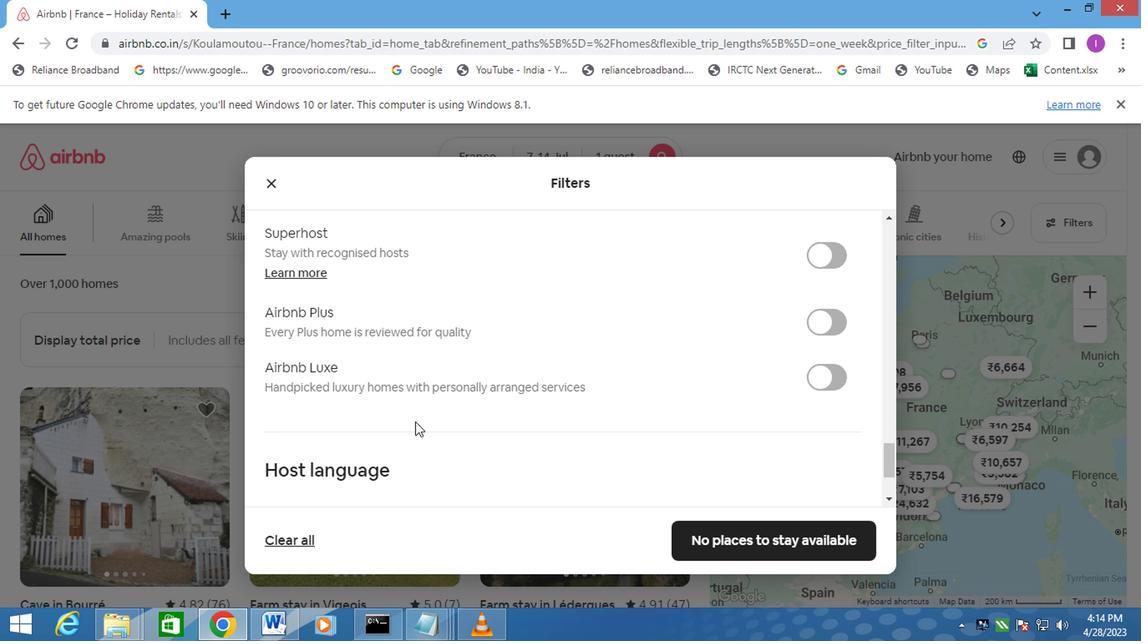 
Action: Mouse scrolled (411, 423) with delta (0, 0)
Screenshot: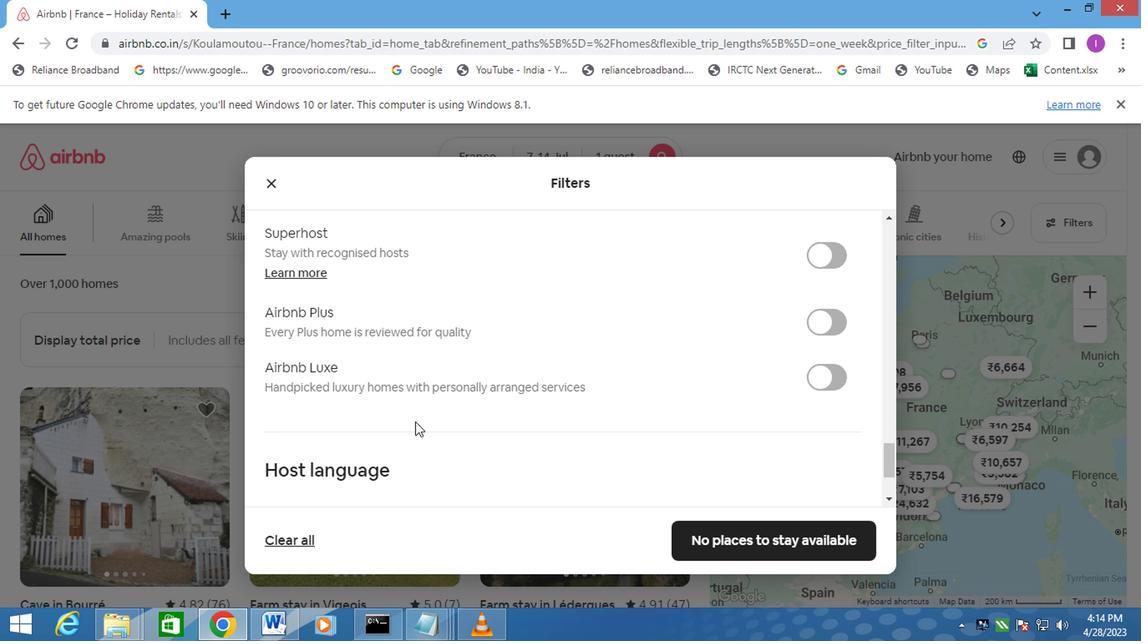 
Action: Mouse scrolled (411, 423) with delta (0, 0)
Screenshot: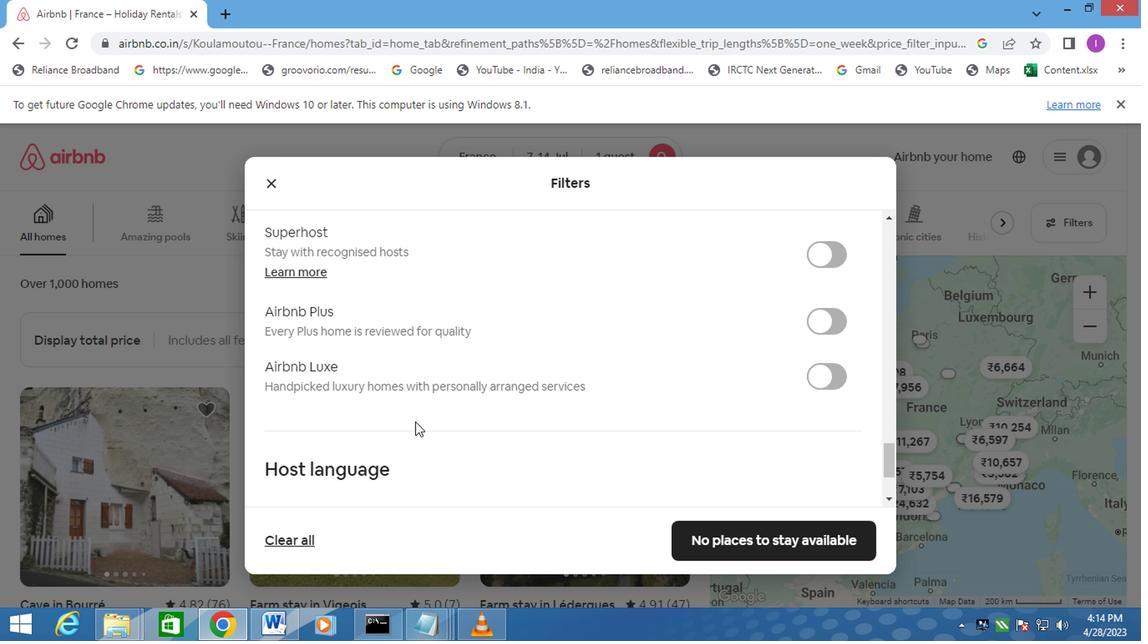 
Action: Mouse moved to (271, 389)
Screenshot: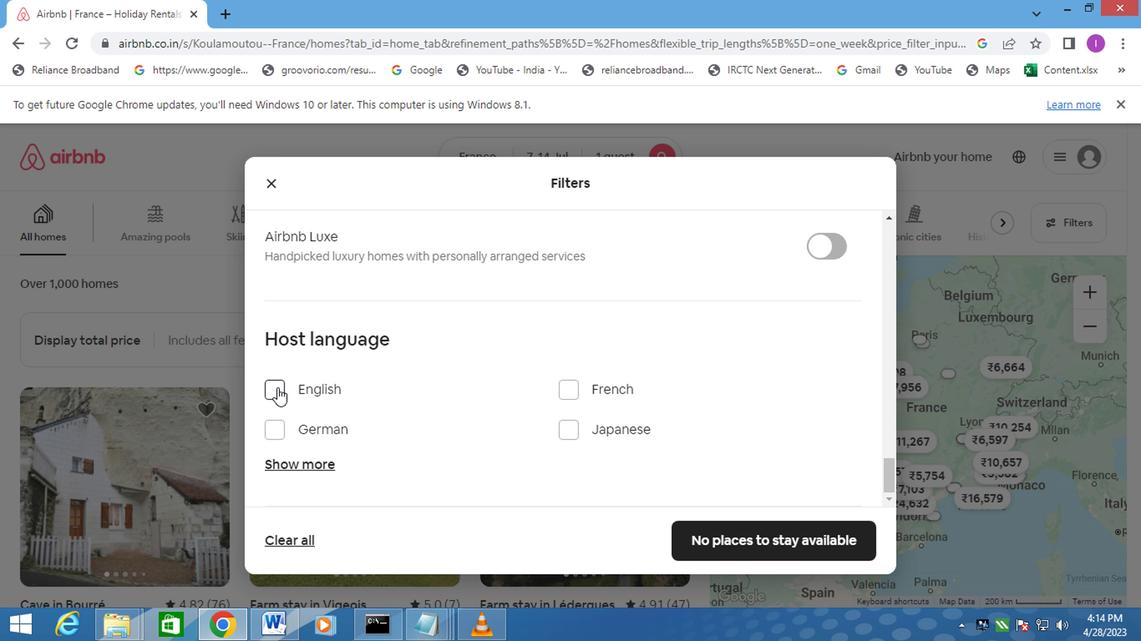 
Action: Mouse pressed left at (271, 389)
Screenshot: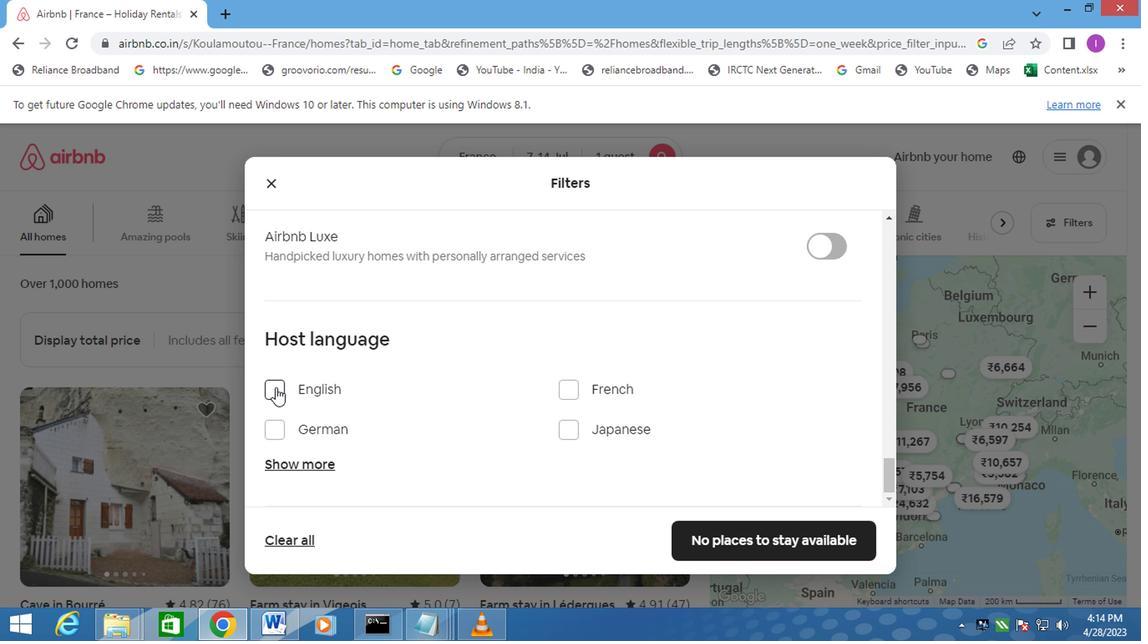 
Action: Mouse moved to (706, 543)
Screenshot: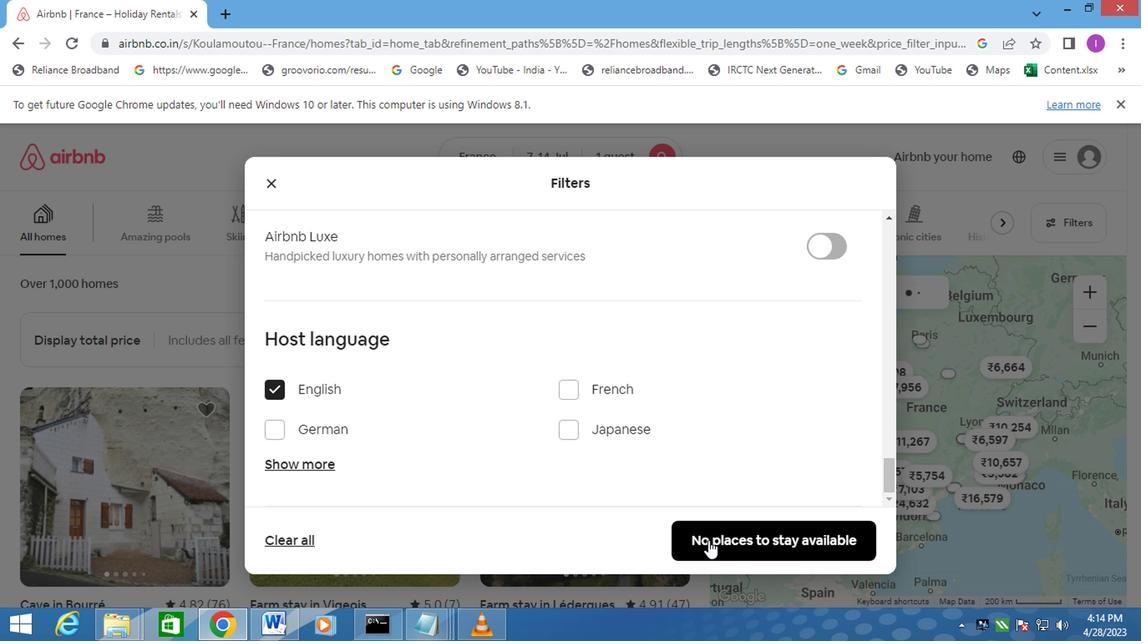 
Action: Mouse pressed left at (706, 543)
Screenshot: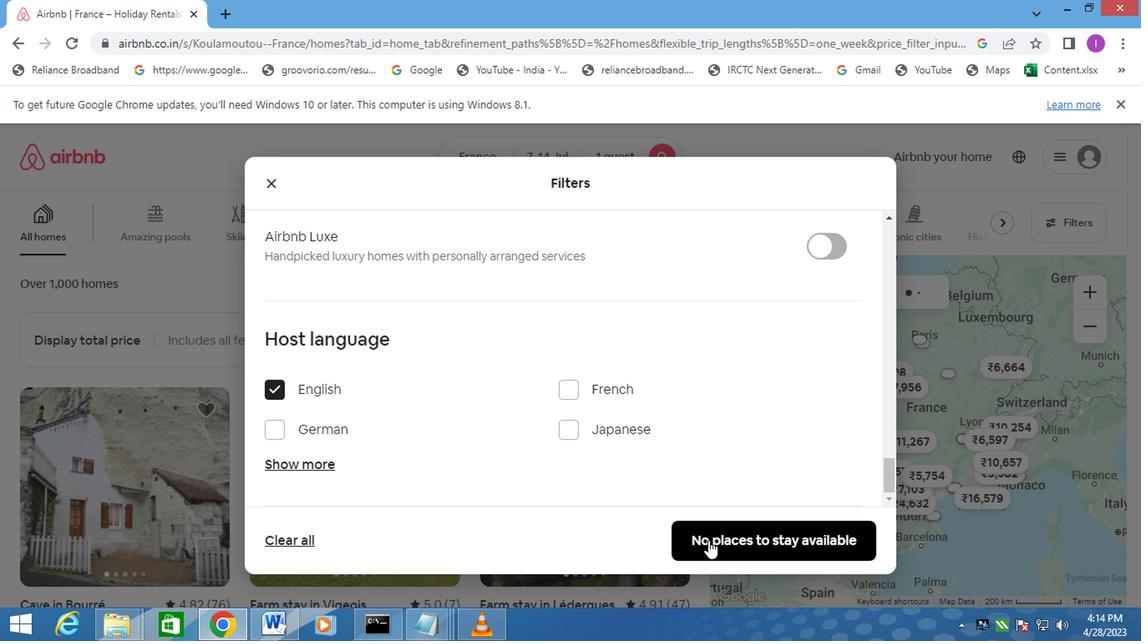 
Action: Mouse moved to (700, 528)
Screenshot: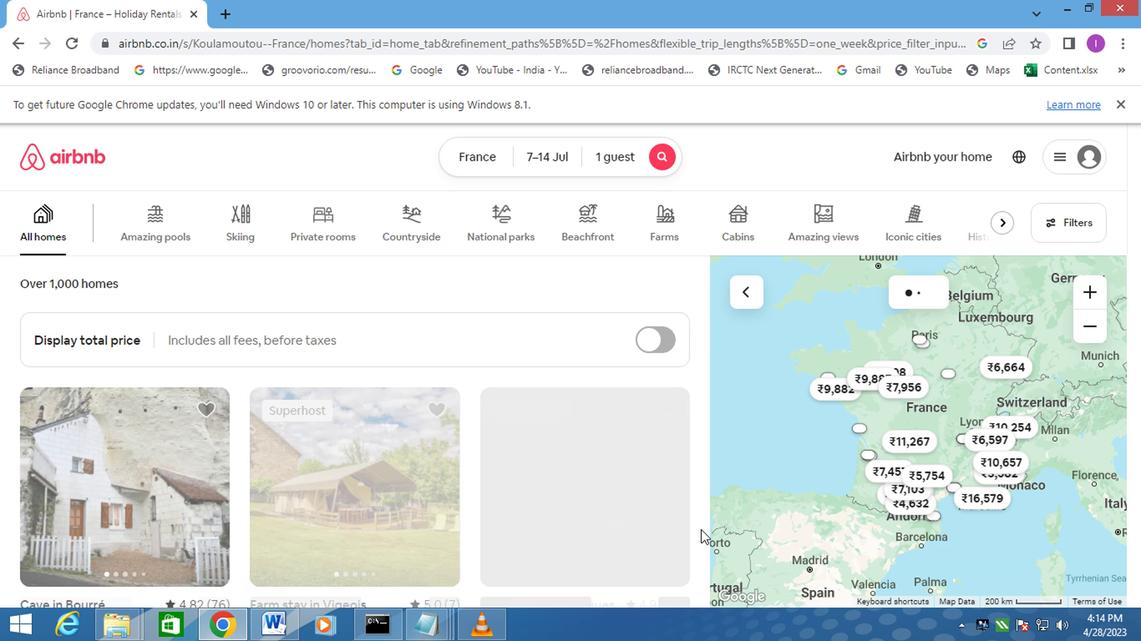 
